 Task: Organize and assign tasks for the 'New Hiring Position' project, including setting due dates and sending an email with the task list.
Action: Mouse moved to (74, 367)
Screenshot: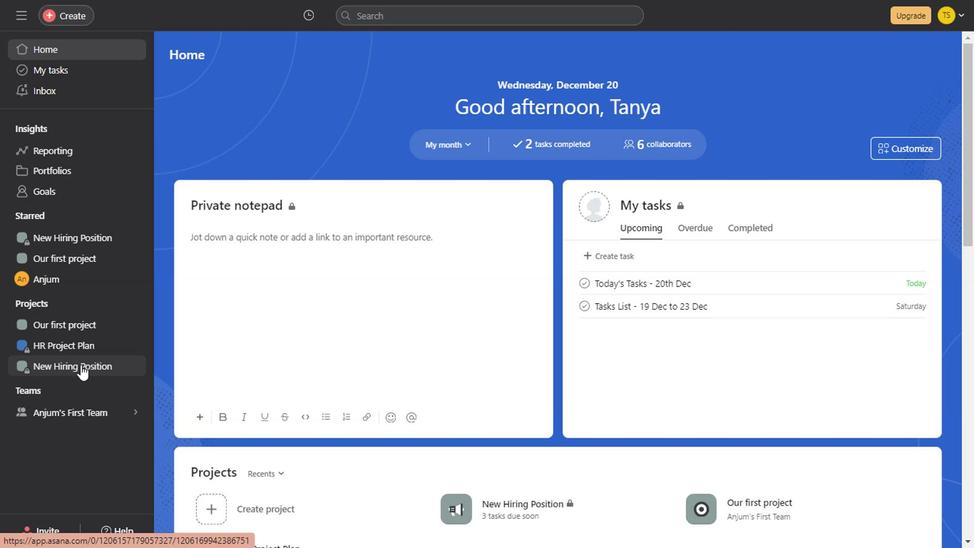 
Action: Mouse pressed left at (74, 367)
Screenshot: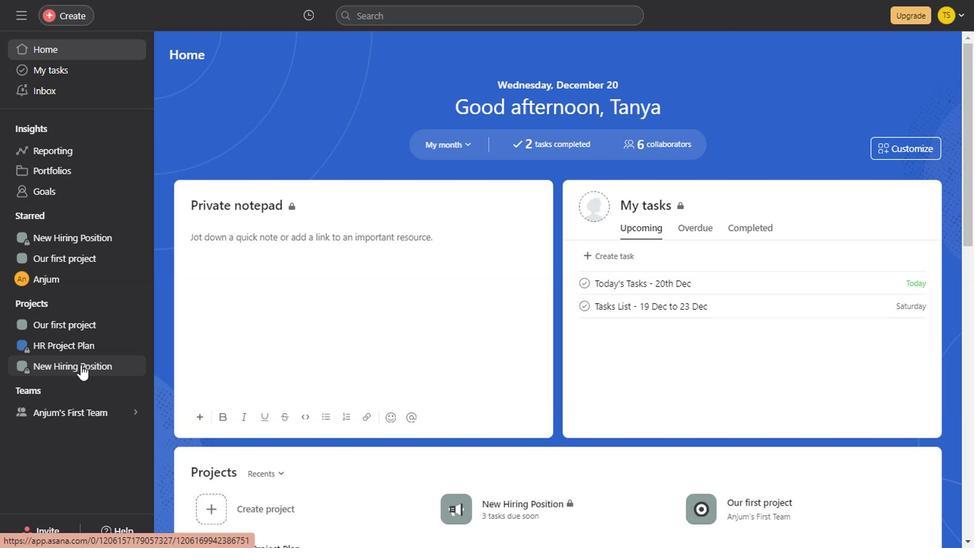 
Action: Mouse moved to (383, 336)
Screenshot: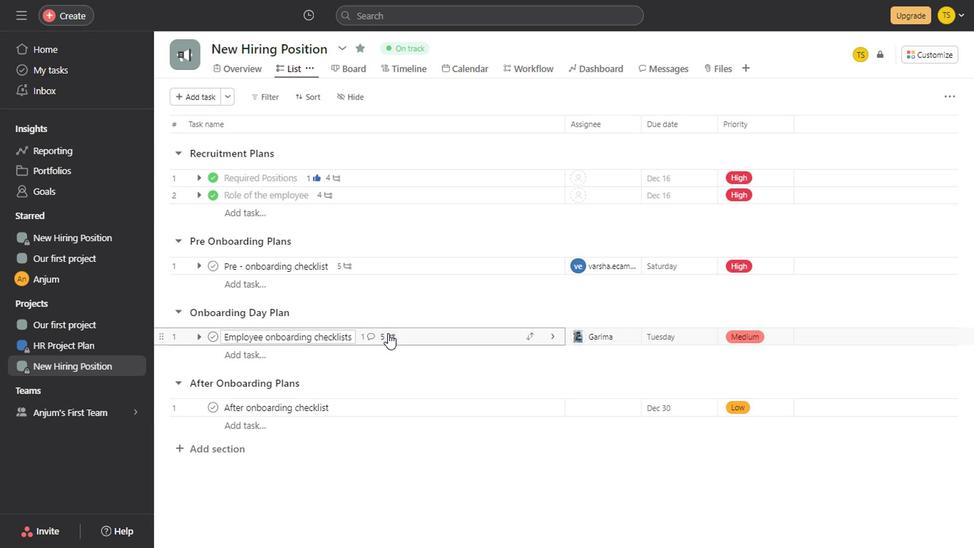 
Action: Mouse pressed left at (383, 336)
Screenshot: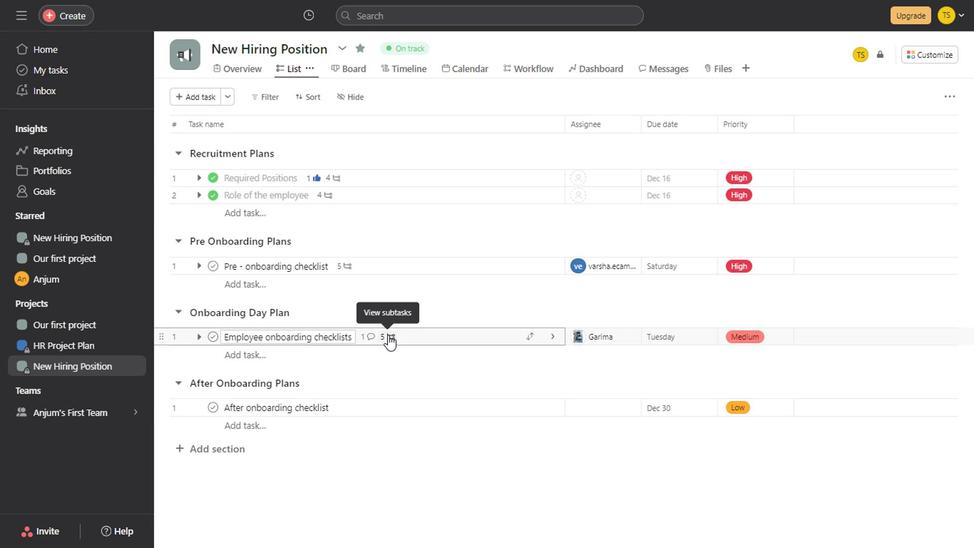 
Action: Mouse moved to (771, 300)
Screenshot: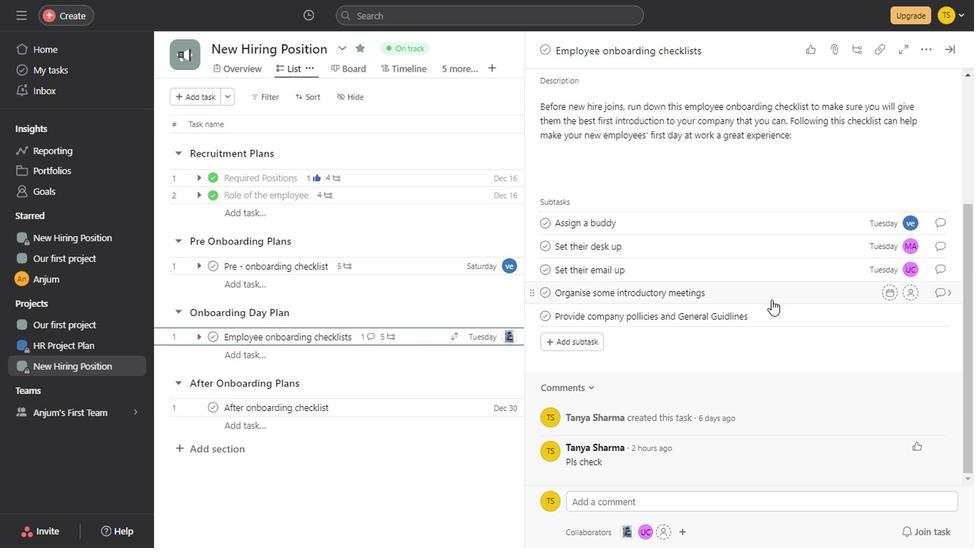 
Action: Mouse pressed left at (771, 300)
Screenshot: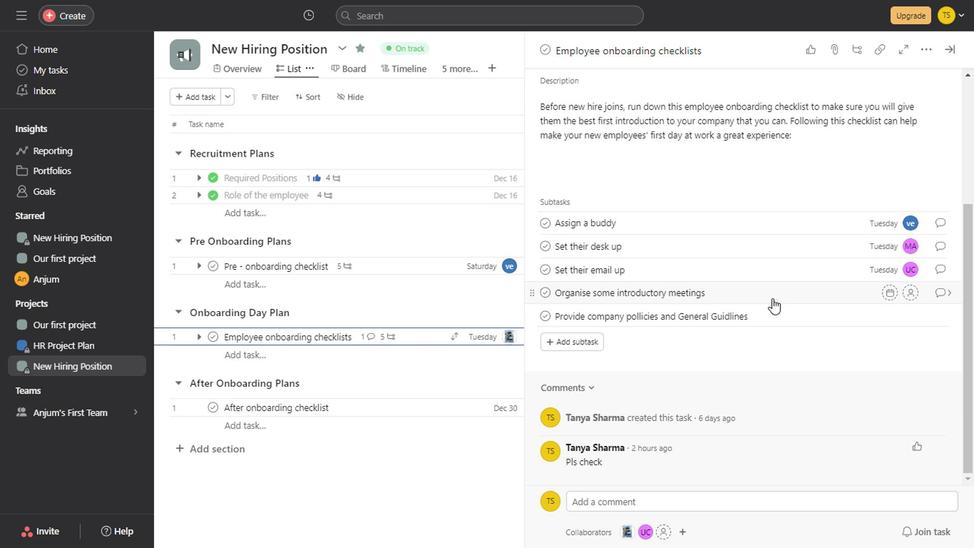 
Action: Mouse moved to (936, 297)
Screenshot: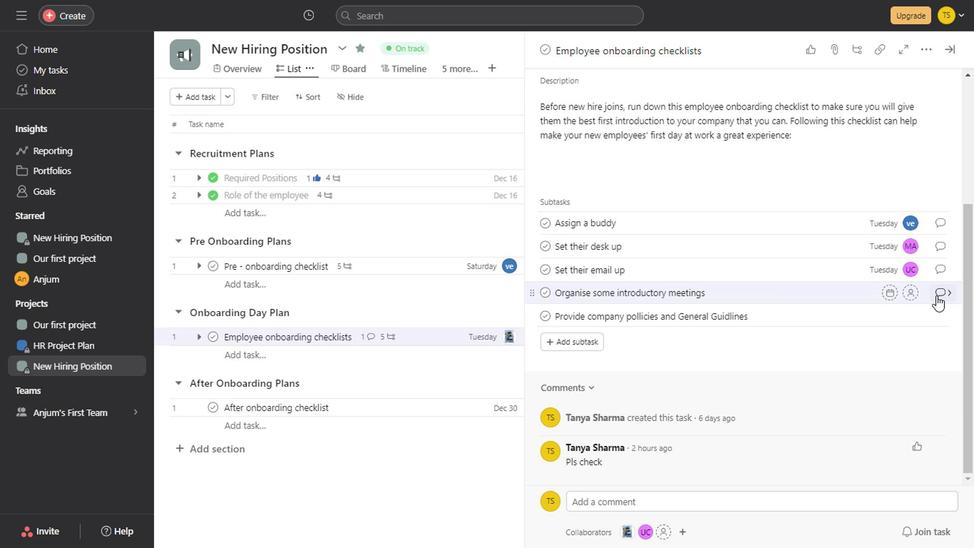 
Action: Mouse pressed left at (936, 297)
Screenshot: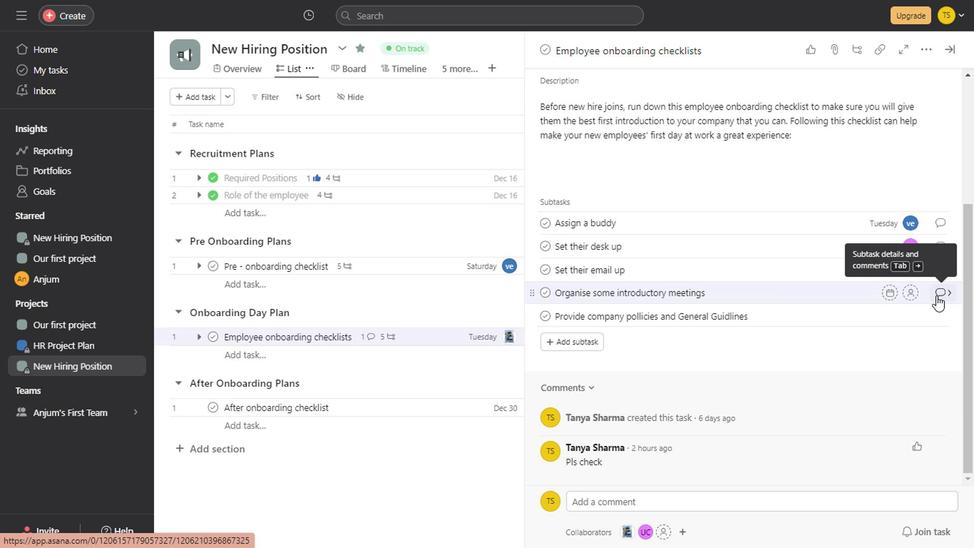 
Action: Mouse moved to (898, 54)
Screenshot: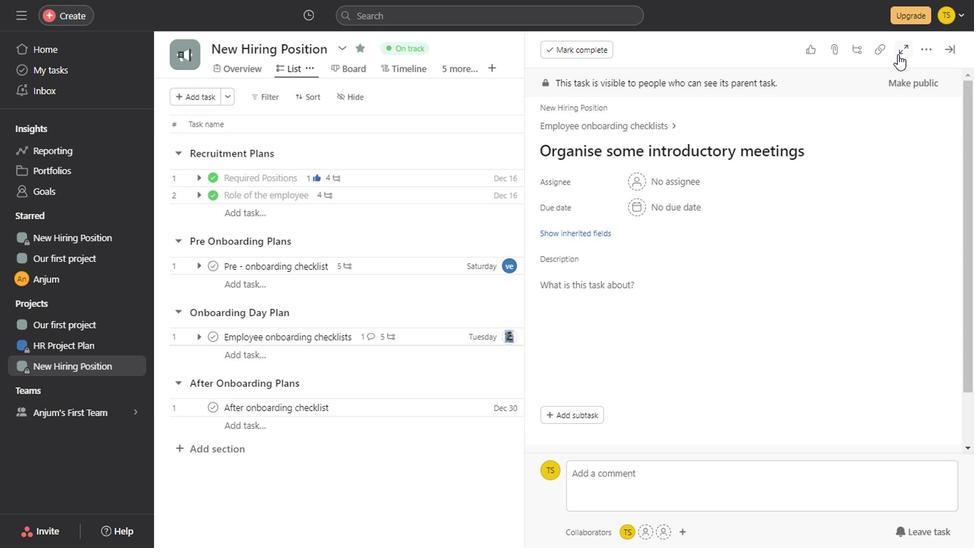 
Action: Mouse pressed left at (898, 54)
Screenshot: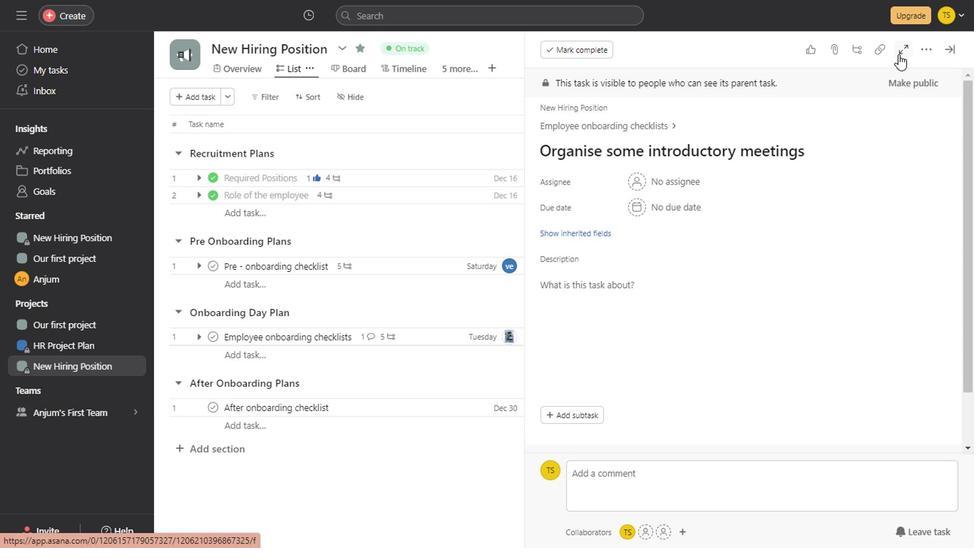 
Action: Mouse moved to (309, 258)
Screenshot: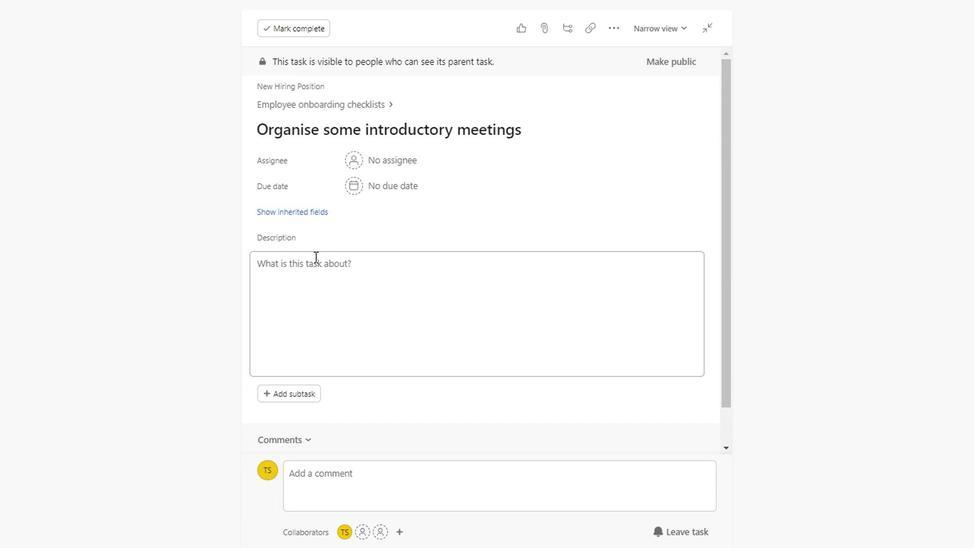 
Action: Mouse pressed left at (309, 258)
Screenshot: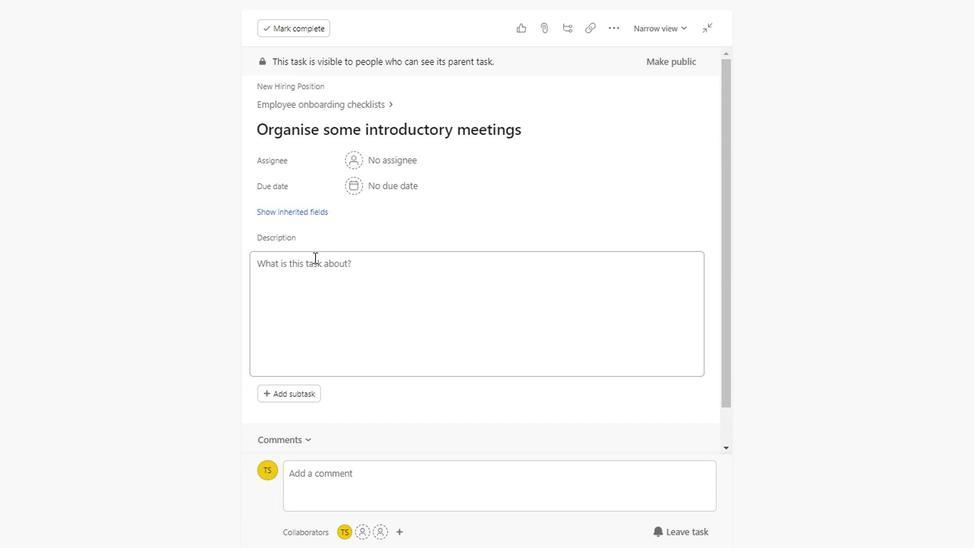 
Action: Key pressed <Key.shift_r>Ideally<Key.space>with<Key.space>the<Key.space>p
Screenshot: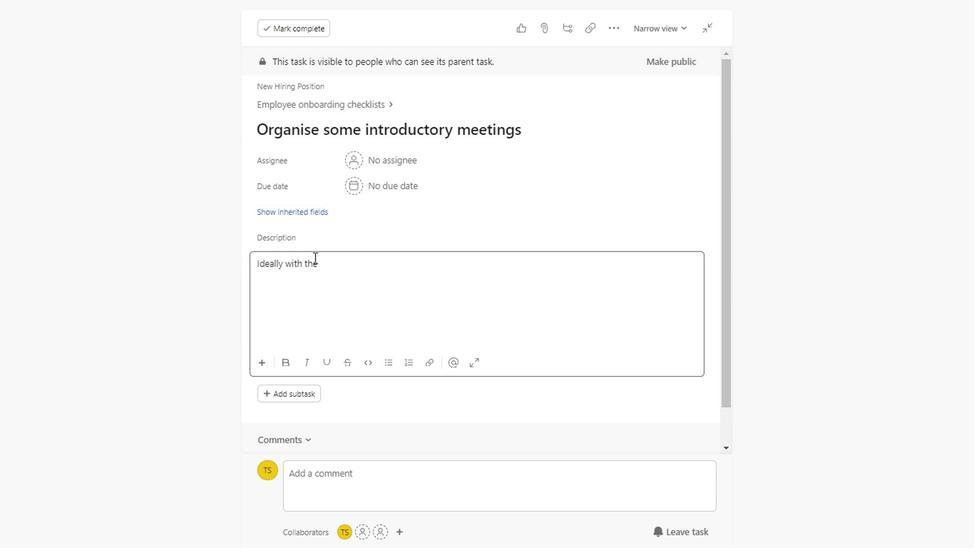 
Action: Mouse moved to (835, 395)
Screenshot: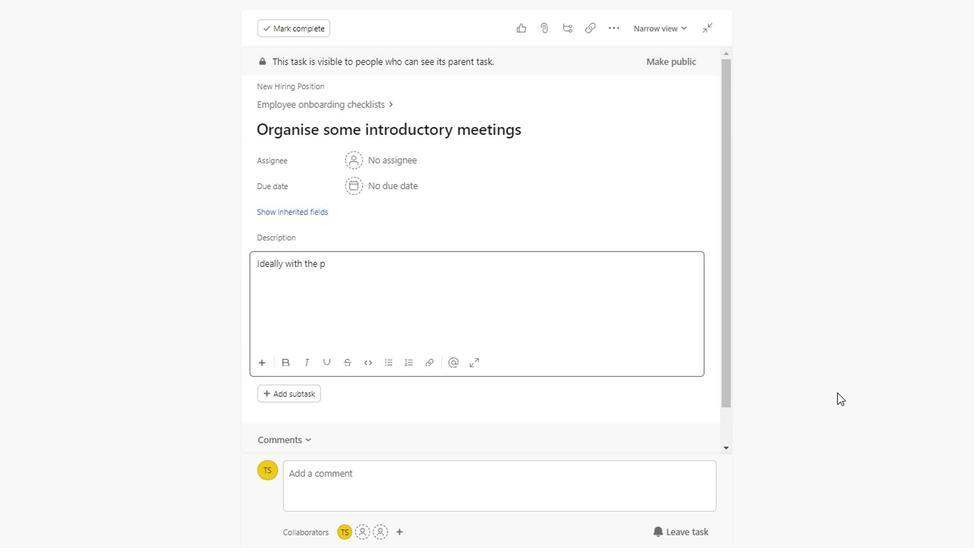 
Action: Key pressed eople<Key.space>they'll<Key.space>be<Key.space>working<Key.space>with<Key.space>regularly.<Key.space><Key.shift_r><Key.shift_r><Key.shift_r><Key.shift_r><Key.shift_r>It'll<Key.space>give<Key.space>them<Key.space>a<Key.space>chance<Key.space>to<Key.space>ask<Key.space>questions.<Key.space><Key.shift_r><Key.shift_r><Key.shift_r><Key.shift_r><Key.shift_r><Key.shift_r>Plus<Key.space>it<Key.space>means<Key.space><Key.space><Key.backspace>employees<Key.space>understand<Key.space>who<Key.space>to<Key.space>reach<Key.space>out<Key.space>to<Key.space>day<Key.space>-<Key.space>to<Key.space>-<Key.space>day.<Key.down><Key.down>
Screenshot: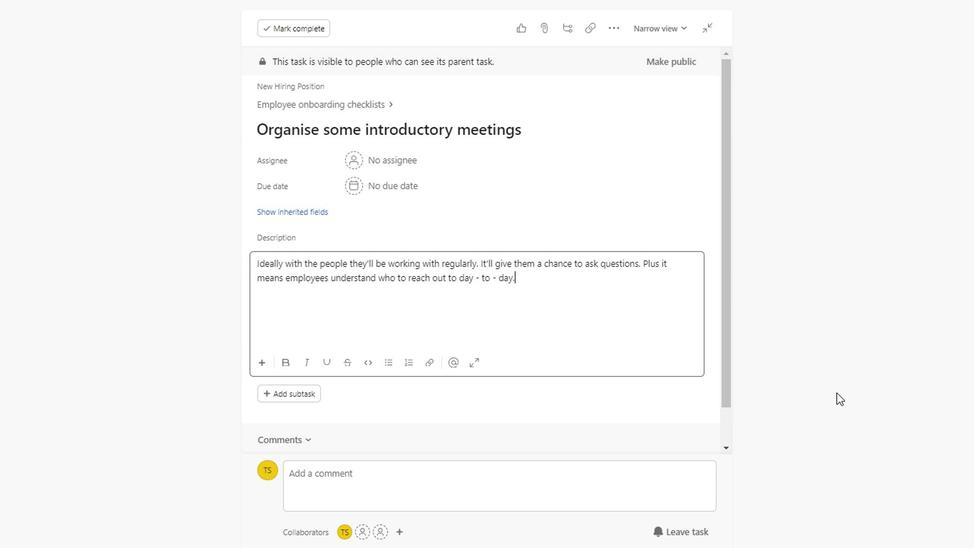 
Action: Mouse moved to (355, 312)
Screenshot: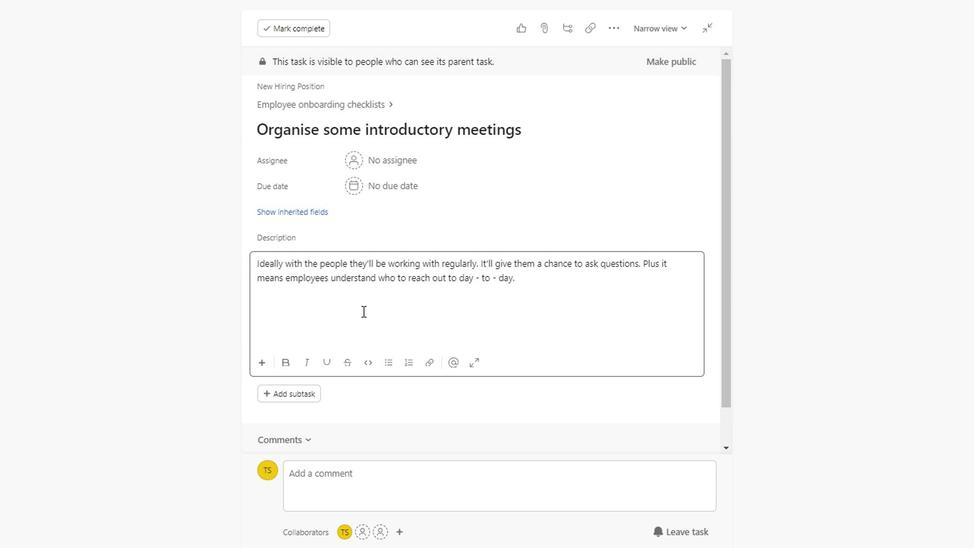 
Action: Mouse pressed left at (355, 312)
Screenshot: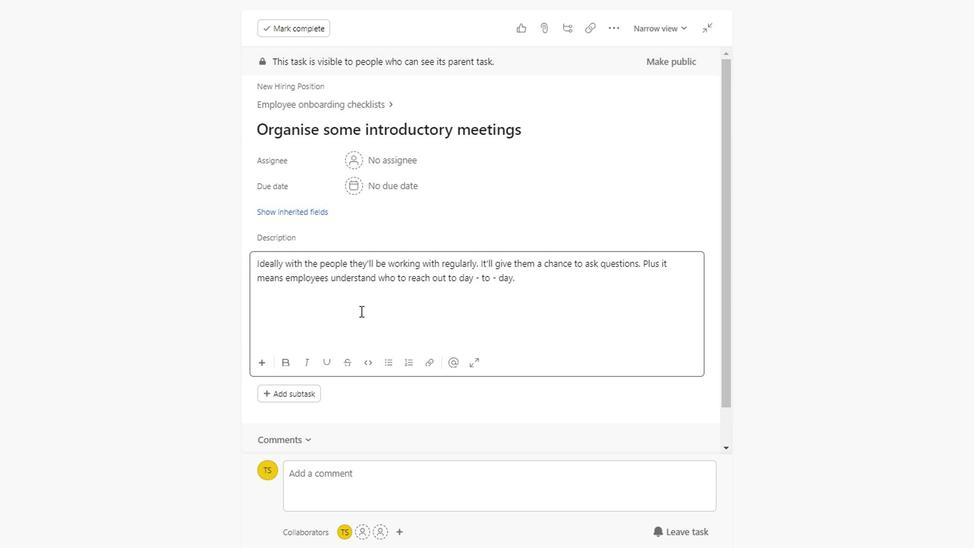 
Action: Mouse moved to (310, 294)
Screenshot: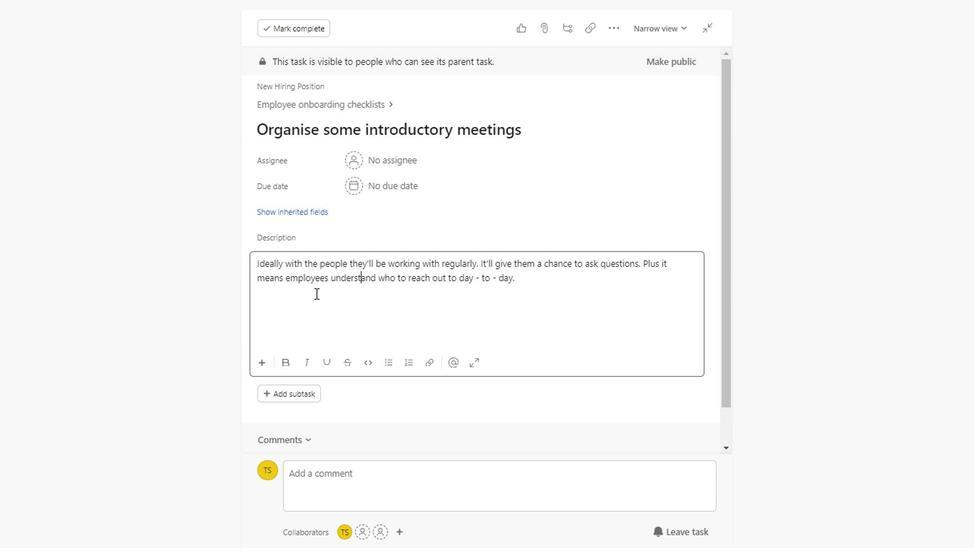 
Action: Mouse pressed left at (310, 294)
Screenshot: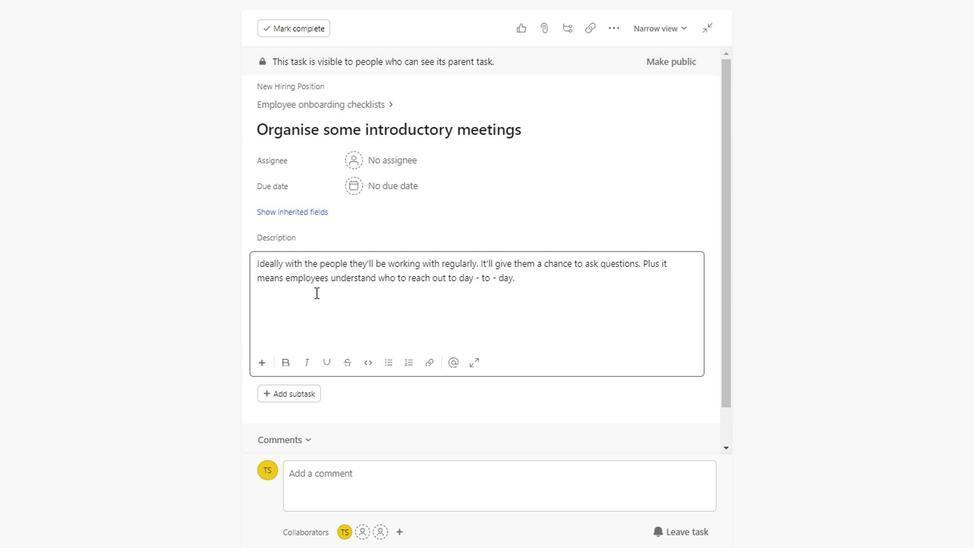
Action: Mouse moved to (551, 327)
Screenshot: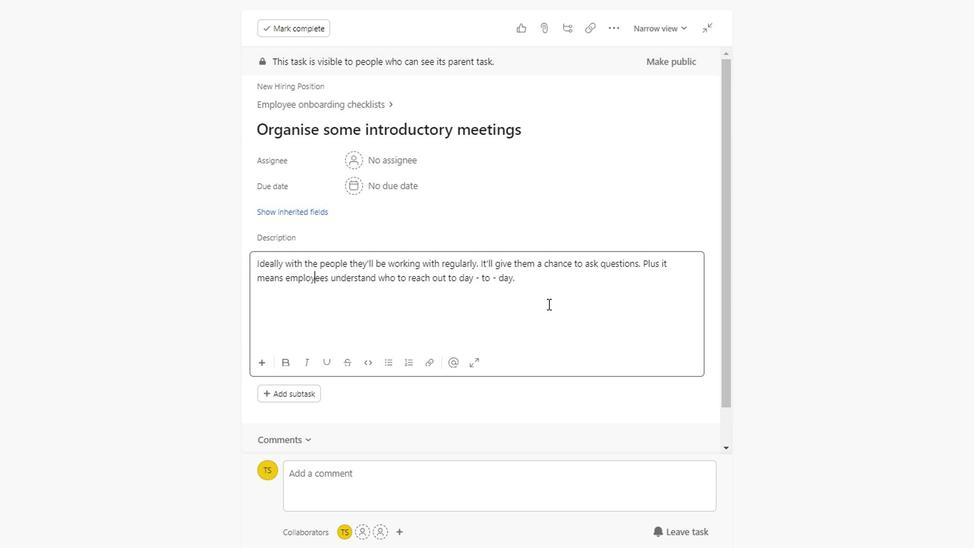 
Action: Mouse scrolled (551, 326) with delta (0, -1)
Screenshot: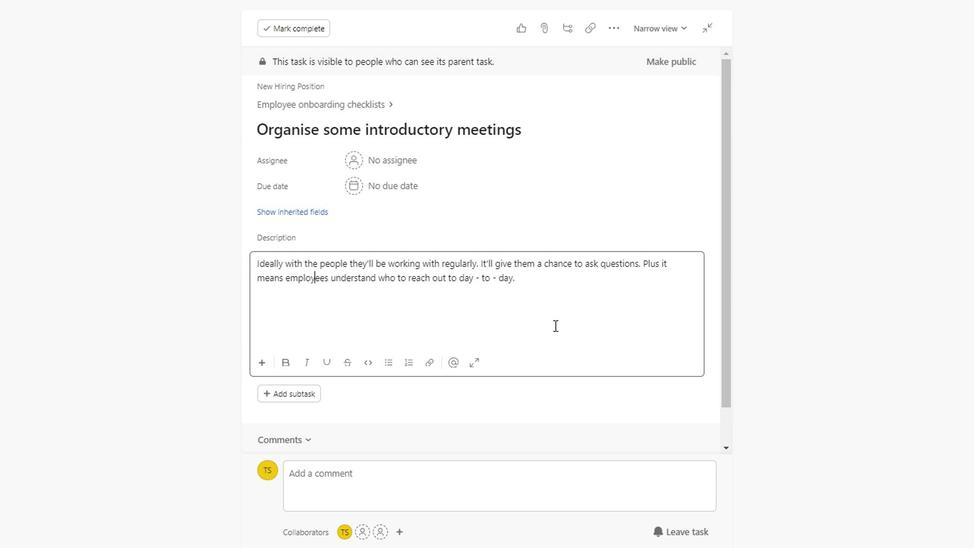 
Action: Mouse scrolled (551, 326) with delta (0, -1)
Screenshot: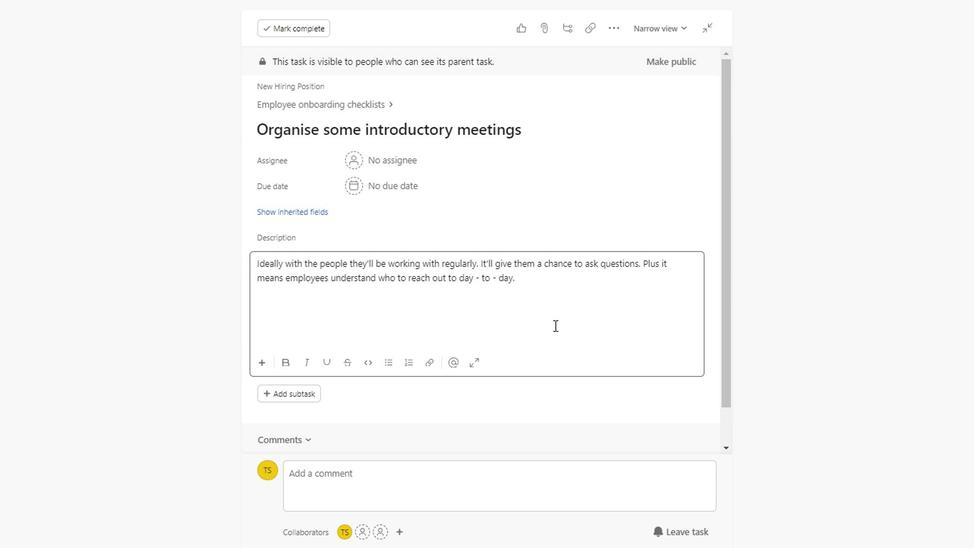 
Action: Mouse scrolled (551, 326) with delta (0, -1)
Screenshot: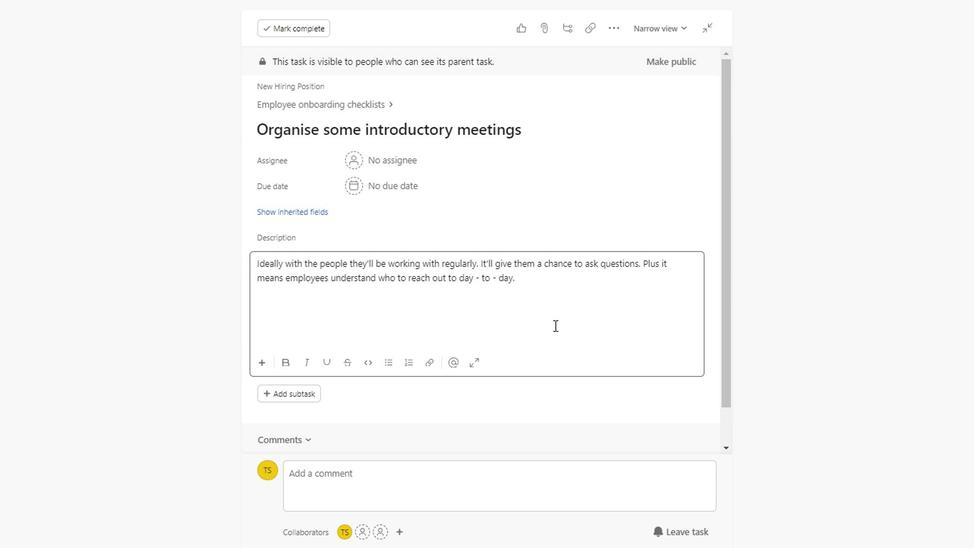 
Action: Mouse scrolled (551, 326) with delta (0, -1)
Screenshot: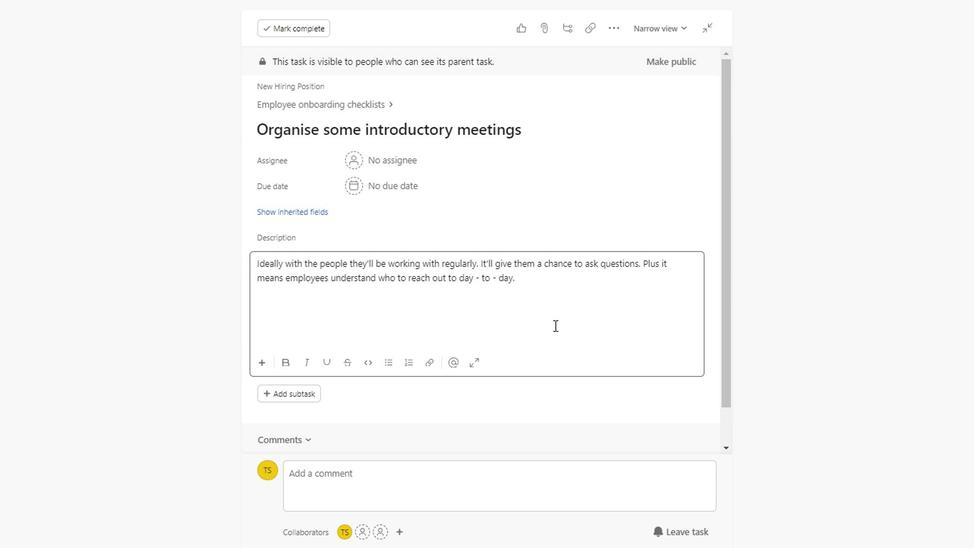 
Action: Mouse scrolled (551, 326) with delta (0, -1)
Screenshot: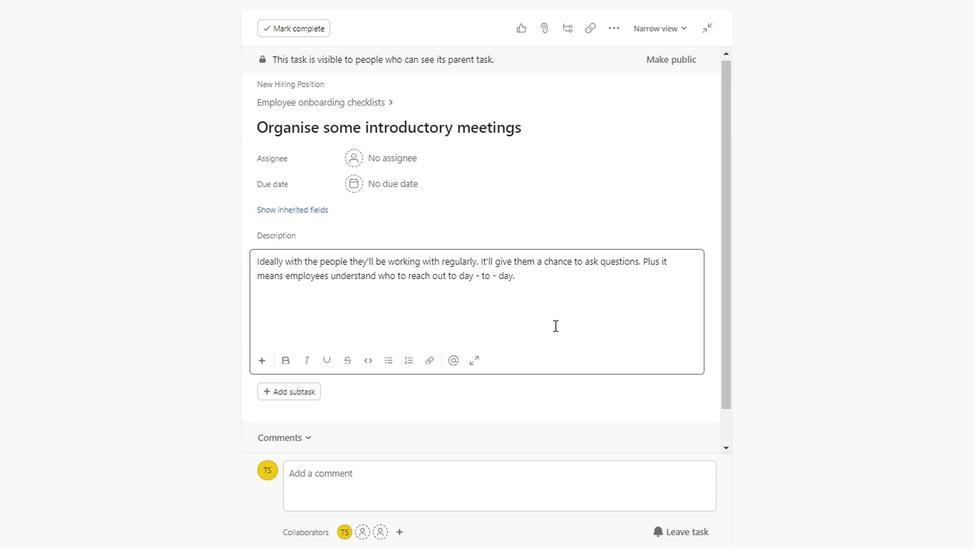 
Action: Mouse scrolled (551, 326) with delta (0, -1)
Screenshot: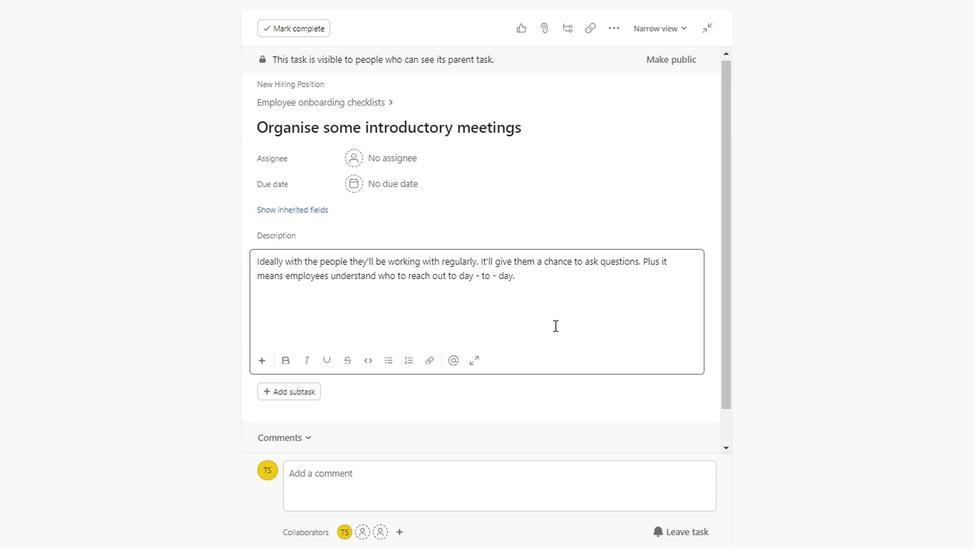 
Action: Mouse scrolled (551, 326) with delta (0, -1)
Screenshot: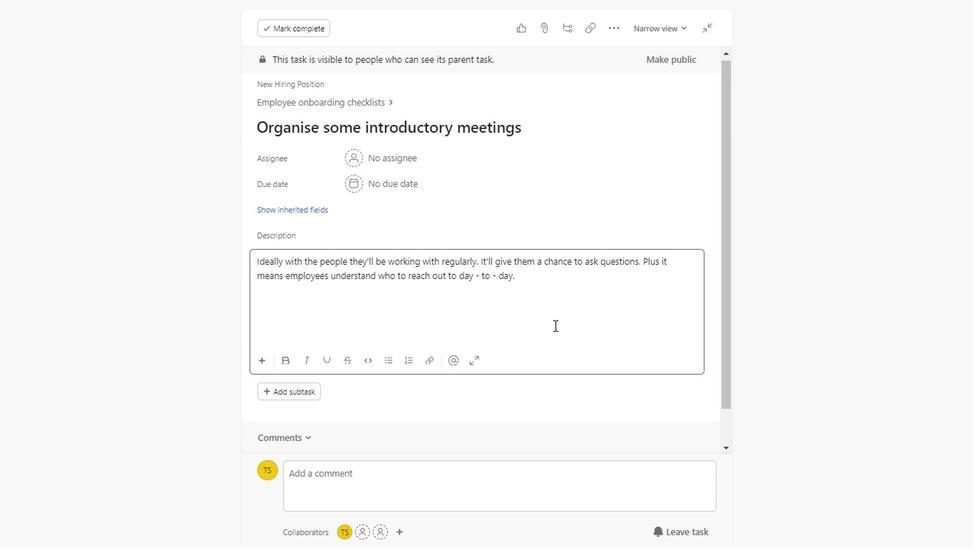 
Action: Mouse scrolled (551, 326) with delta (0, -1)
Screenshot: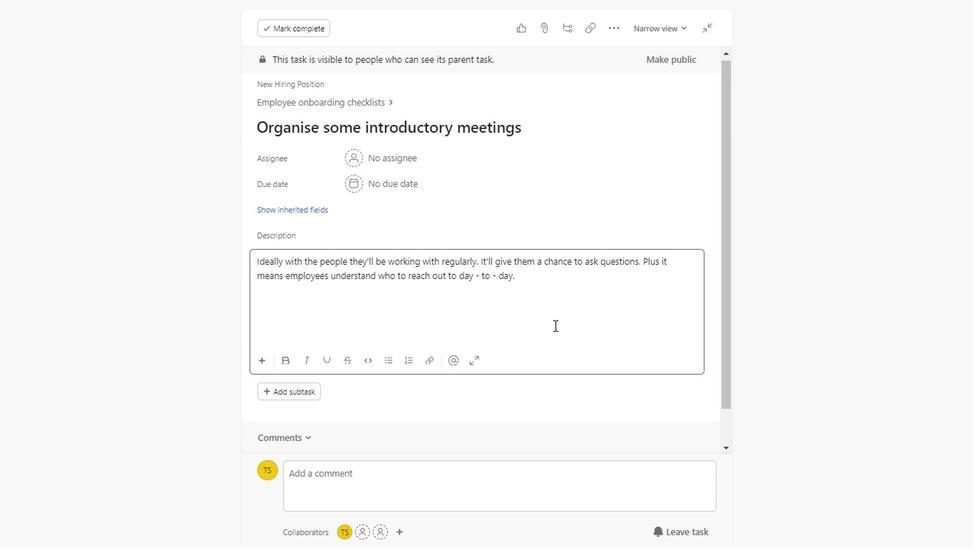 
Action: Mouse scrolled (551, 326) with delta (0, -1)
Screenshot: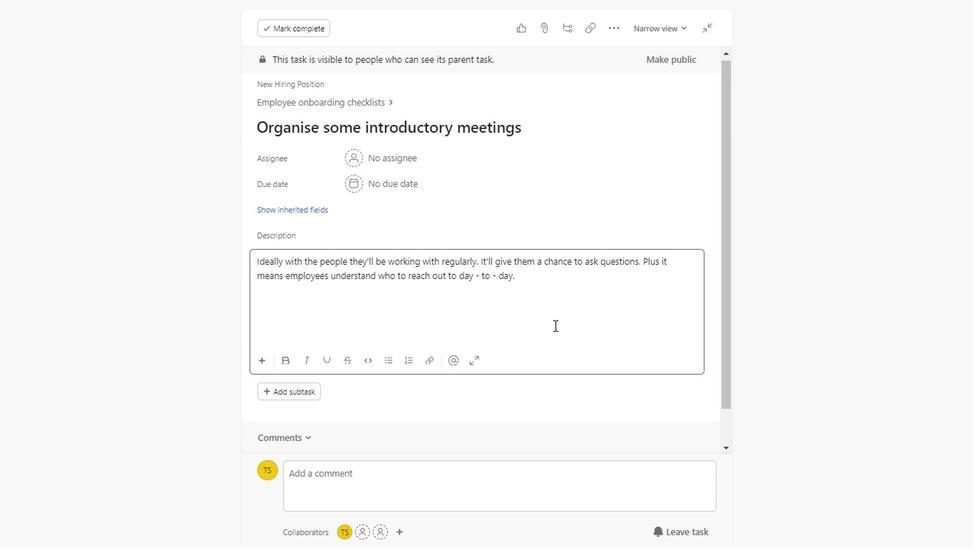 
Action: Mouse scrolled (551, 326) with delta (0, -1)
Screenshot: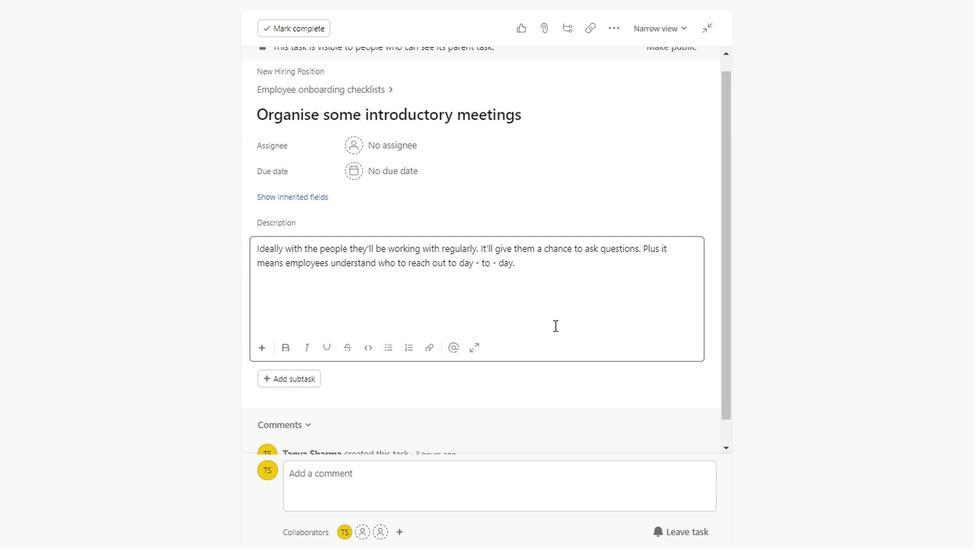 
Action: Mouse scrolled (551, 326) with delta (0, -1)
Screenshot: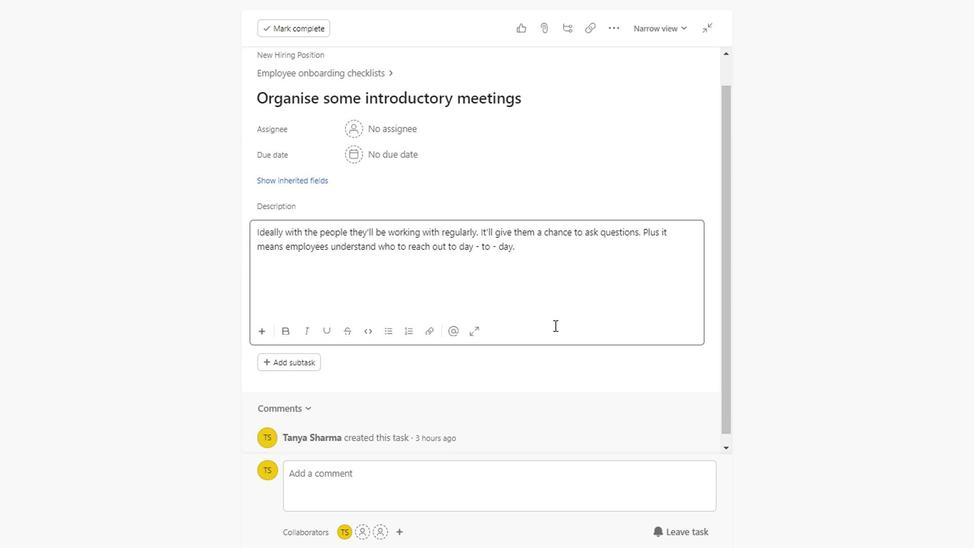 
Action: Mouse scrolled (551, 326) with delta (0, -1)
Screenshot: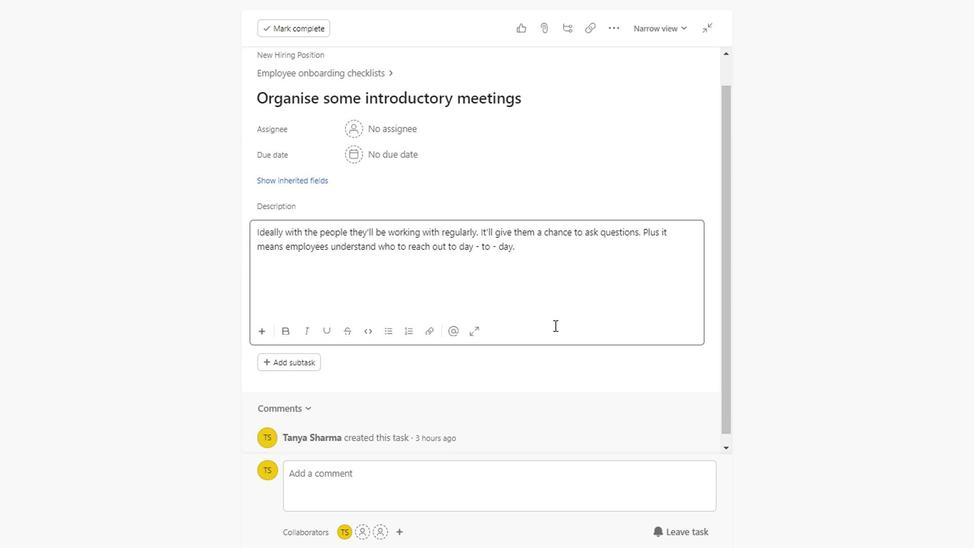 
Action: Mouse scrolled (551, 326) with delta (0, -1)
Screenshot: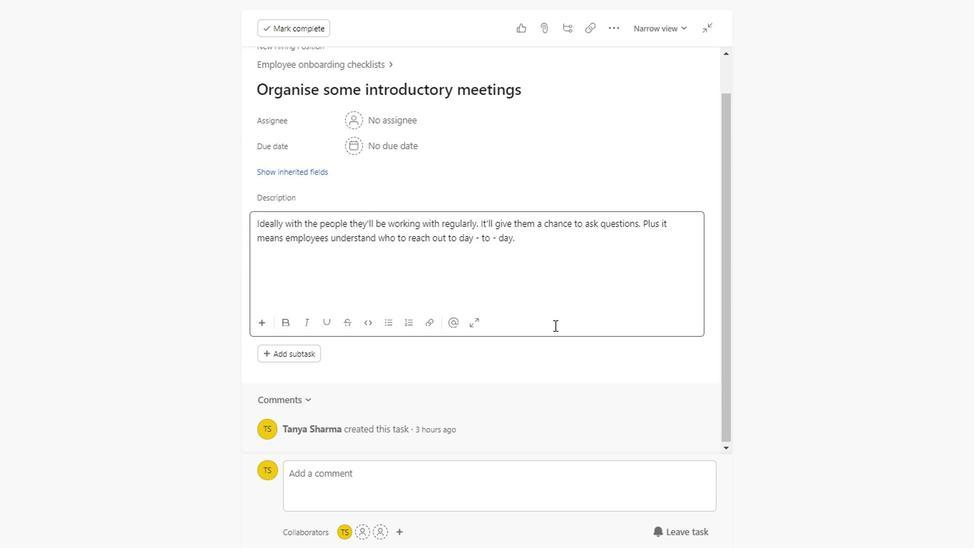 
Action: Mouse moved to (378, 160)
Screenshot: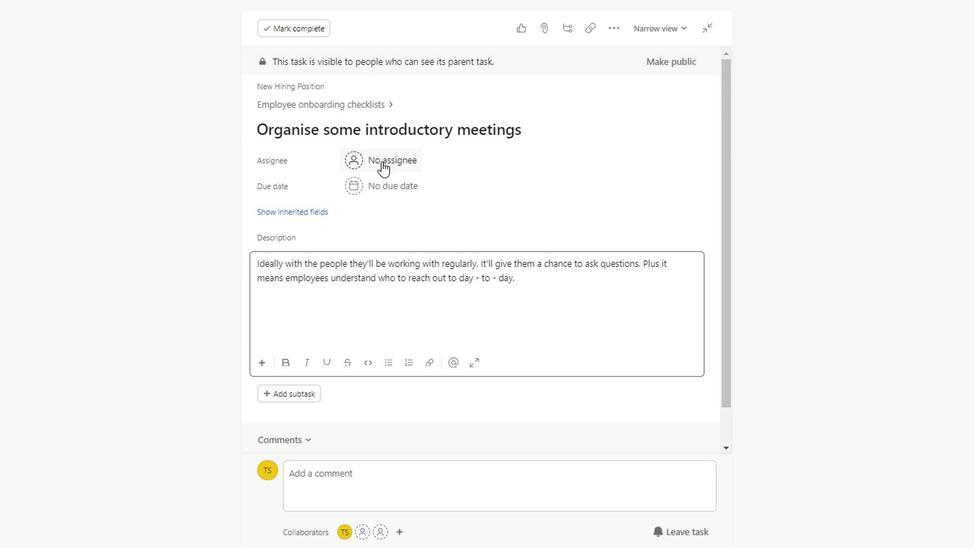 
Action: Mouse pressed left at (378, 160)
Screenshot: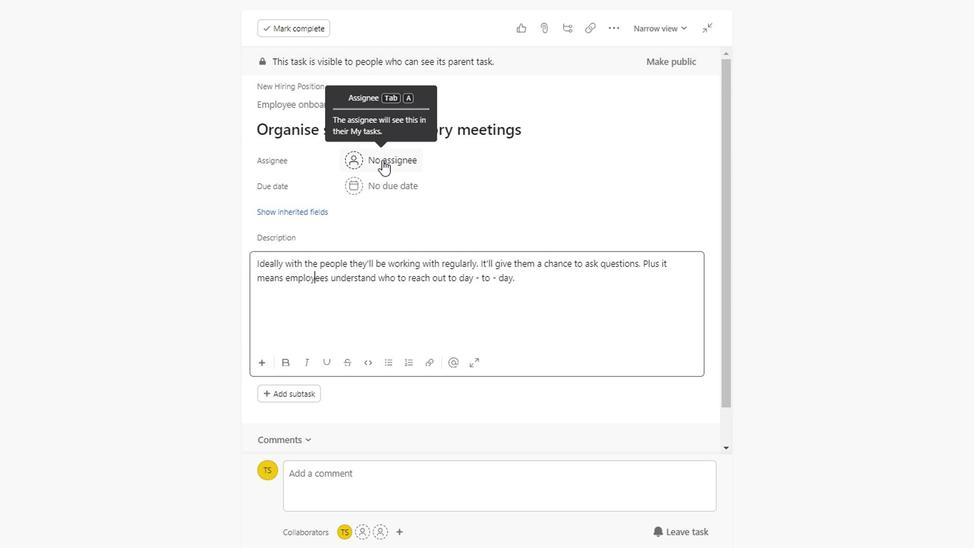 
Action: Mouse moved to (411, 176)
Screenshot: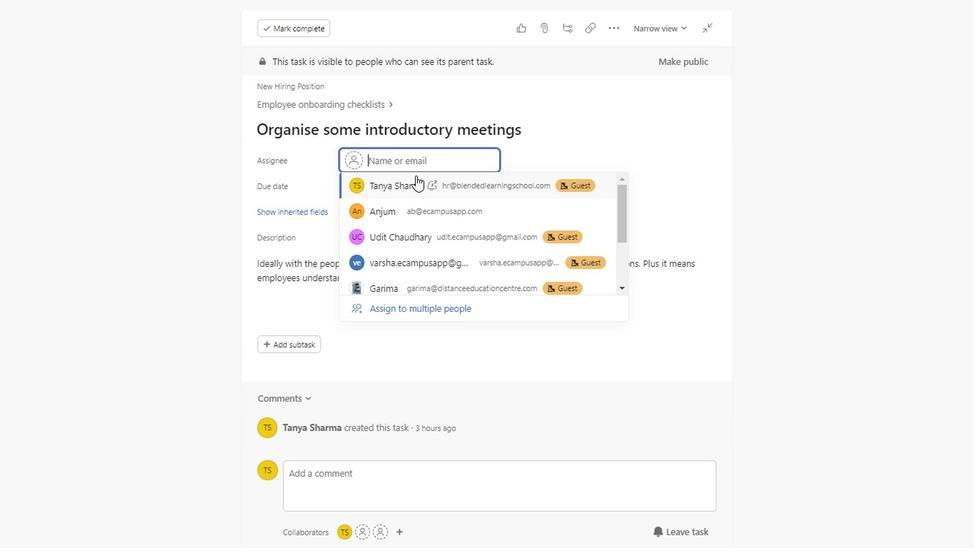 
Action: Key pressed abdul
Screenshot: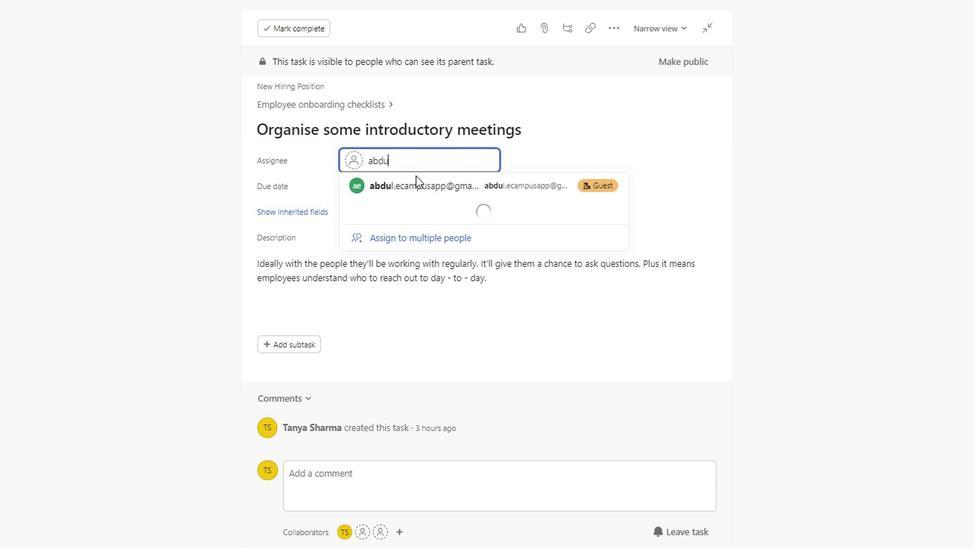 
Action: Mouse moved to (415, 182)
Screenshot: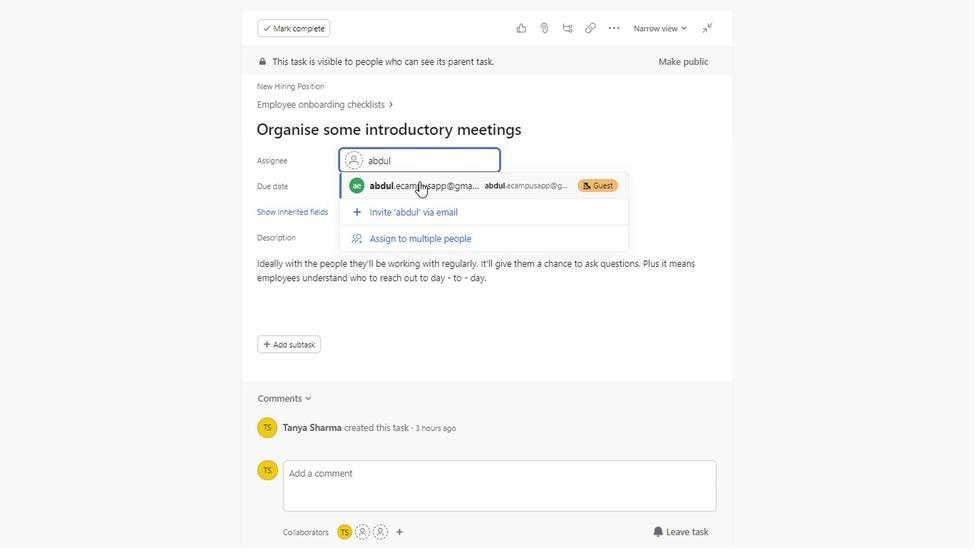 
Action: Mouse pressed left at (415, 182)
Screenshot: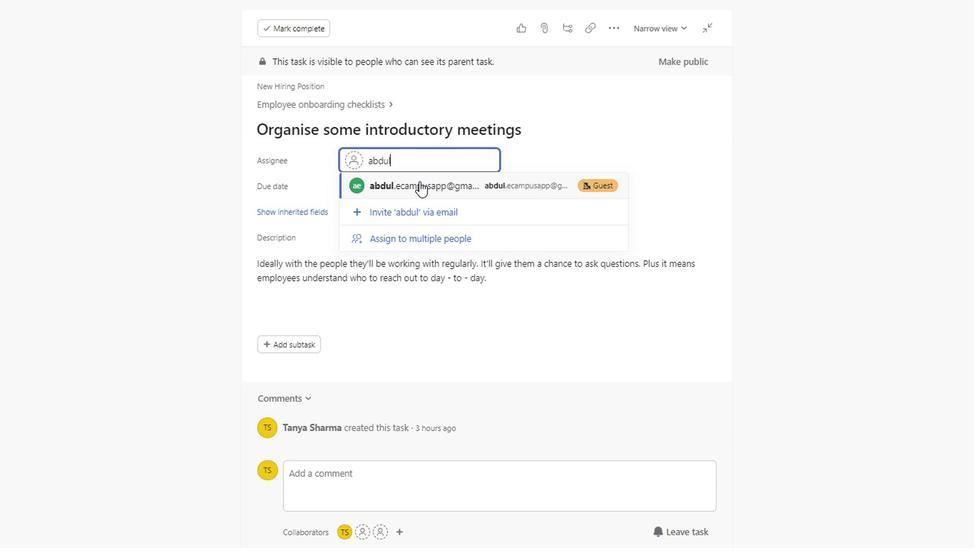 
Action: Mouse moved to (579, 206)
Screenshot: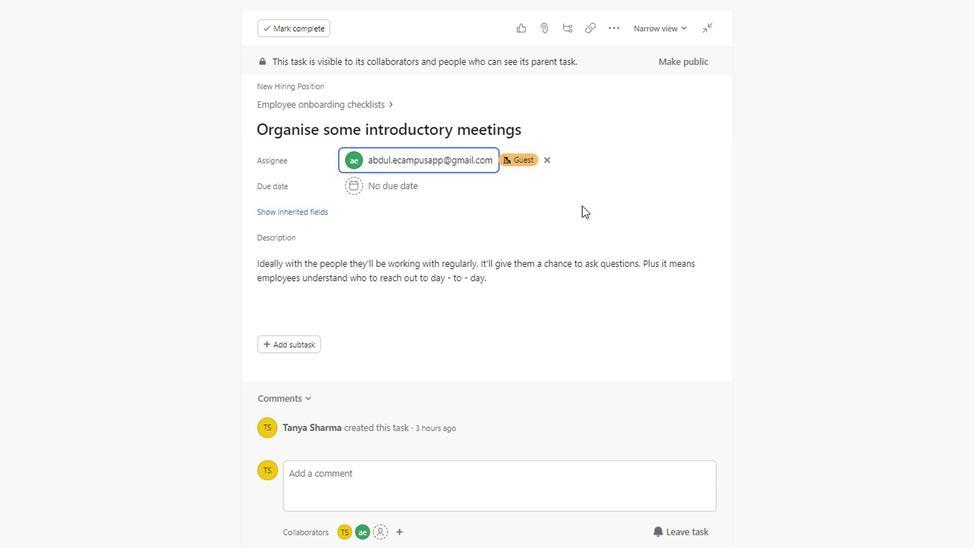 
Action: Mouse pressed left at (579, 206)
Screenshot: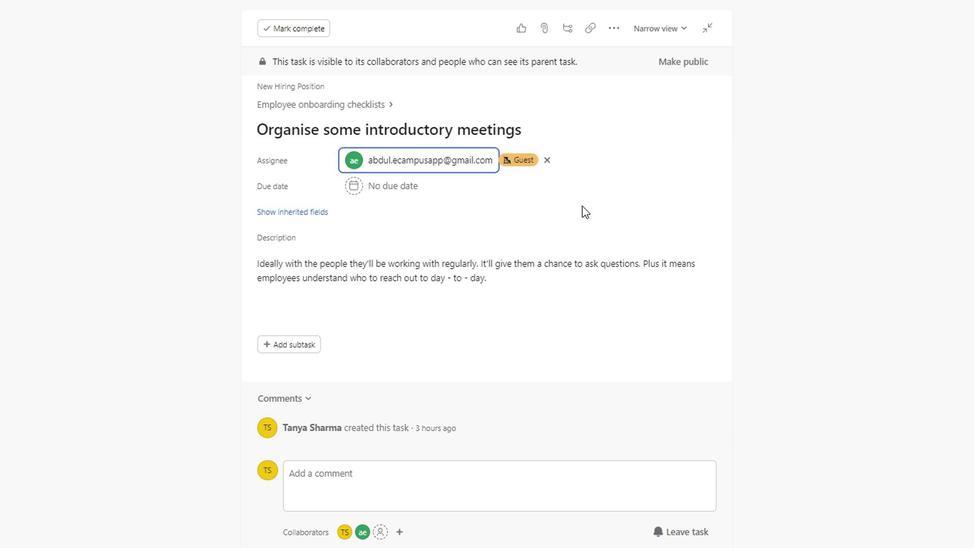 
Action: Mouse moved to (388, 193)
Screenshot: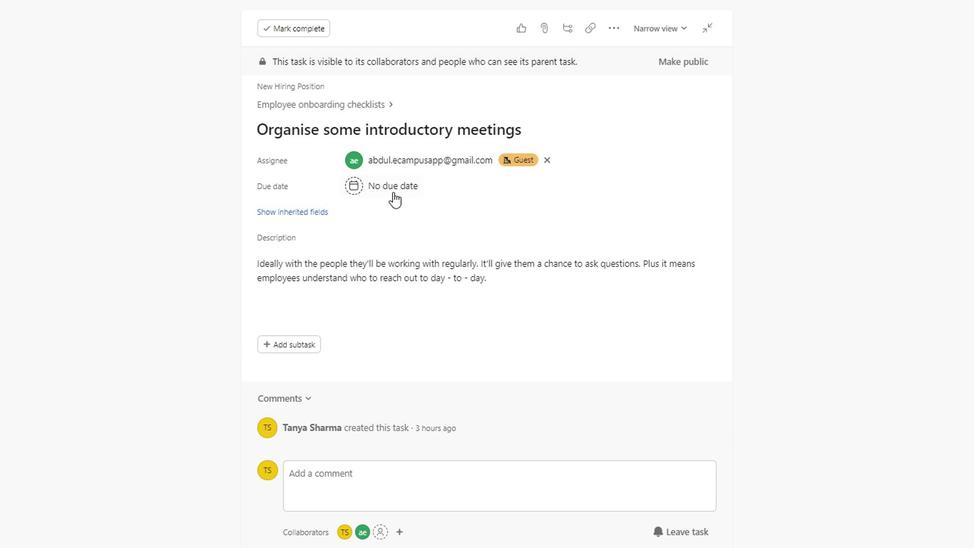 
Action: Mouse pressed left at (388, 193)
Screenshot: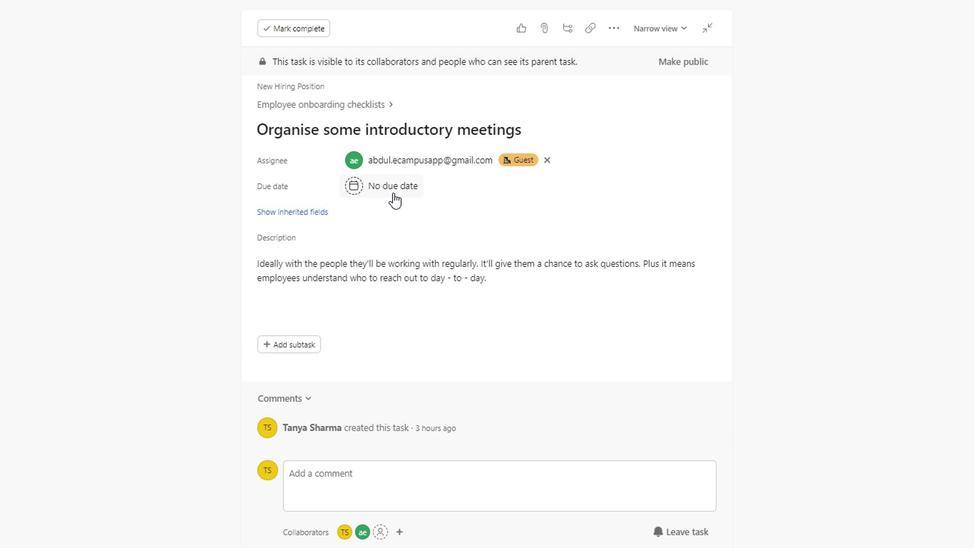 
Action: Mouse moved to (379, 360)
Screenshot: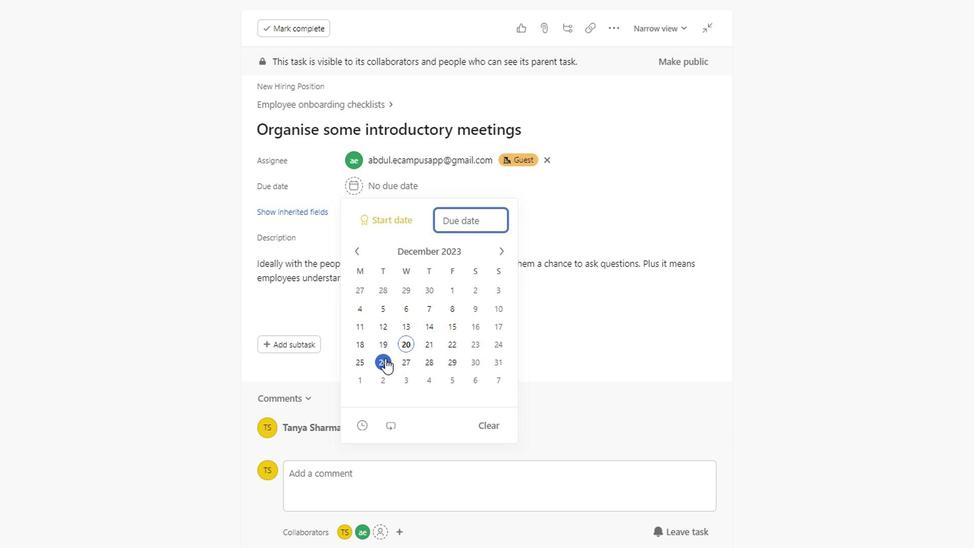 
Action: Mouse pressed left at (379, 360)
Screenshot: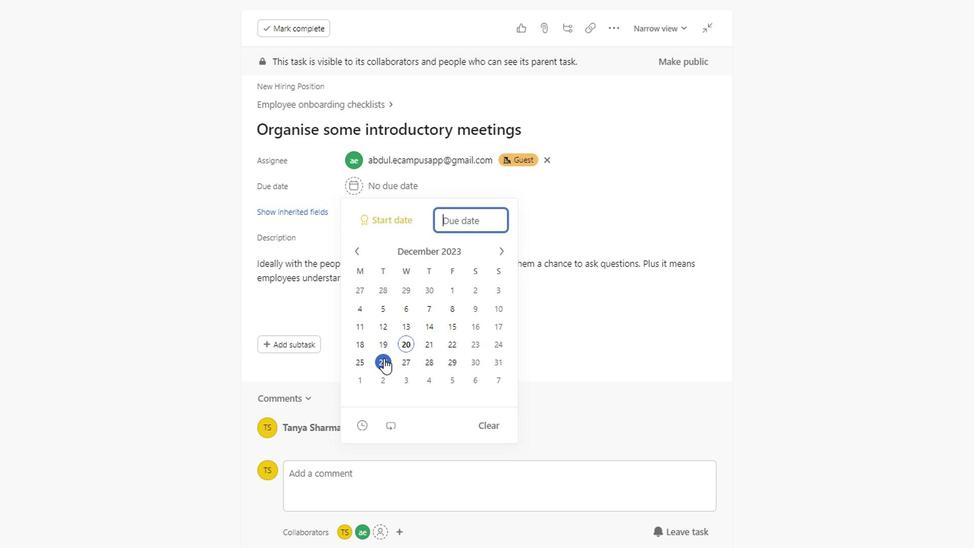 
Action: Mouse moved to (608, 343)
Screenshot: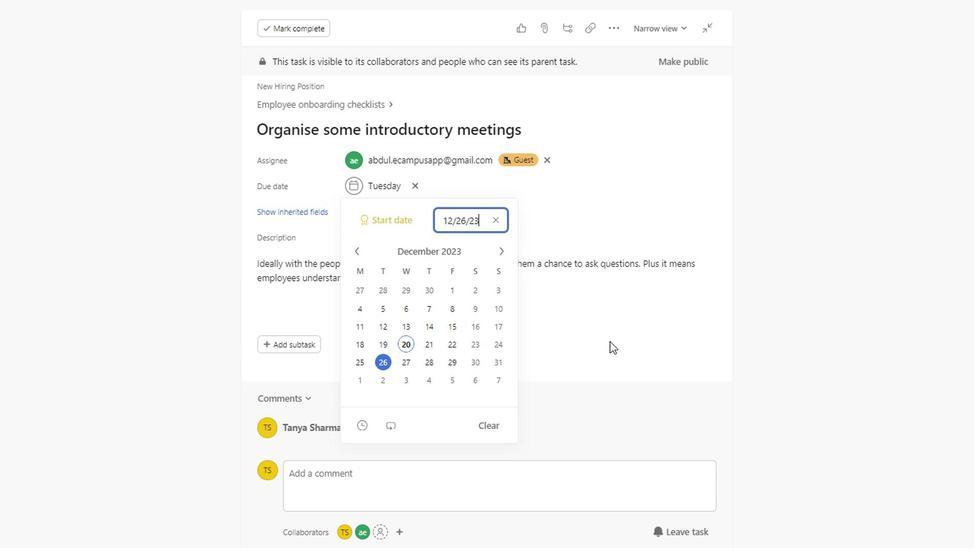 
Action: Mouse pressed left at (608, 343)
Screenshot: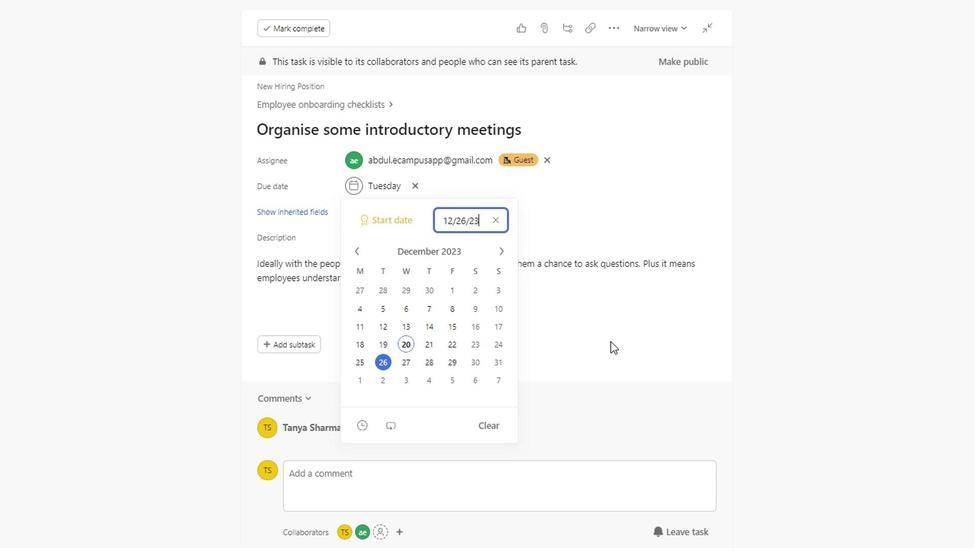 
Action: Mouse moved to (665, 23)
Screenshot: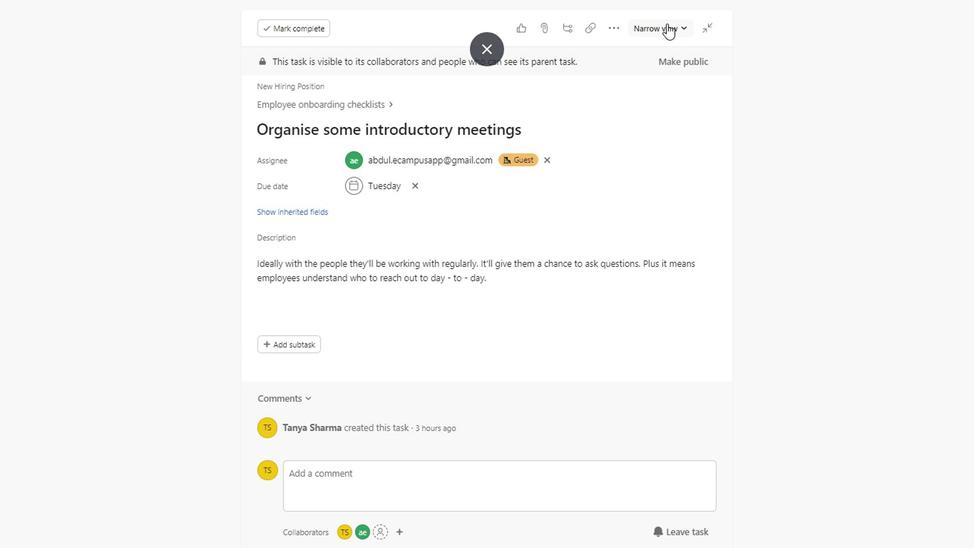 
Action: Mouse pressed left at (665, 23)
Screenshot: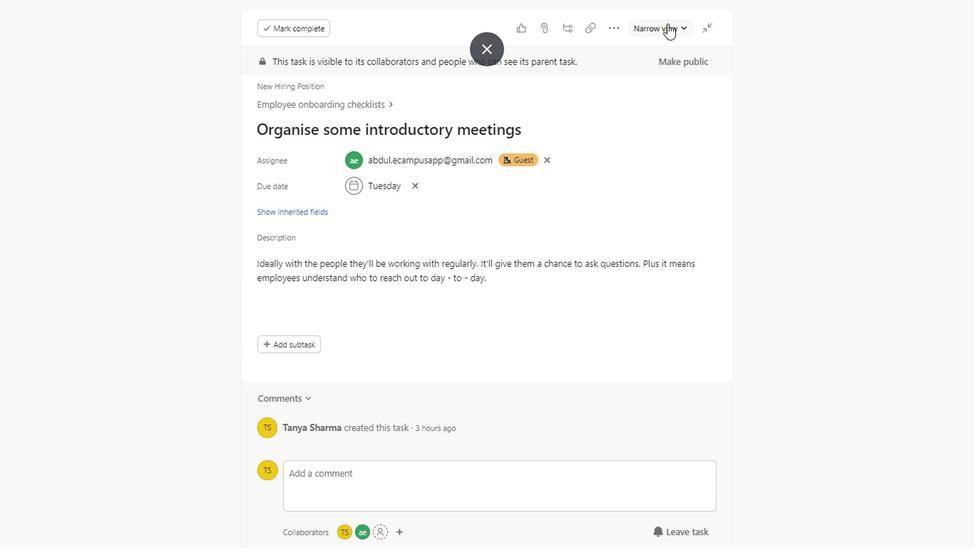 
Action: Mouse moved to (669, 55)
Screenshot: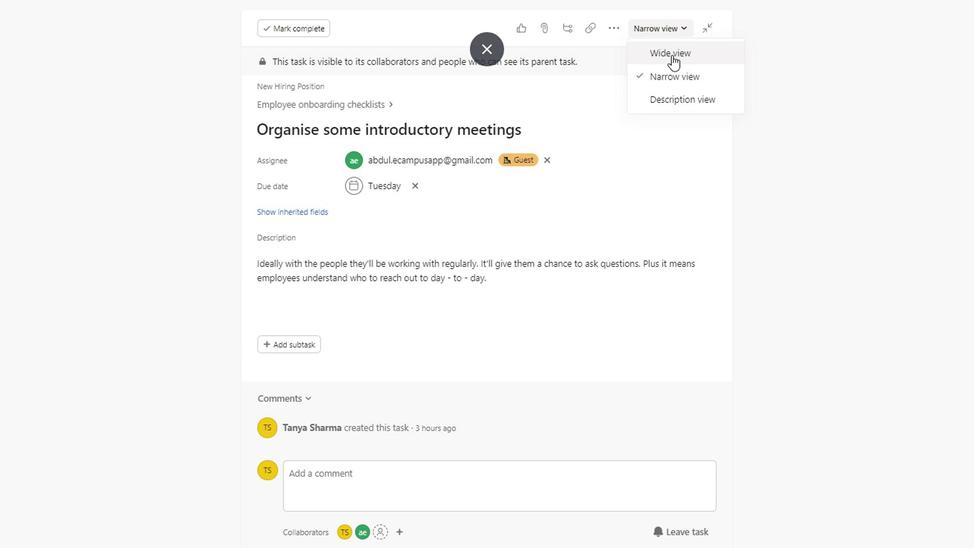 
Action: Mouse pressed left at (669, 55)
Screenshot: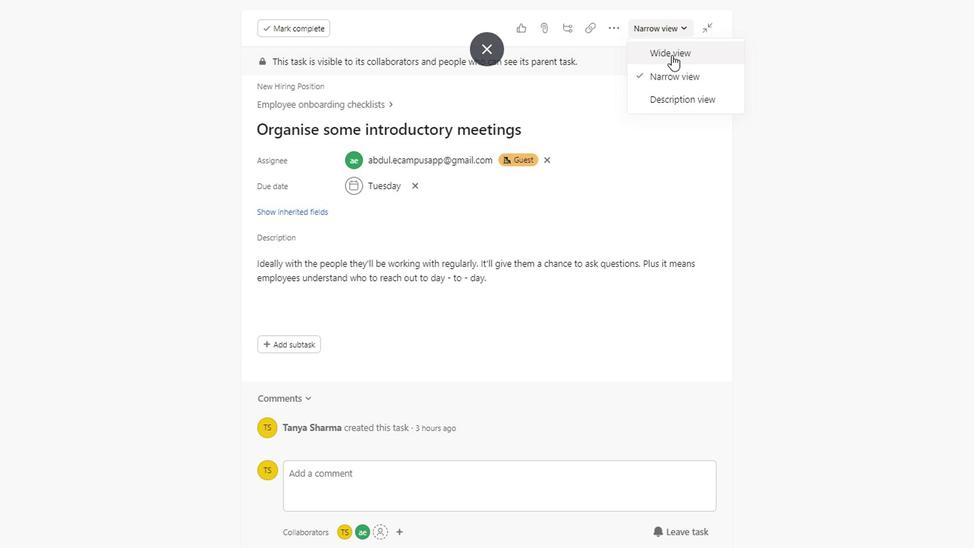 
Action: Mouse moved to (894, 31)
Screenshot: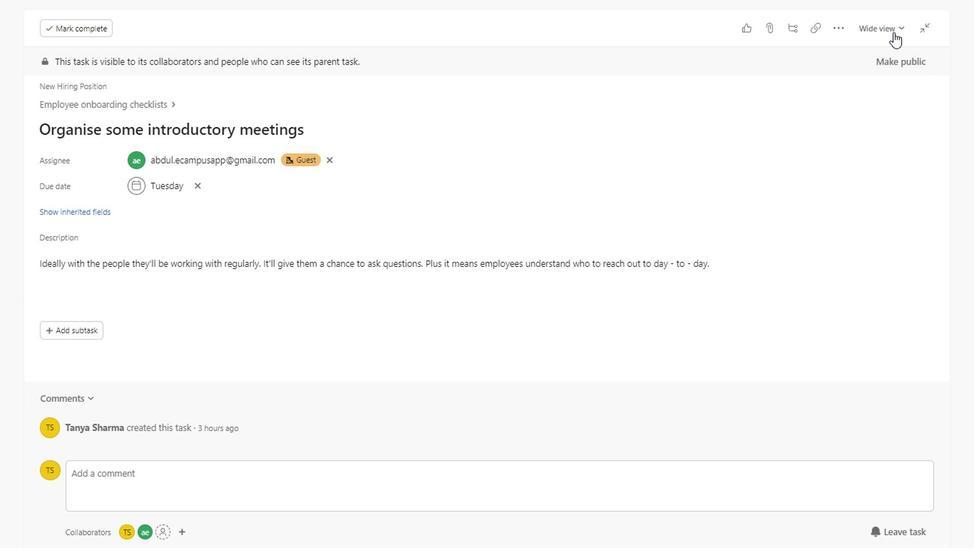 
Action: Mouse pressed left at (894, 31)
Screenshot: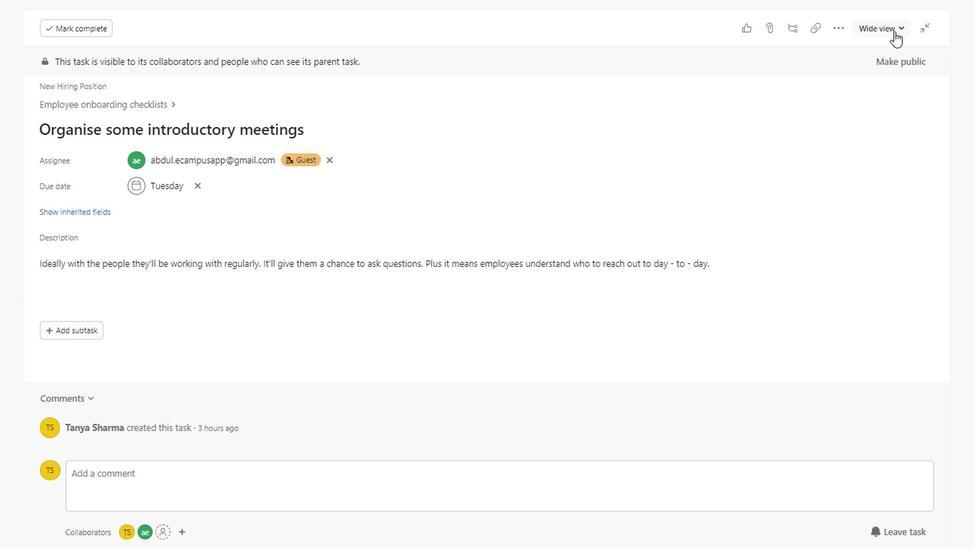 
Action: Mouse moved to (897, 102)
Screenshot: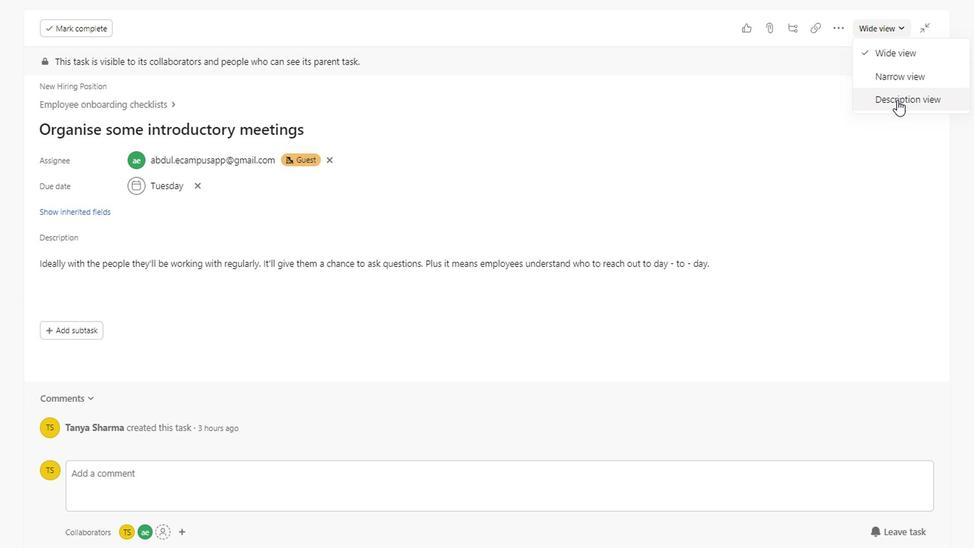 
Action: Mouse pressed left at (897, 102)
Screenshot: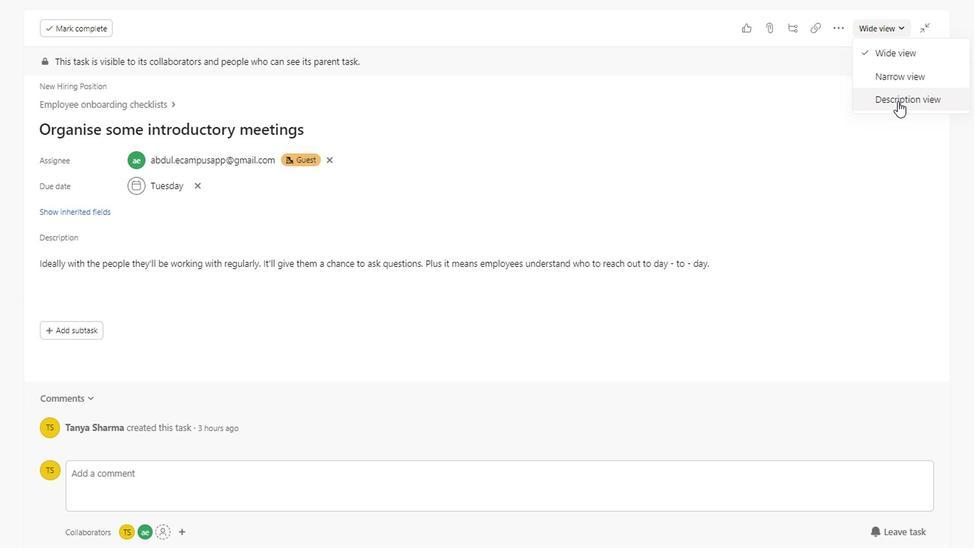 
Action: Mouse pressed left at (897, 102)
Screenshot: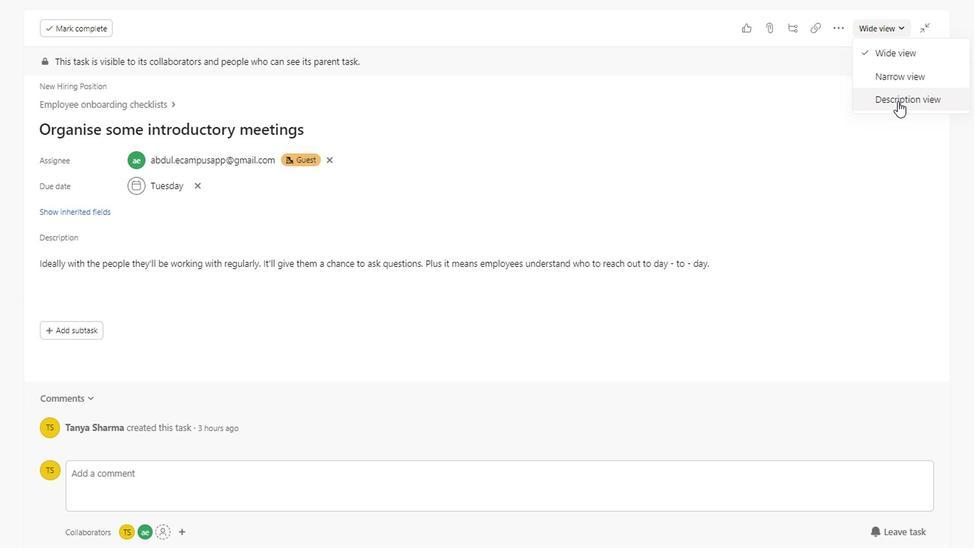 
Action: Mouse moved to (894, 25)
Screenshot: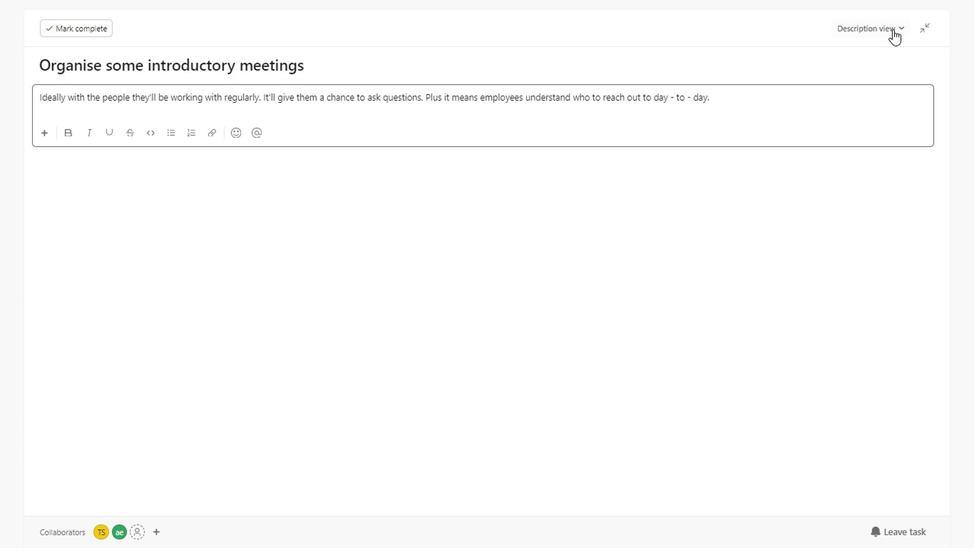
Action: Mouse pressed left at (894, 25)
Screenshot: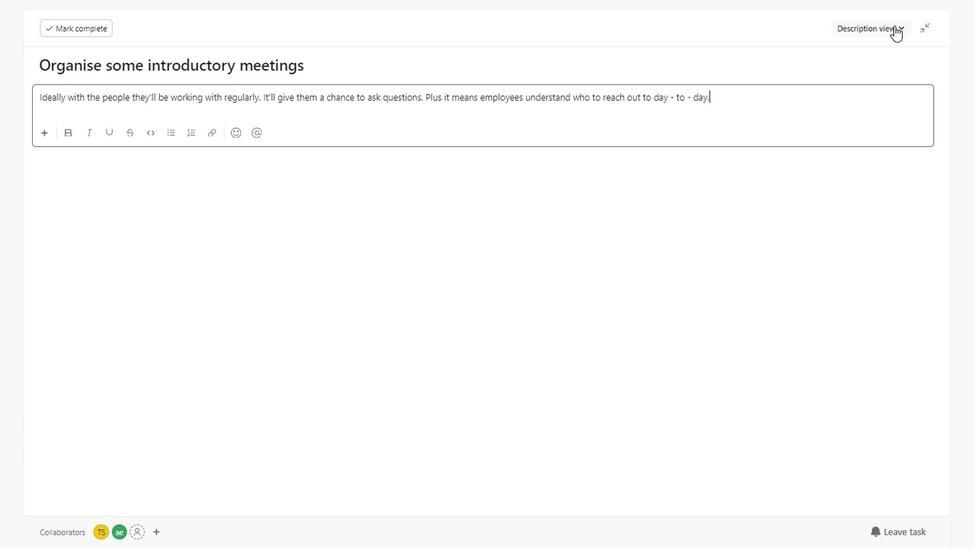 
Action: Mouse moved to (889, 75)
Screenshot: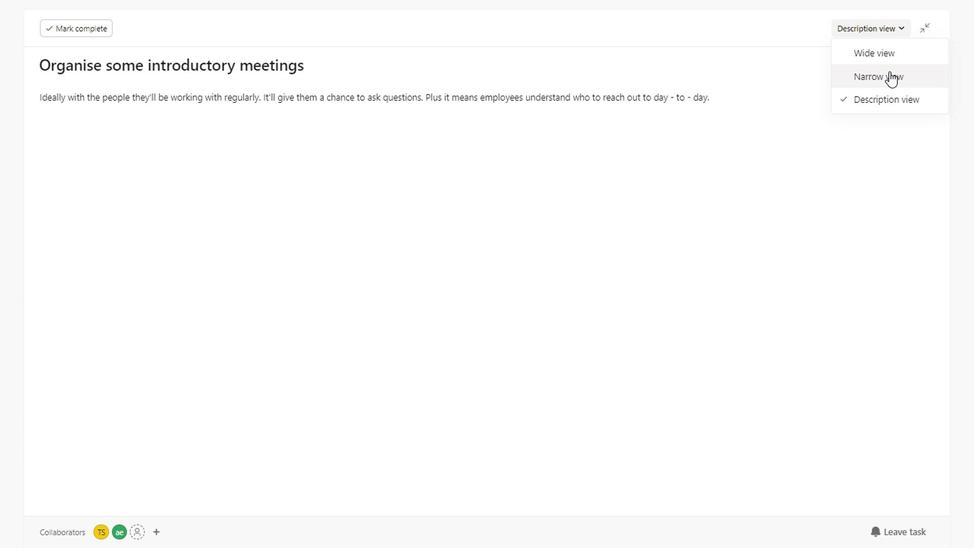 
Action: Mouse pressed left at (889, 75)
Screenshot: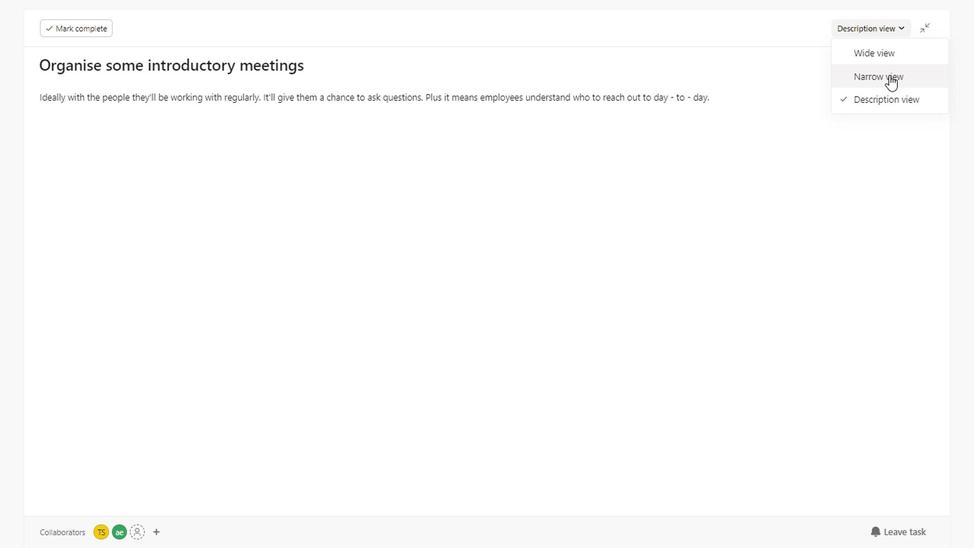 
Action: Mouse moved to (710, 21)
Screenshot: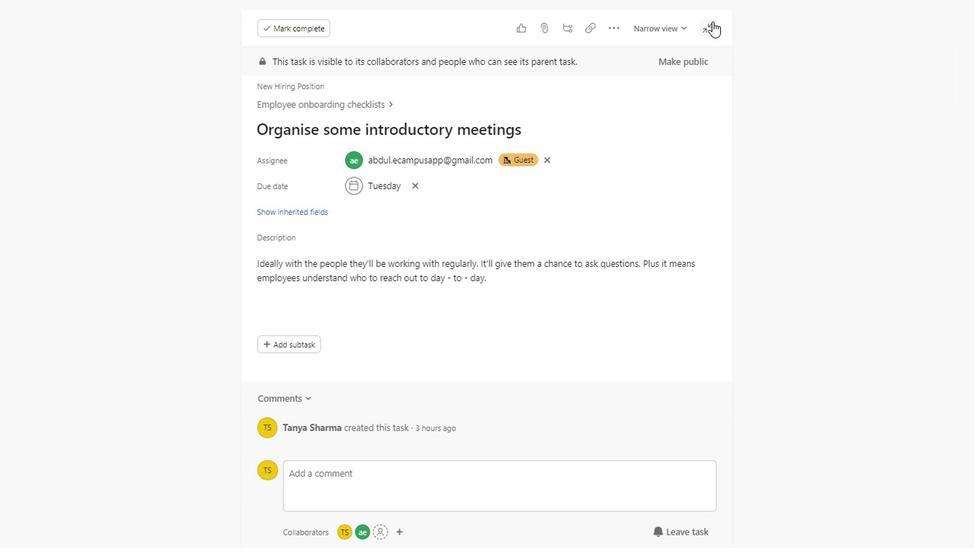 
Action: Mouse pressed left at (710, 21)
Screenshot: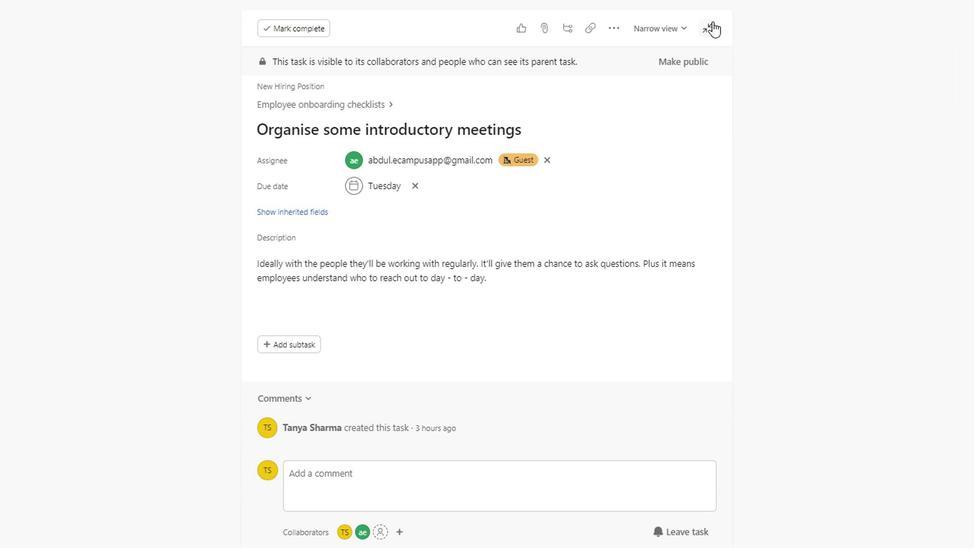 
Action: Mouse moved to (857, 314)
Screenshot: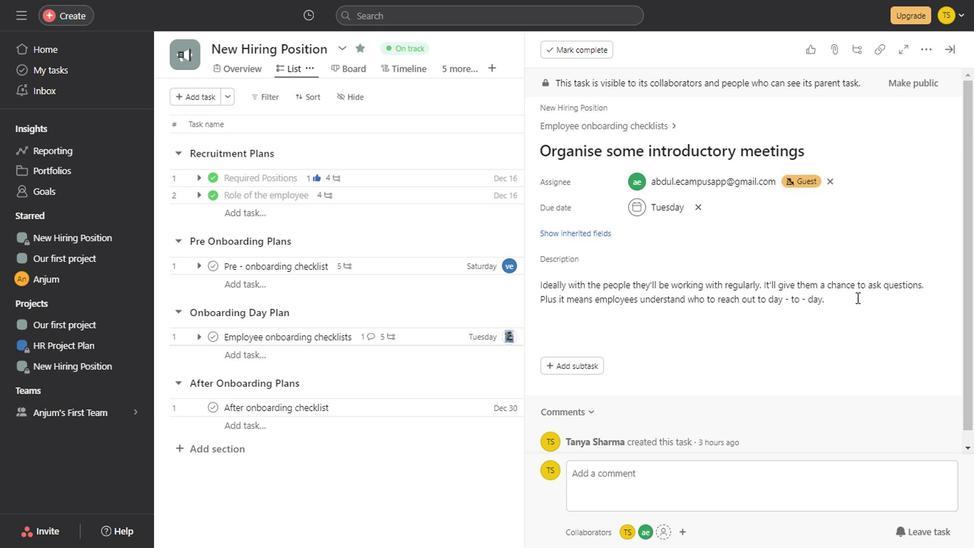 
Action: Mouse scrolled (857, 313) with delta (0, 0)
Screenshot: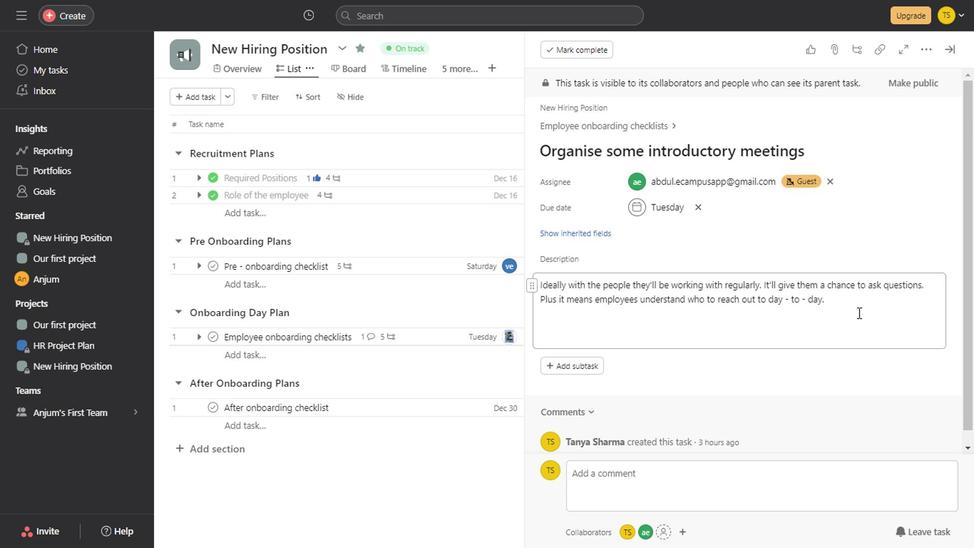 
Action: Mouse scrolled (857, 313) with delta (0, 0)
Screenshot: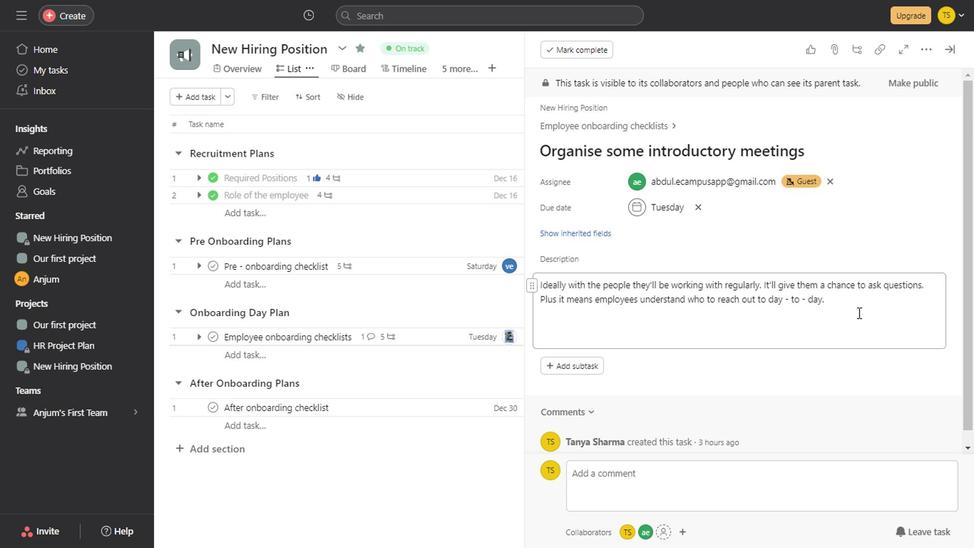 
Action: Mouse scrolled (857, 313) with delta (0, 0)
Screenshot: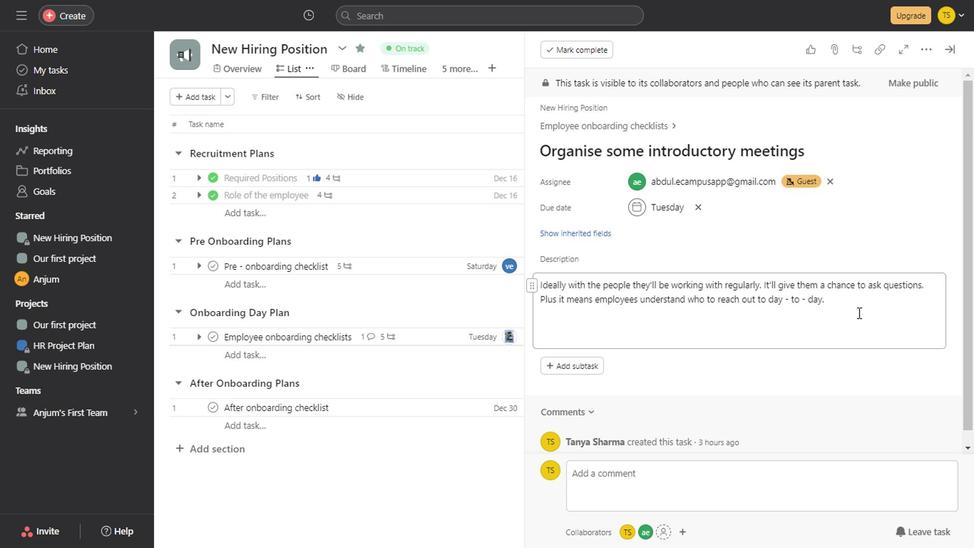 
Action: Mouse scrolled (857, 313) with delta (0, 0)
Screenshot: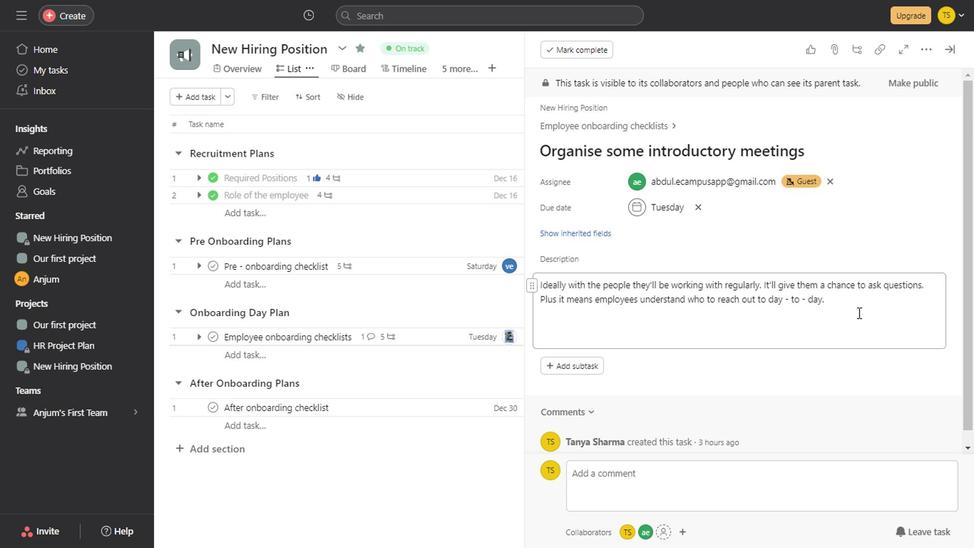 
Action: Mouse scrolled (857, 313) with delta (0, 0)
Screenshot: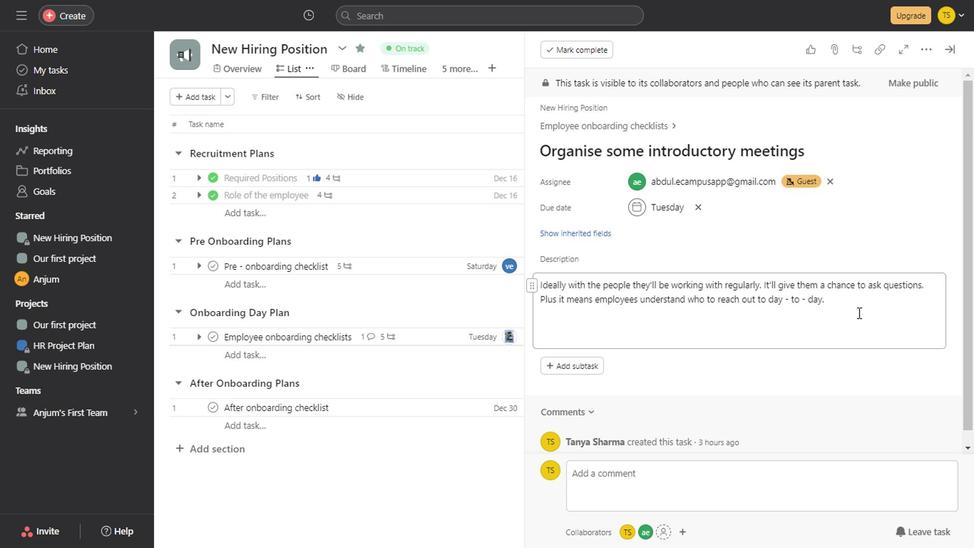 
Action: Mouse scrolled (857, 313) with delta (0, 0)
Screenshot: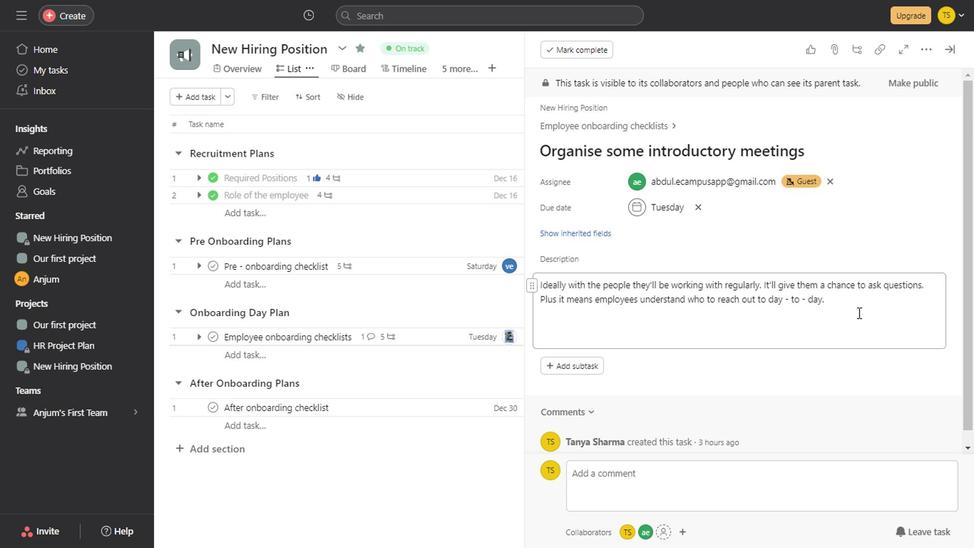 
Action: Mouse scrolled (857, 313) with delta (0, 0)
Screenshot: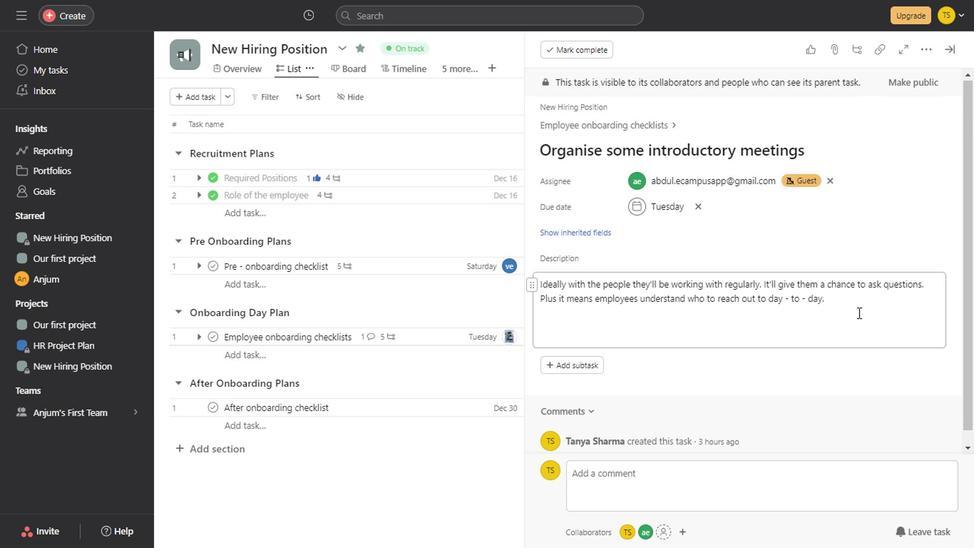
Action: Mouse scrolled (857, 313) with delta (0, 0)
Screenshot: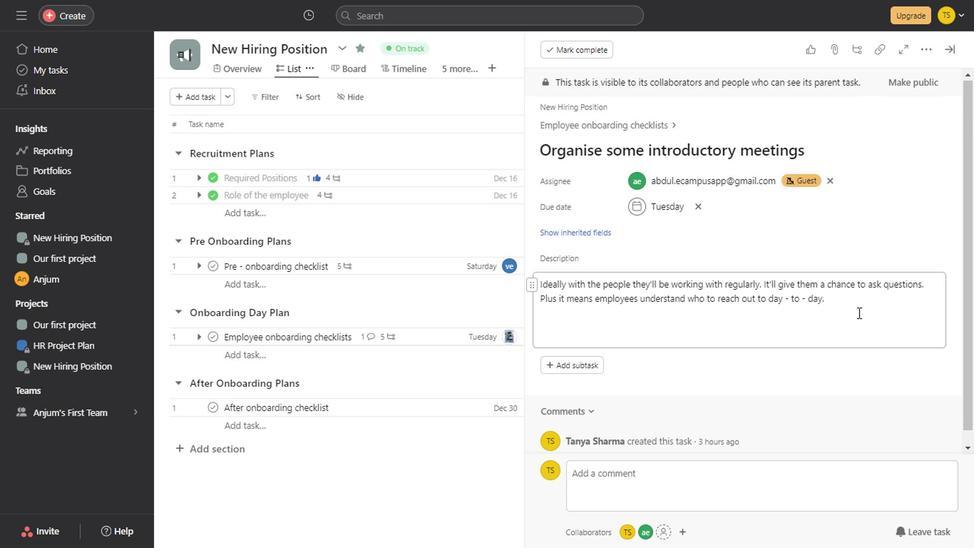 
Action: Mouse scrolled (857, 313) with delta (0, 0)
Screenshot: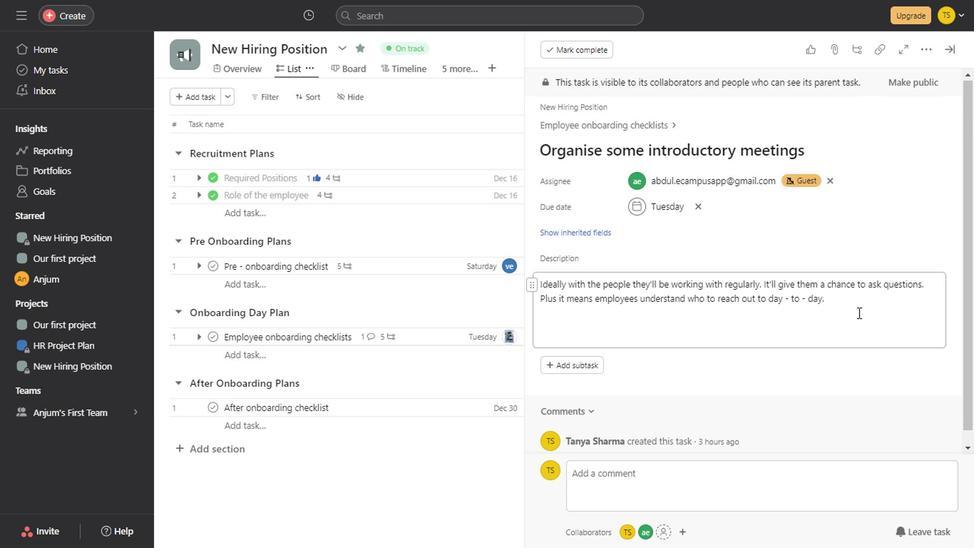 
Action: Mouse scrolled (857, 313) with delta (0, 0)
Screenshot: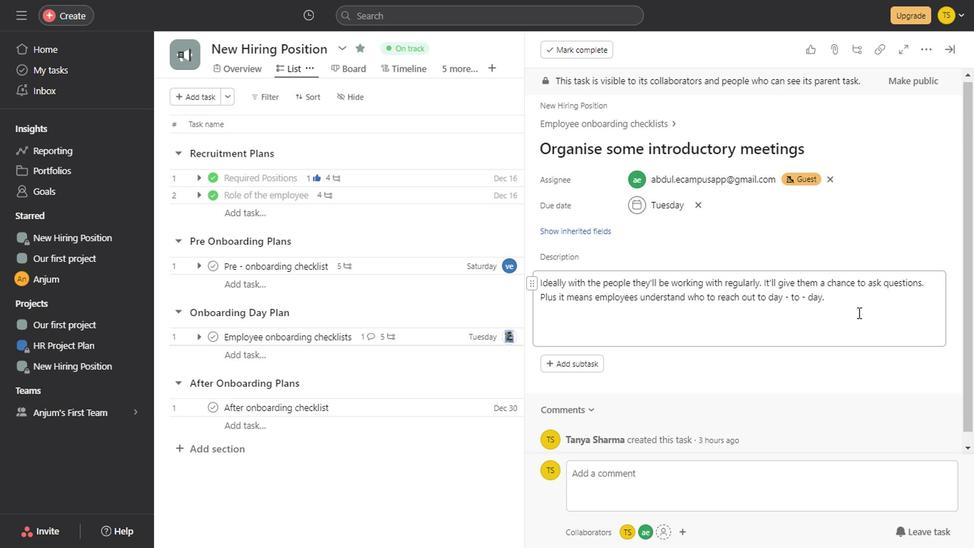 
Action: Mouse scrolled (857, 313) with delta (0, 0)
Screenshot: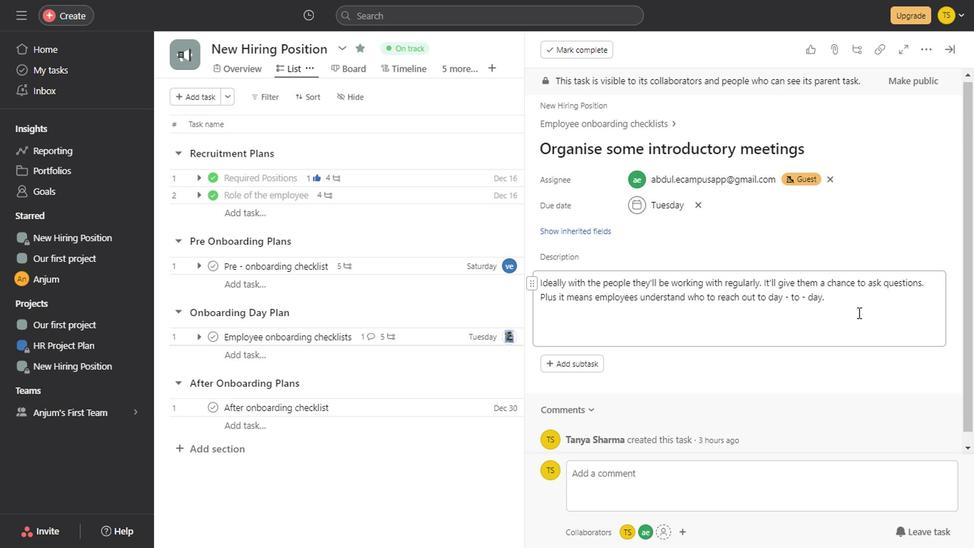 
Action: Mouse scrolled (857, 313) with delta (0, 0)
Screenshot: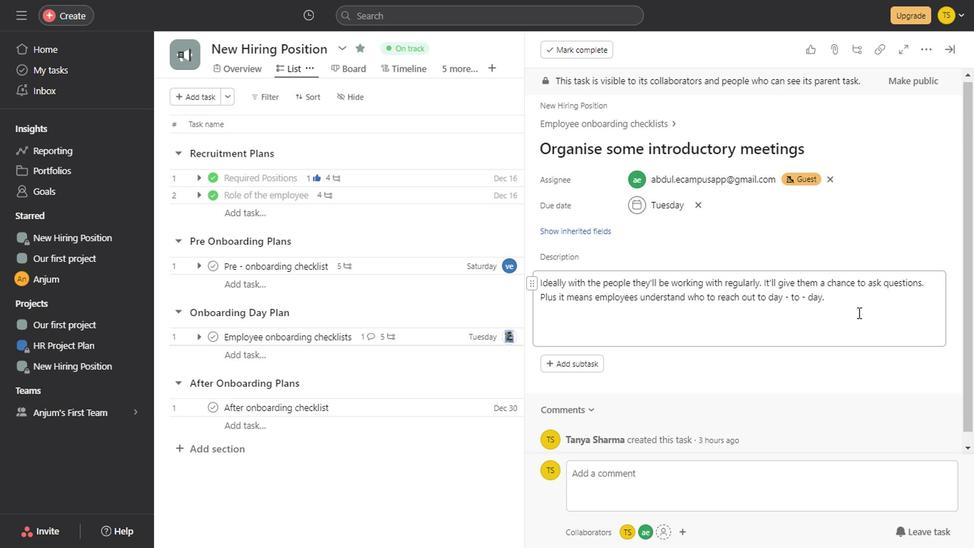 
Action: Mouse scrolled (857, 313) with delta (0, 0)
Screenshot: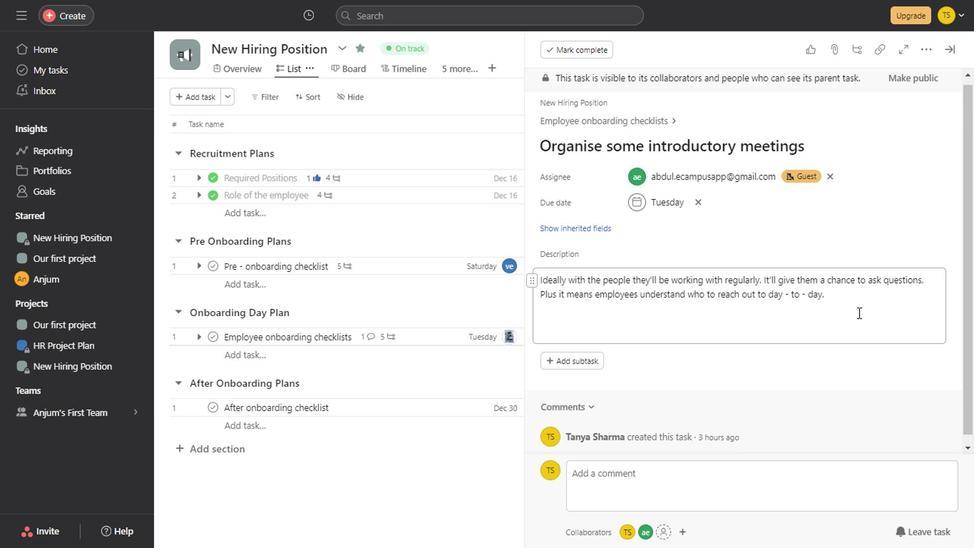 
Action: Mouse scrolled (857, 313) with delta (0, 0)
Screenshot: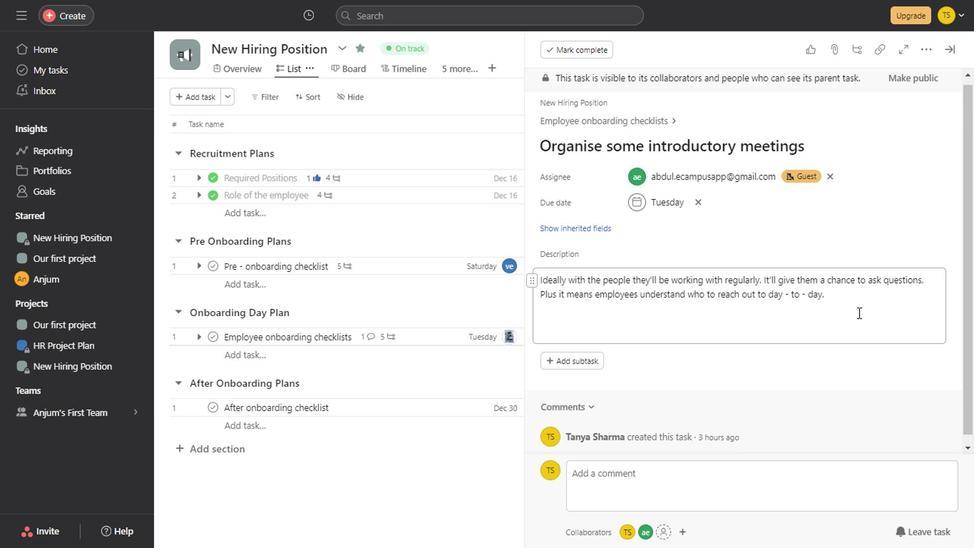 
Action: Mouse scrolled (857, 313) with delta (0, 0)
Screenshot: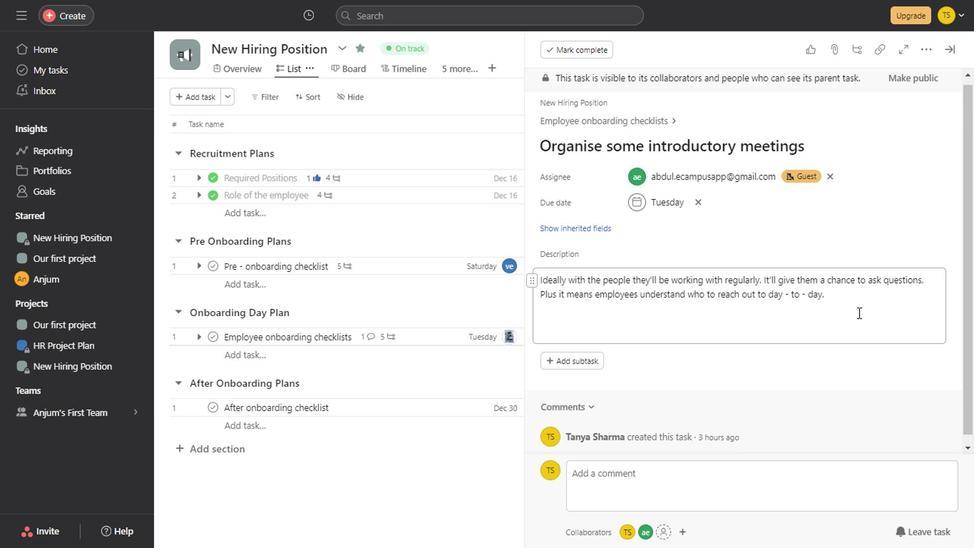 
Action: Mouse scrolled (857, 313) with delta (0, 0)
Screenshot: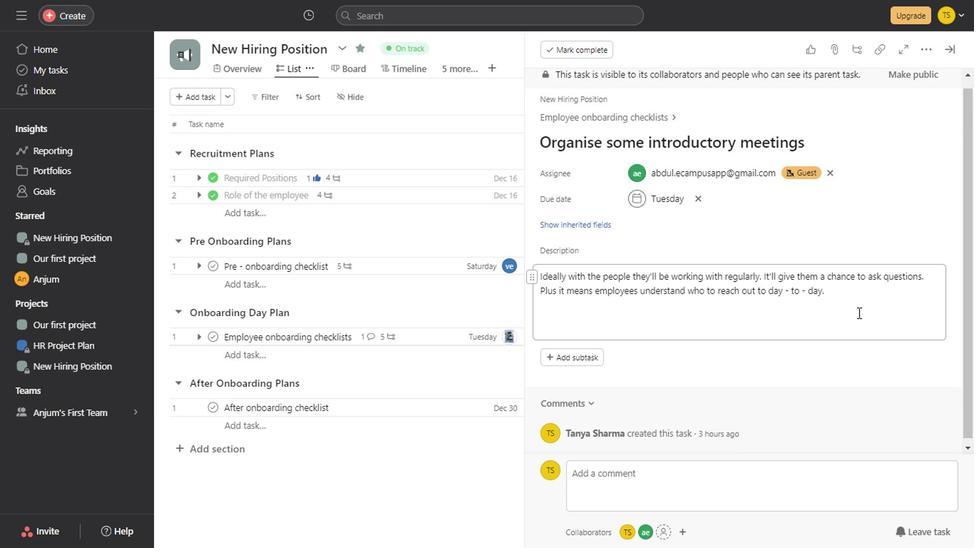 
Action: Mouse scrolled (857, 313) with delta (0, 0)
Screenshot: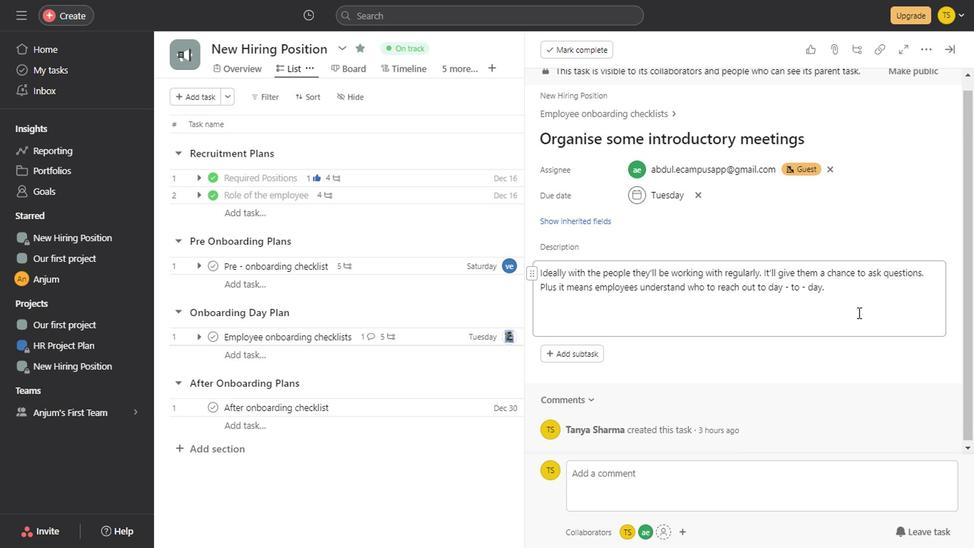 
Action: Mouse scrolled (857, 313) with delta (0, 0)
Screenshot: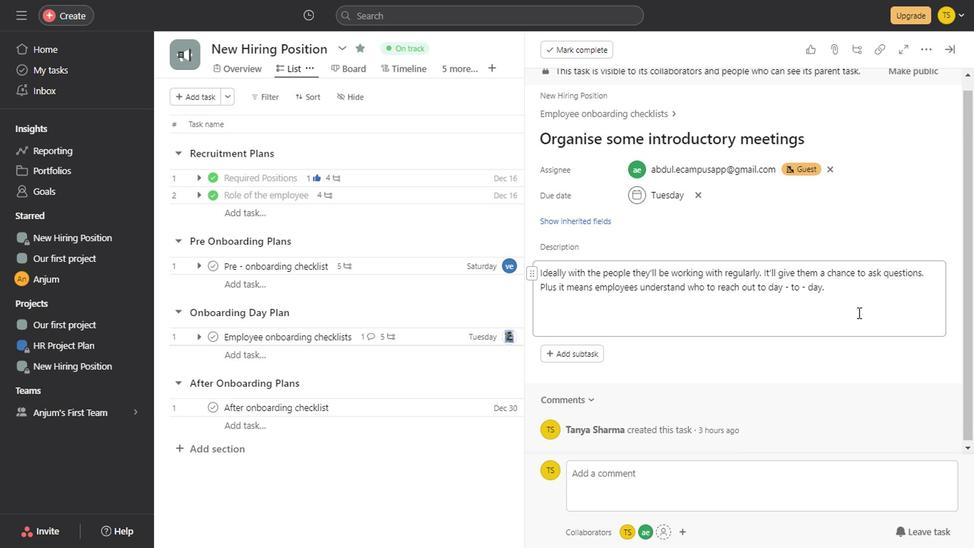 
Action: Mouse scrolled (857, 313) with delta (0, 0)
Screenshot: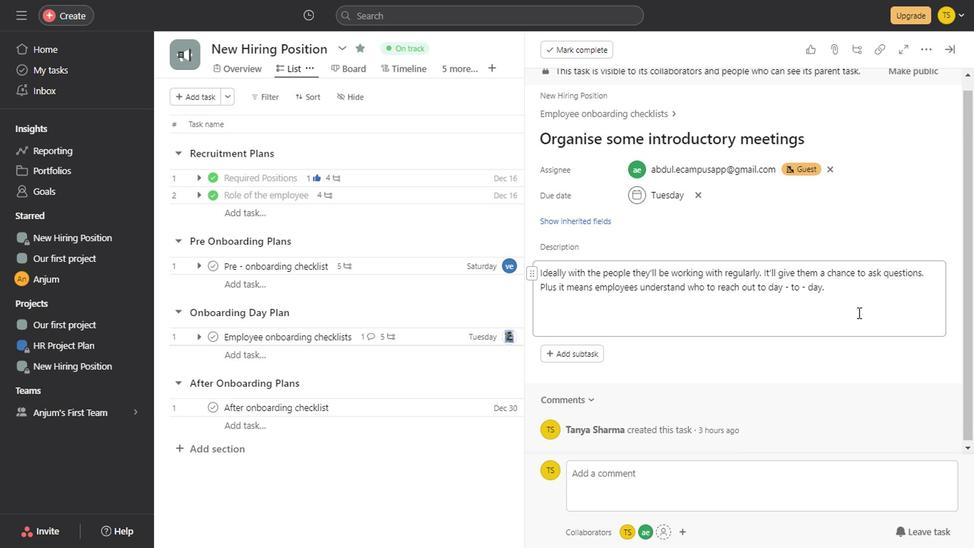 
Action: Mouse moved to (954, 55)
Screenshot: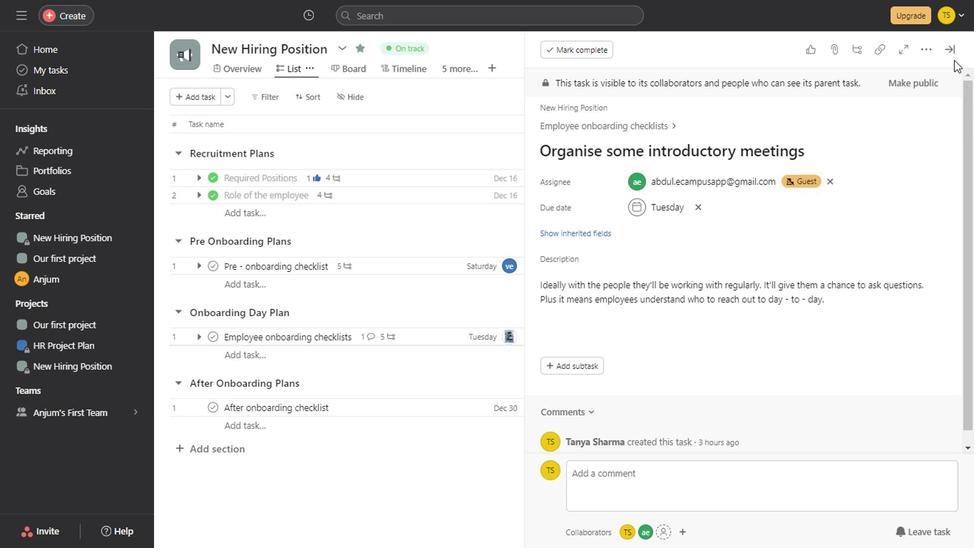 
Action: Mouse pressed left at (954, 55)
Screenshot: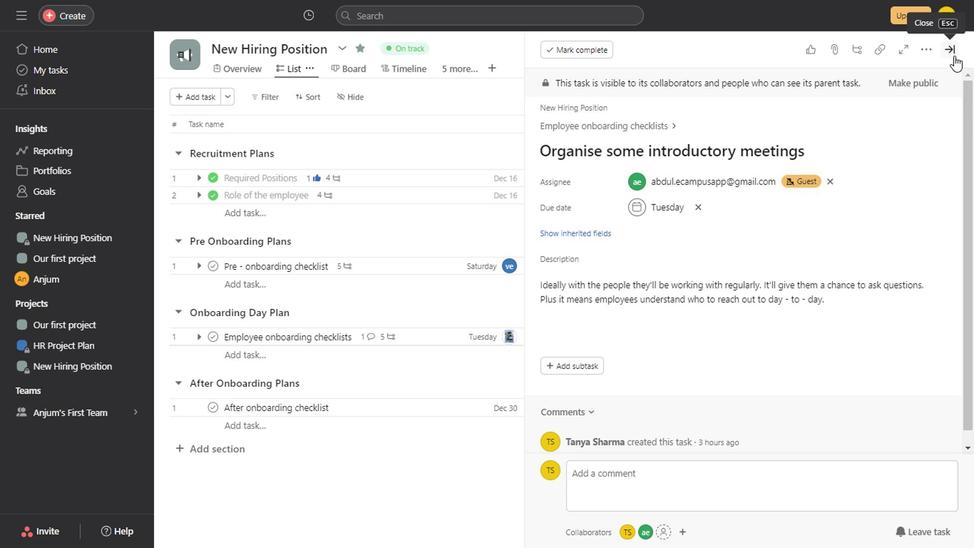 
Action: Mouse moved to (243, 67)
Screenshot: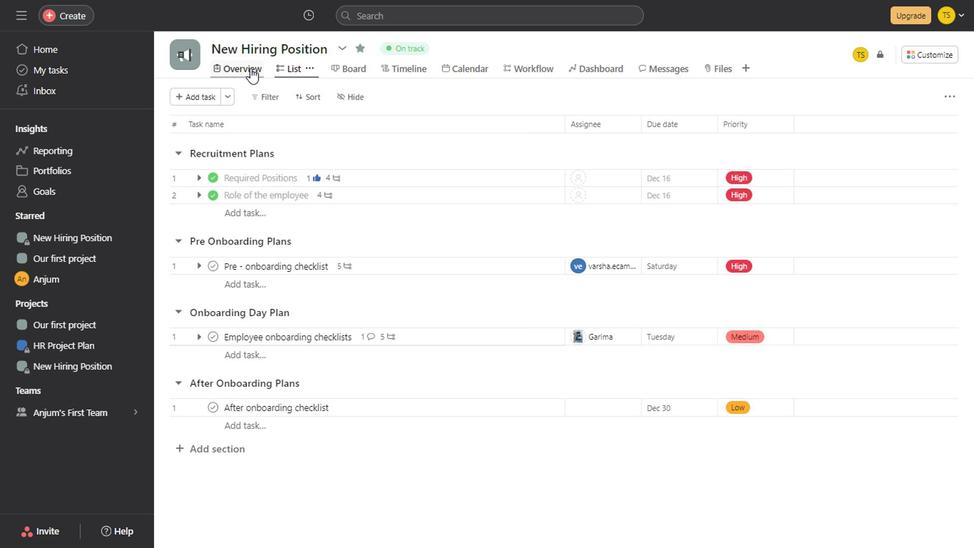 
Action: Mouse pressed left at (243, 67)
Screenshot: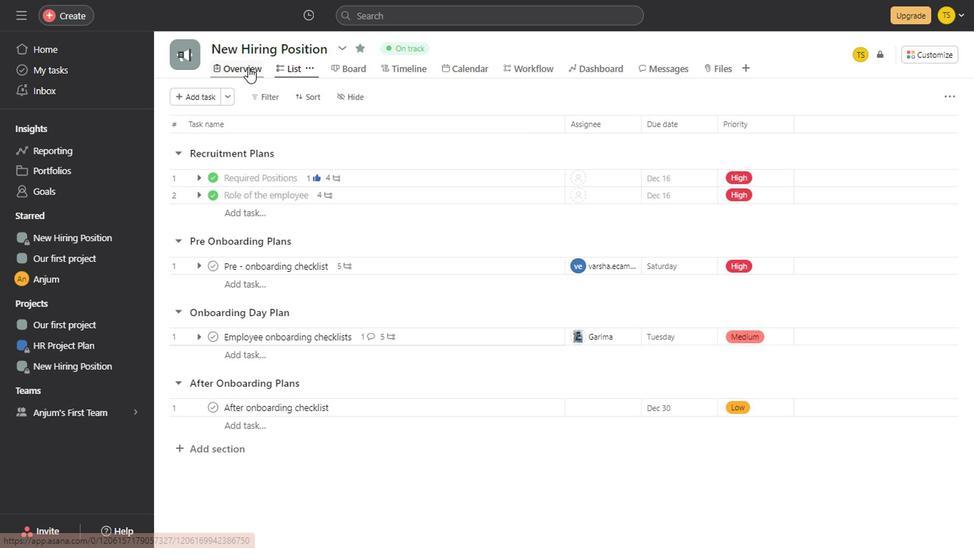 
Action: Mouse moved to (294, 68)
Screenshot: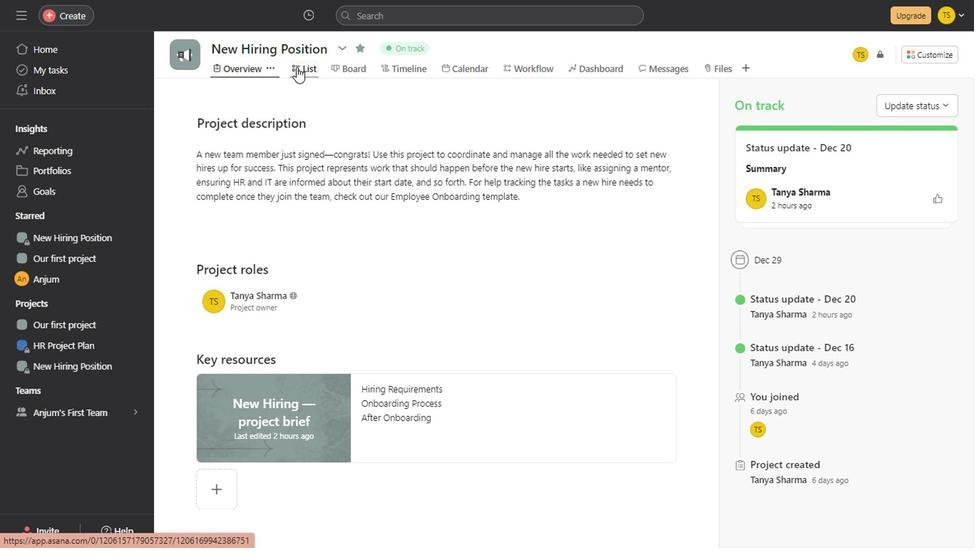 
Action: Mouse pressed left at (294, 68)
Screenshot: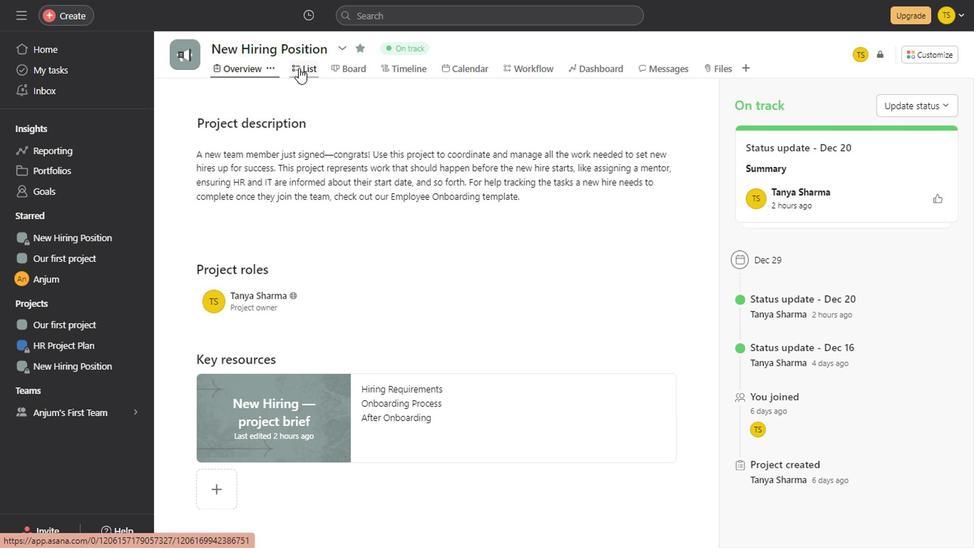 
Action: Mouse moved to (257, 99)
Screenshot: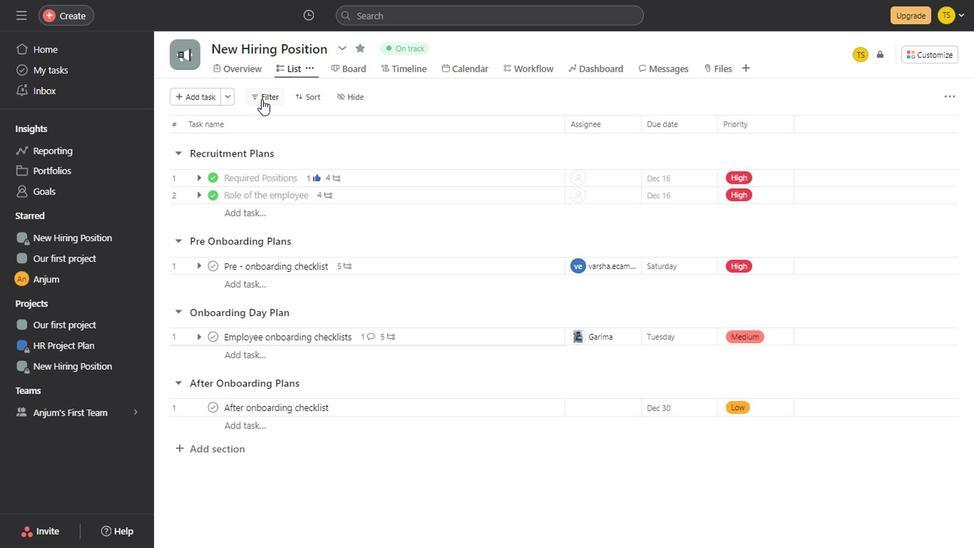 
Action: Mouse pressed left at (257, 99)
Screenshot: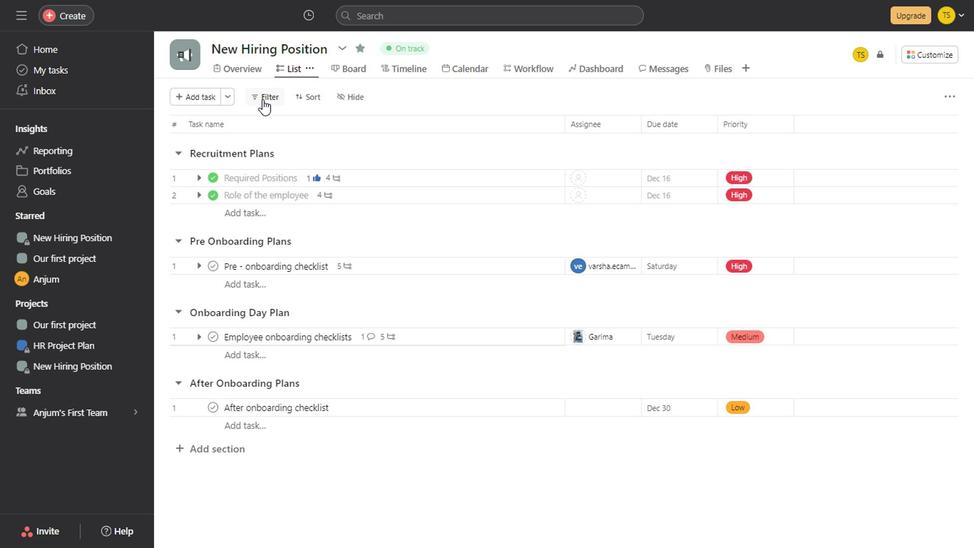 
Action: Mouse moved to (313, 145)
Screenshot: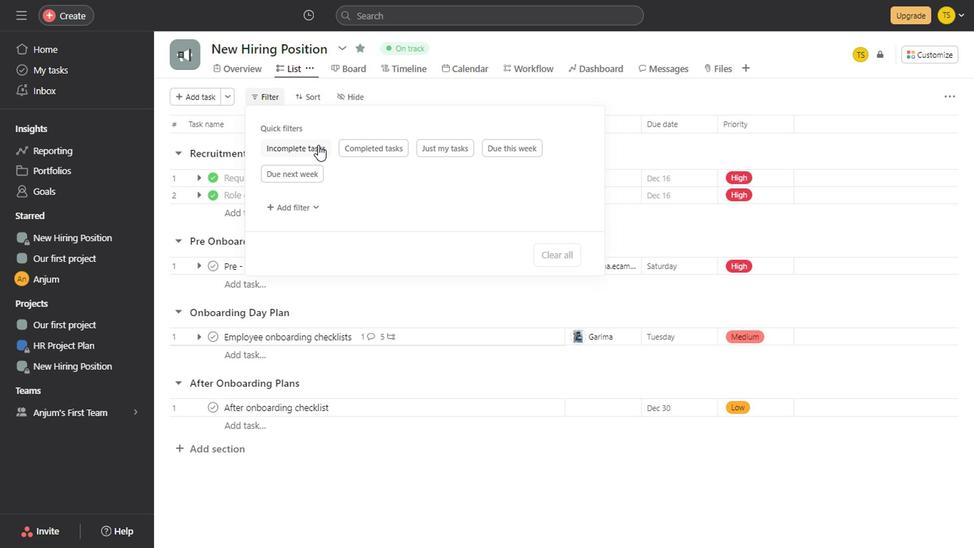 
Action: Mouse pressed left at (313, 145)
Screenshot: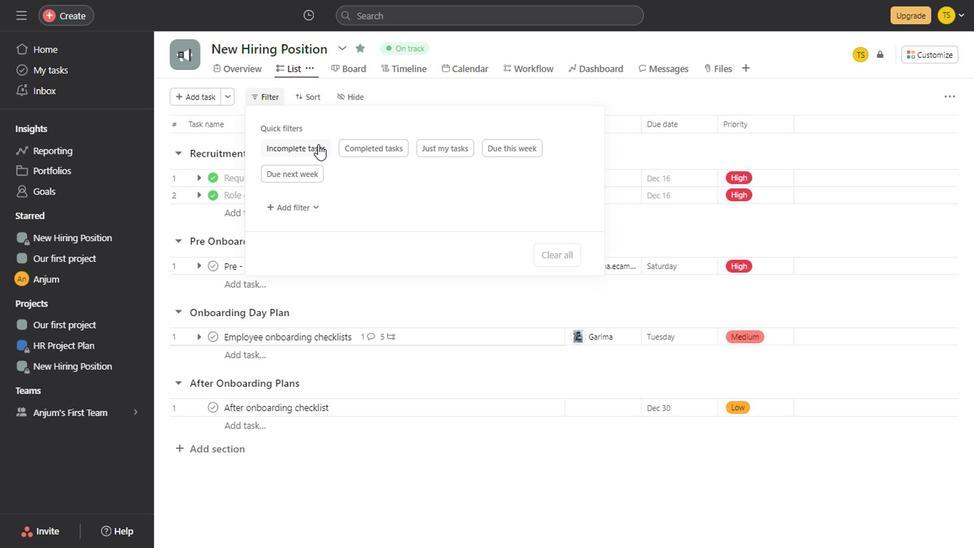 
Action: Mouse moved to (625, 95)
Screenshot: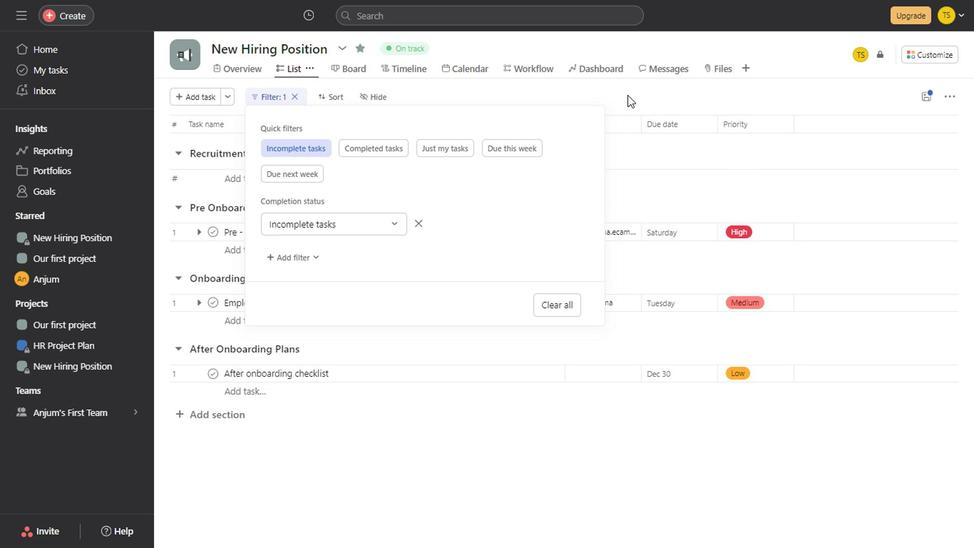 
Action: Mouse pressed left at (625, 95)
Screenshot: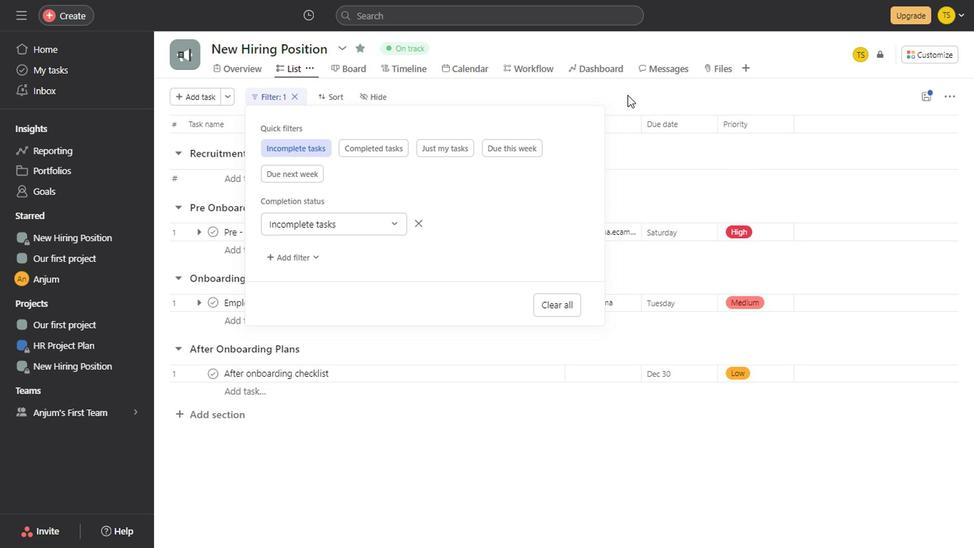 
Action: Mouse moved to (284, 94)
Screenshot: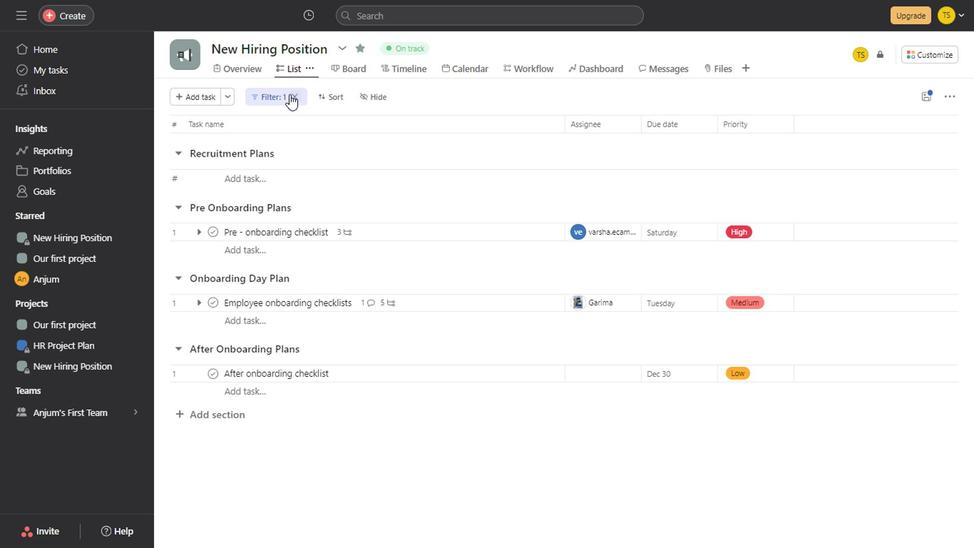 
Action: Mouse pressed left at (284, 94)
Screenshot: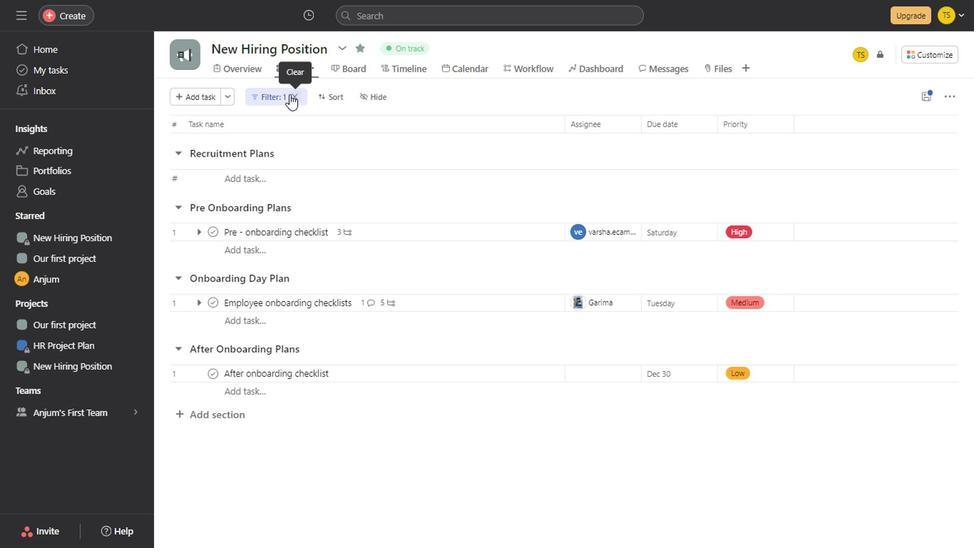 
Action: Mouse moved to (263, 94)
Screenshot: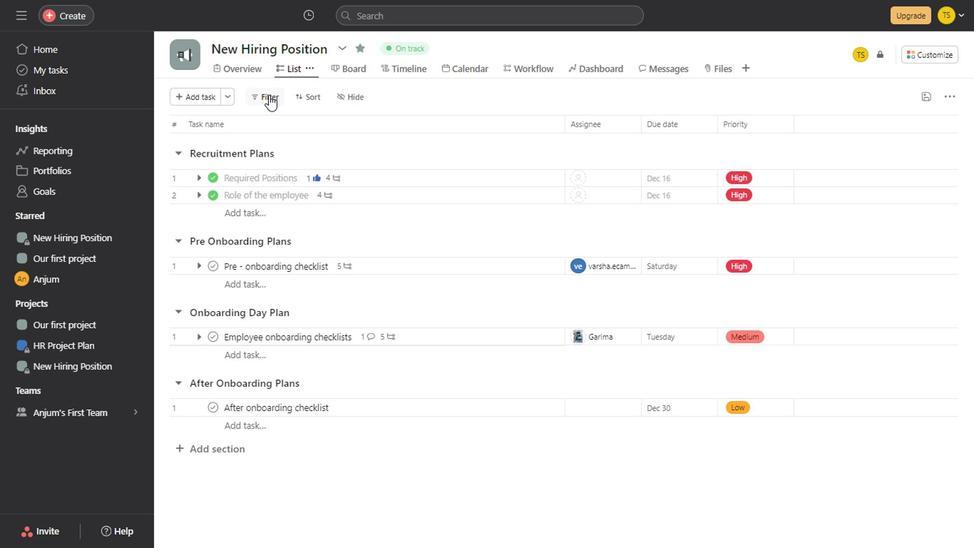 
Action: Mouse pressed left at (263, 94)
Screenshot: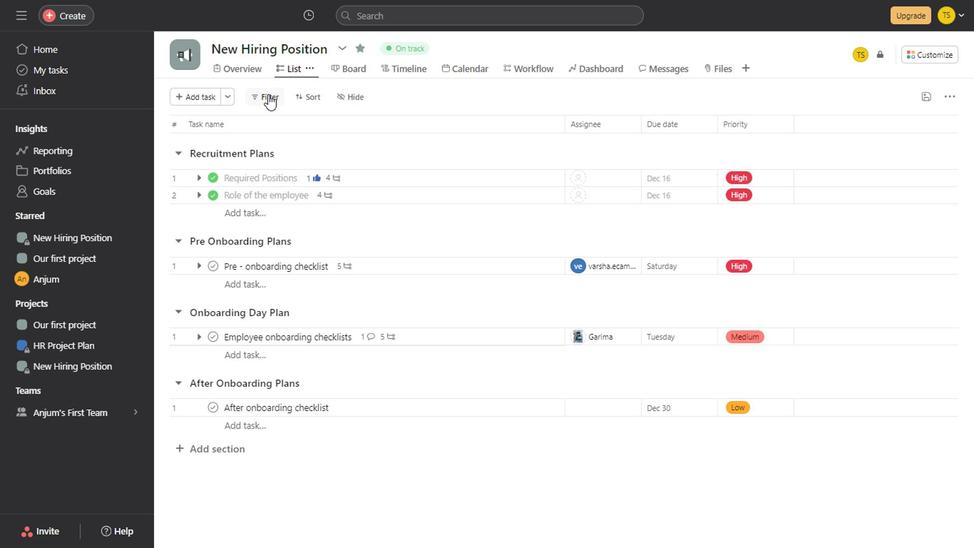 
Action: Mouse moved to (385, 152)
Screenshot: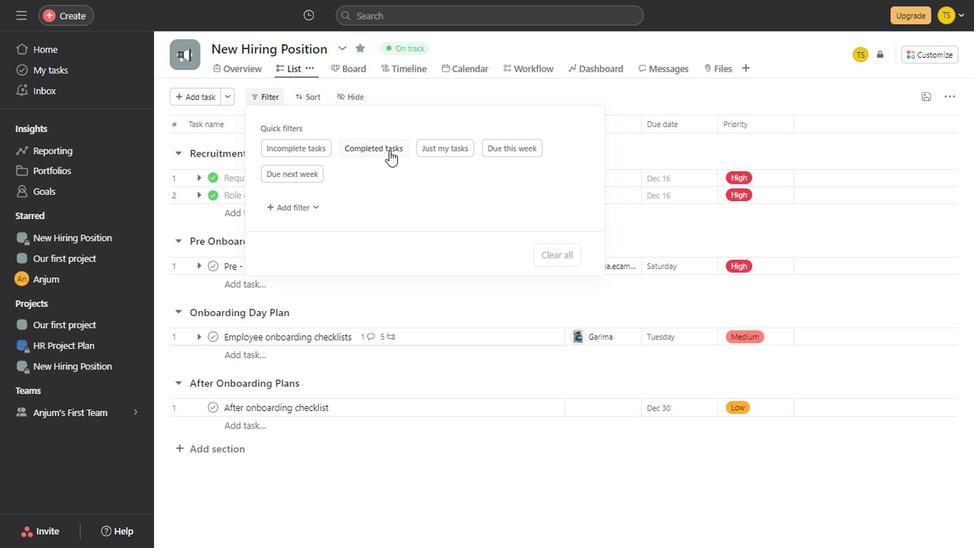 
Action: Mouse pressed left at (385, 152)
Screenshot: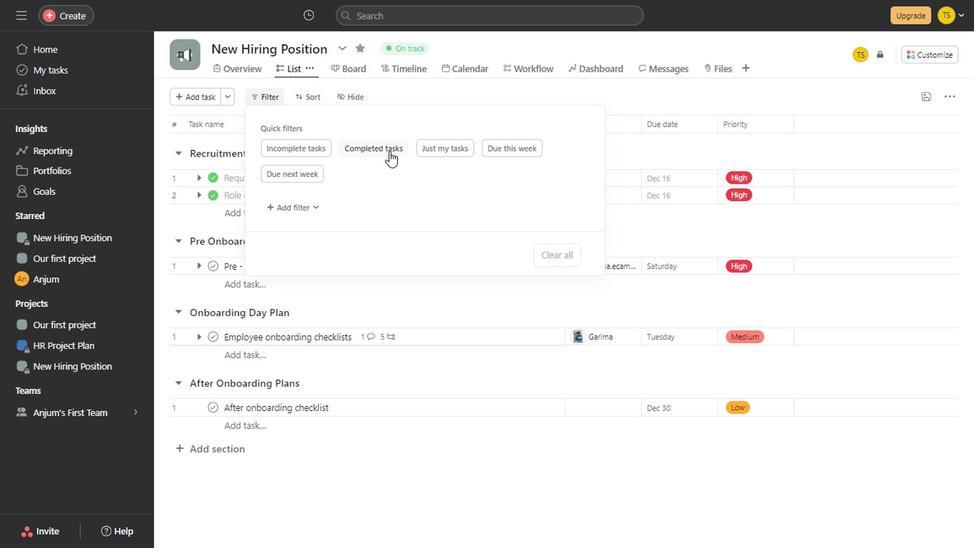 
Action: Mouse moved to (631, 108)
Screenshot: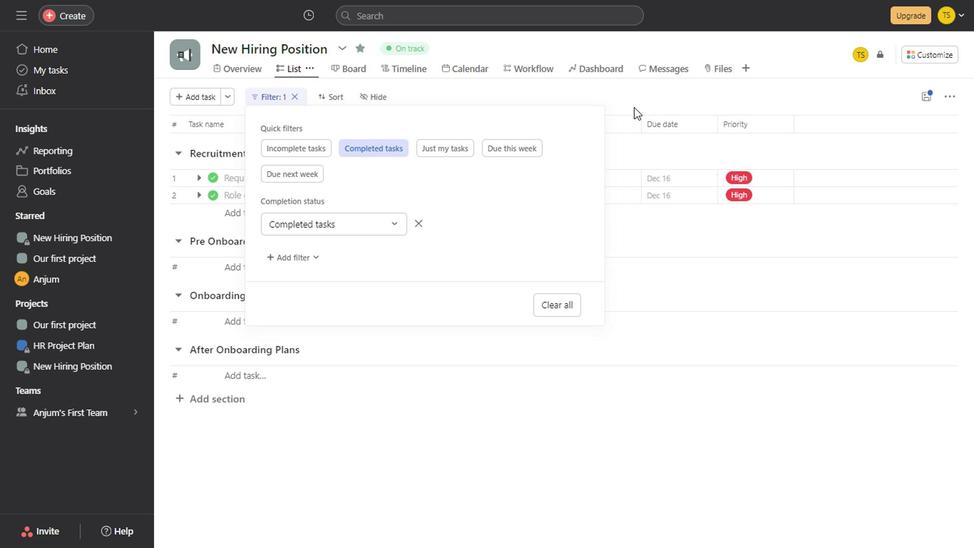 
Action: Mouse pressed left at (631, 108)
Screenshot: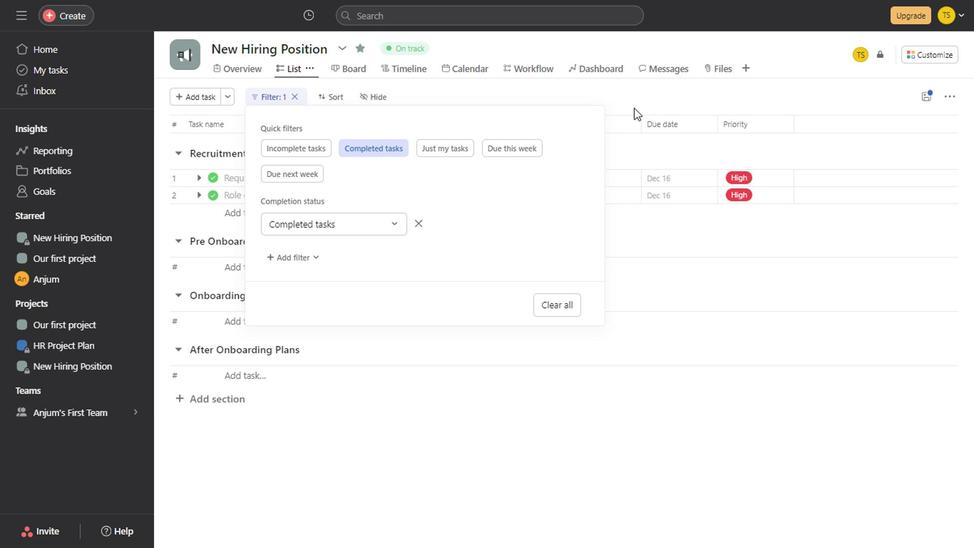 
Action: Mouse moved to (447, 94)
Screenshot: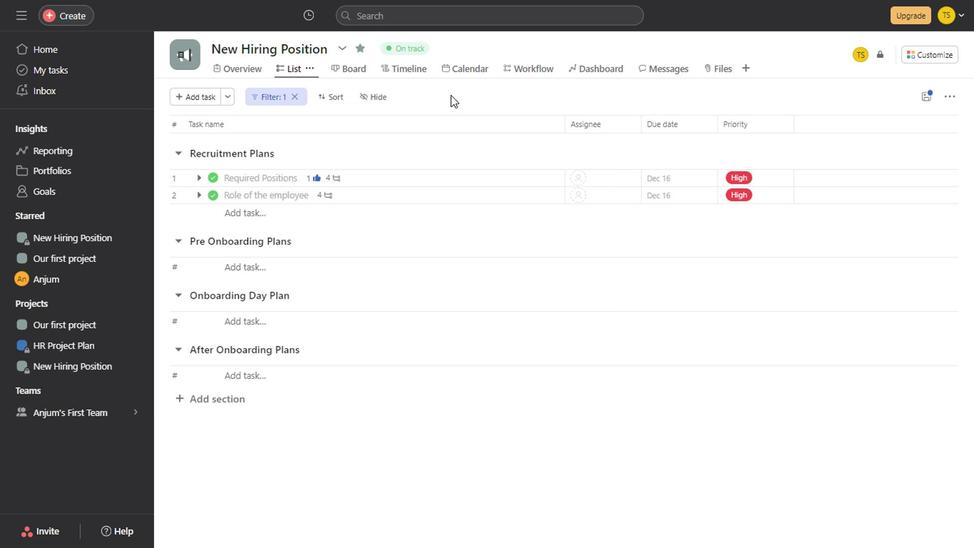 
Action: Mouse pressed left at (447, 94)
Screenshot: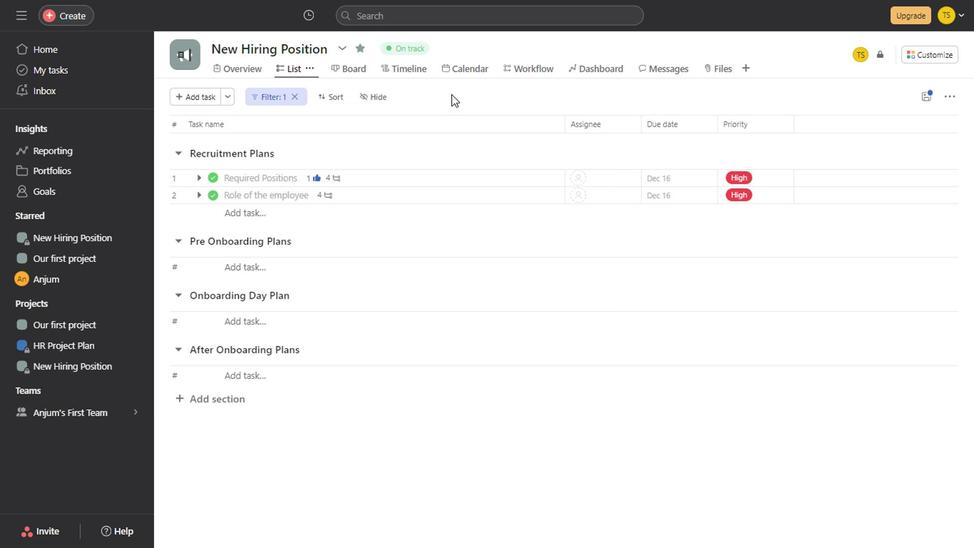 
Action: Mouse moved to (292, 95)
Screenshot: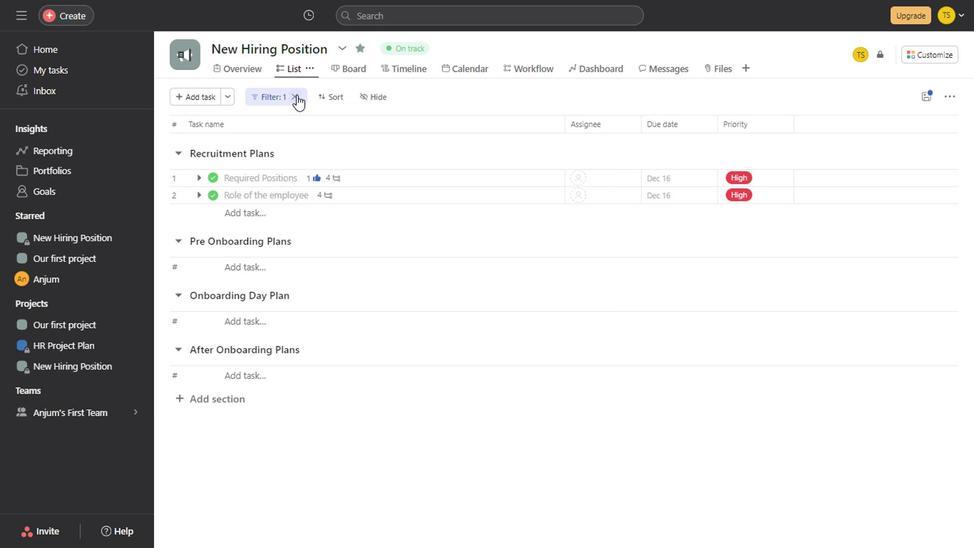 
Action: Mouse pressed left at (292, 95)
Screenshot: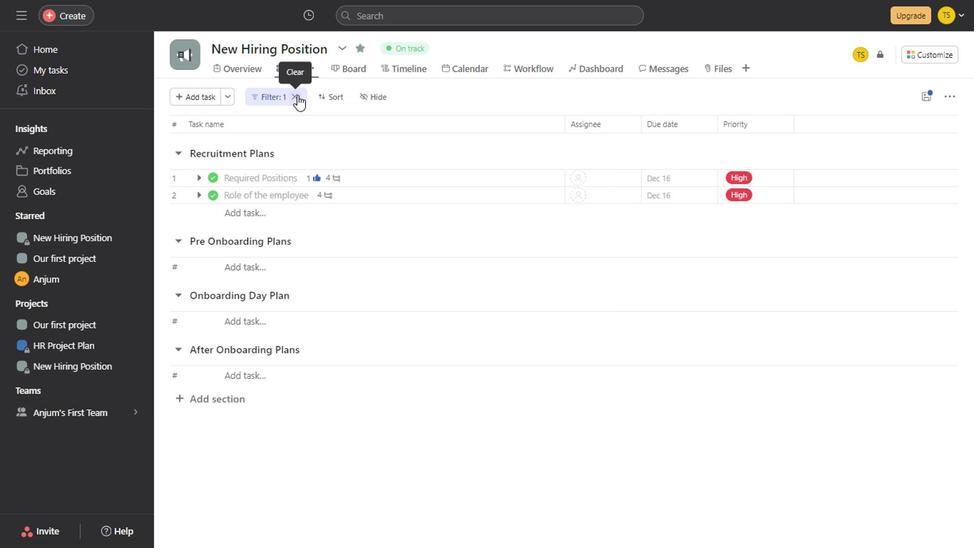 
Action: Mouse moved to (261, 95)
Screenshot: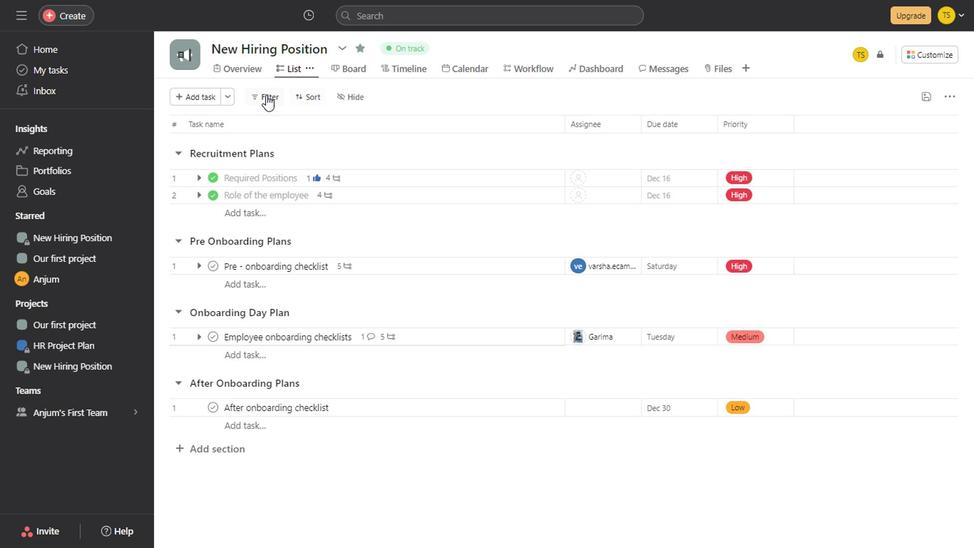 
Action: Mouse pressed left at (261, 95)
Screenshot: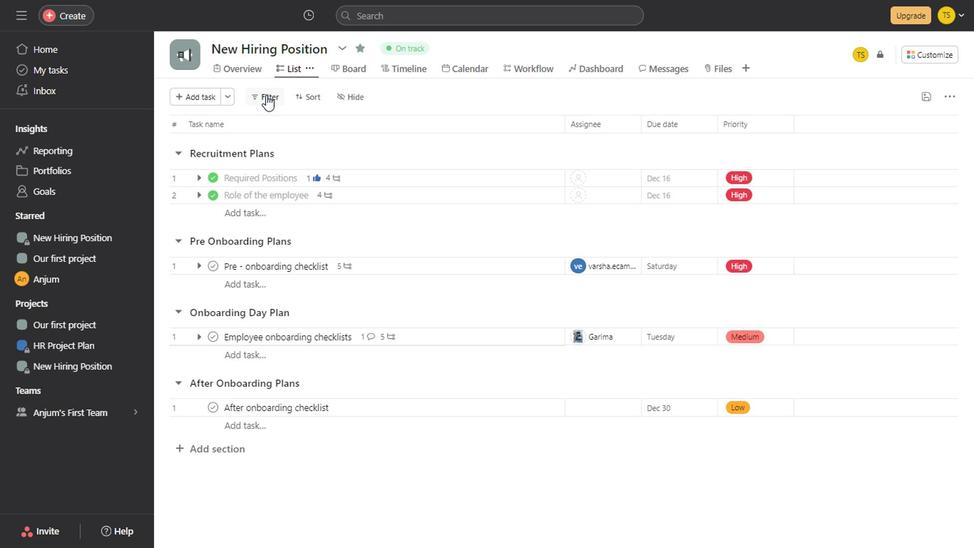 
Action: Mouse moved to (453, 143)
Screenshot: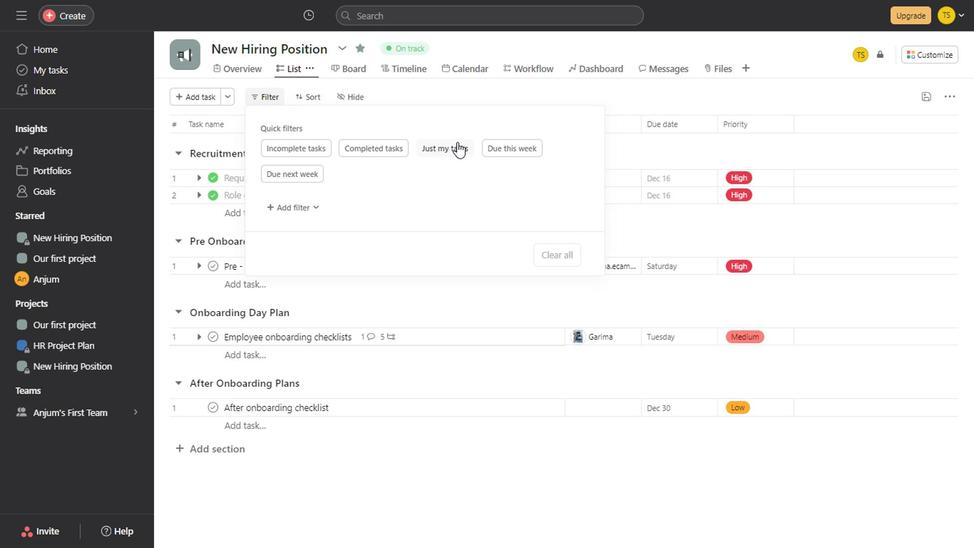
Action: Mouse pressed left at (453, 143)
Screenshot: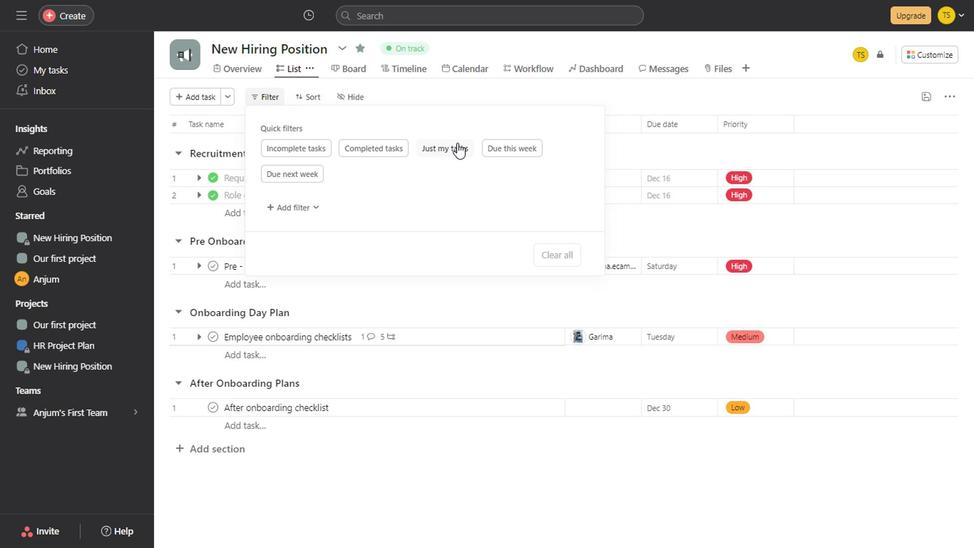 
Action: Mouse moved to (555, 90)
Screenshot: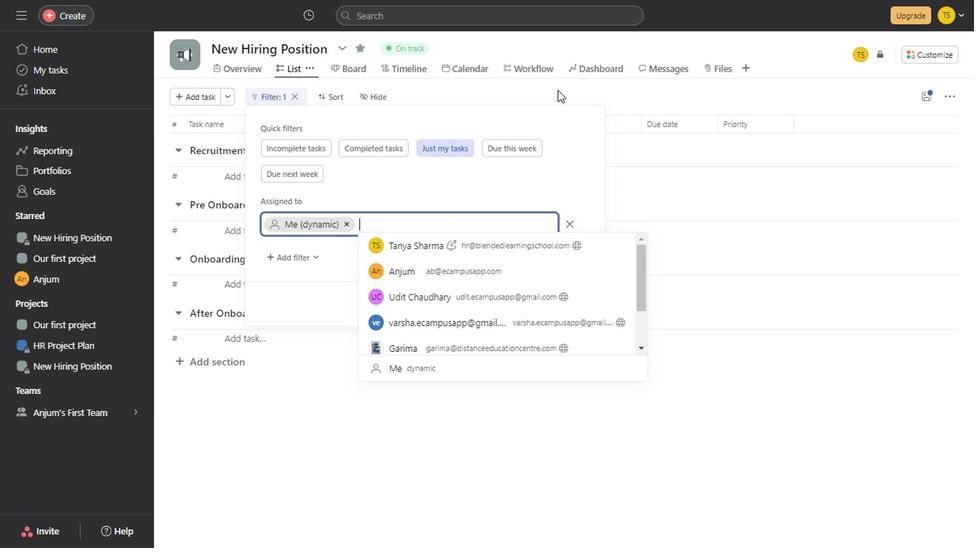 
Action: Mouse pressed left at (555, 90)
Screenshot: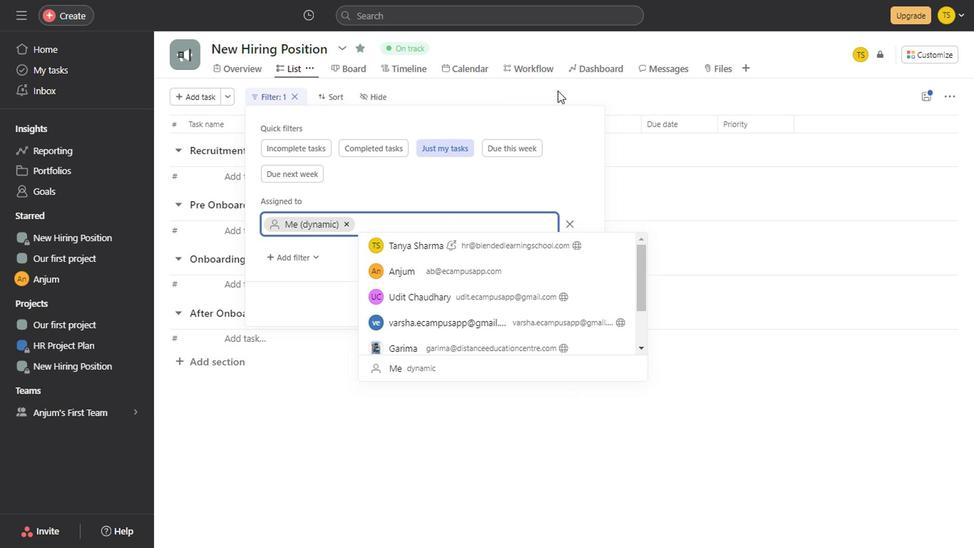 
Action: Mouse moved to (269, 93)
Screenshot: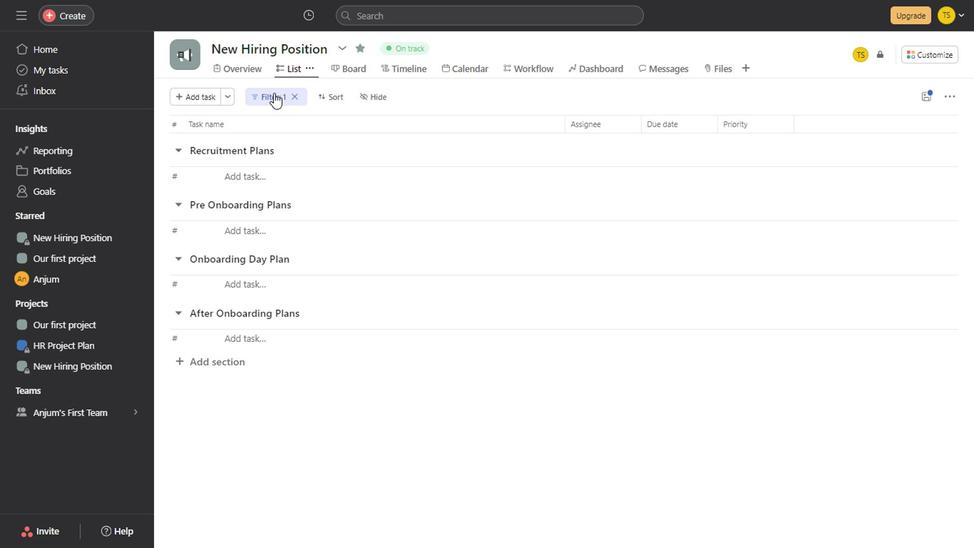 
Action: Mouse pressed left at (269, 93)
Screenshot: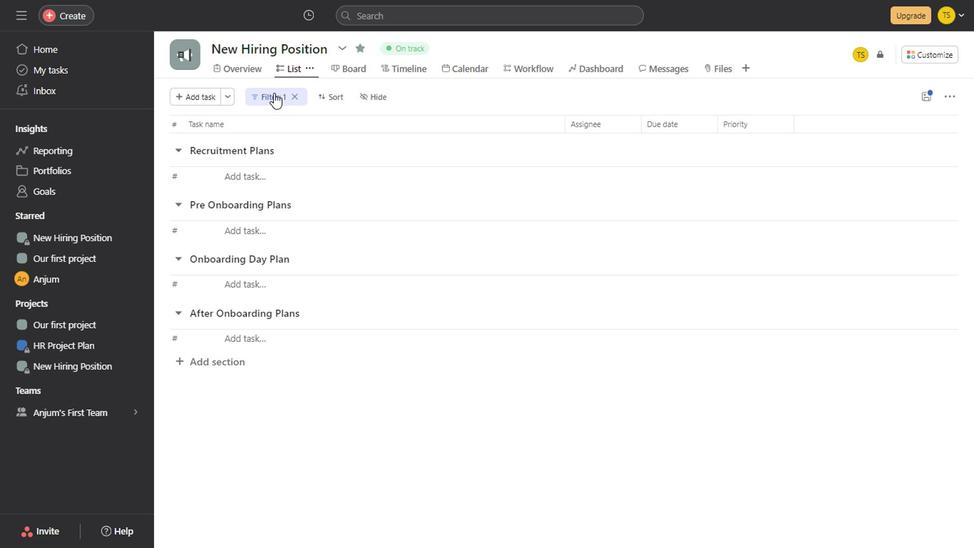 
Action: Mouse moved to (571, 220)
Screenshot: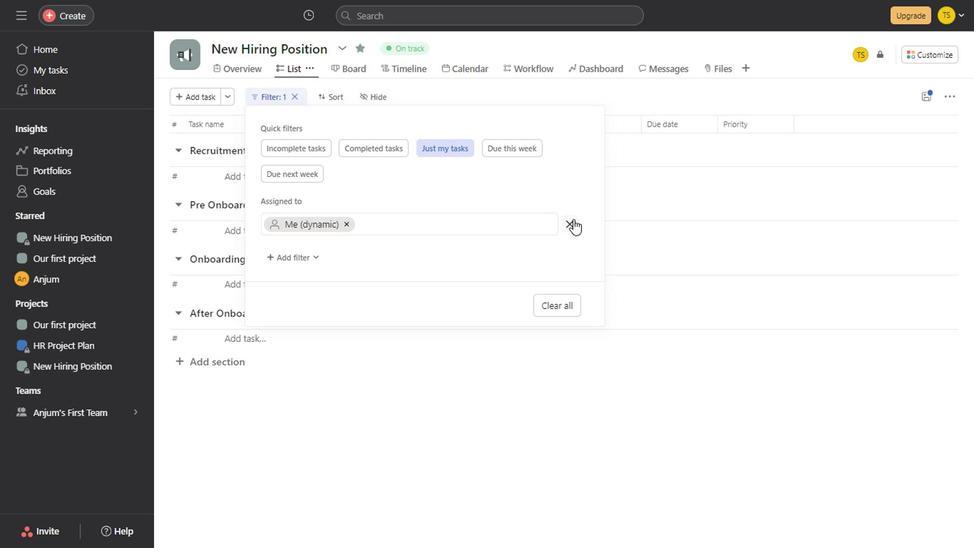 
Action: Mouse pressed left at (571, 220)
Screenshot: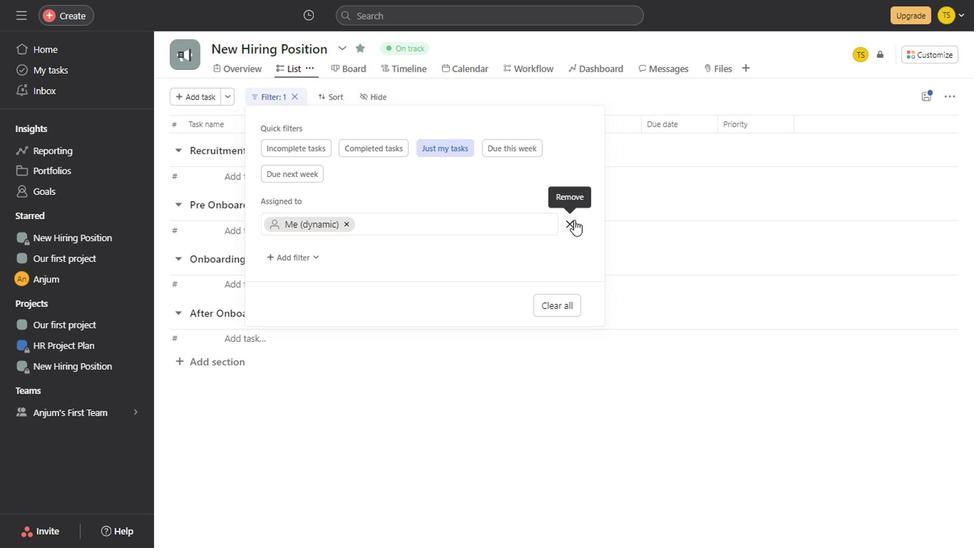 
Action: Mouse moved to (509, 143)
Screenshot: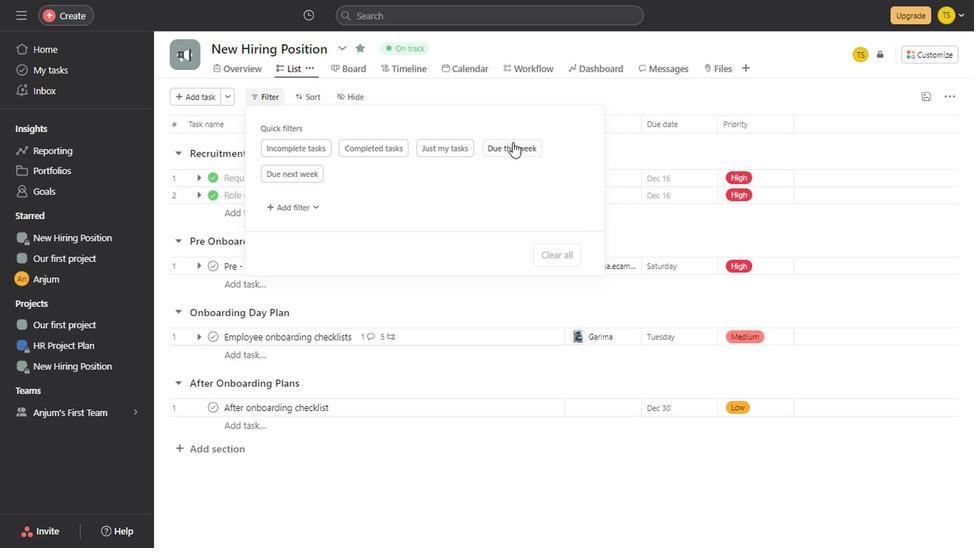 
Action: Mouse pressed left at (509, 143)
Screenshot: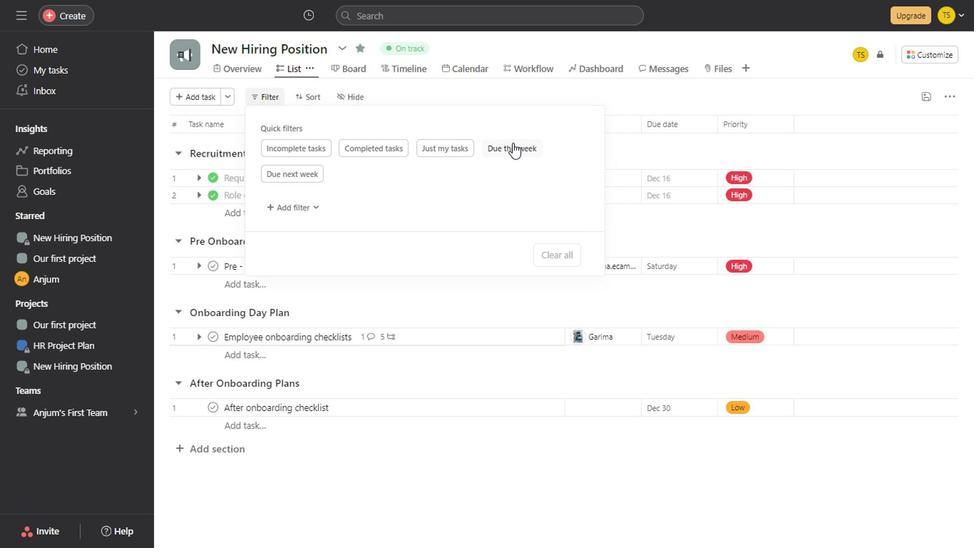 
Action: Mouse moved to (307, 175)
Screenshot: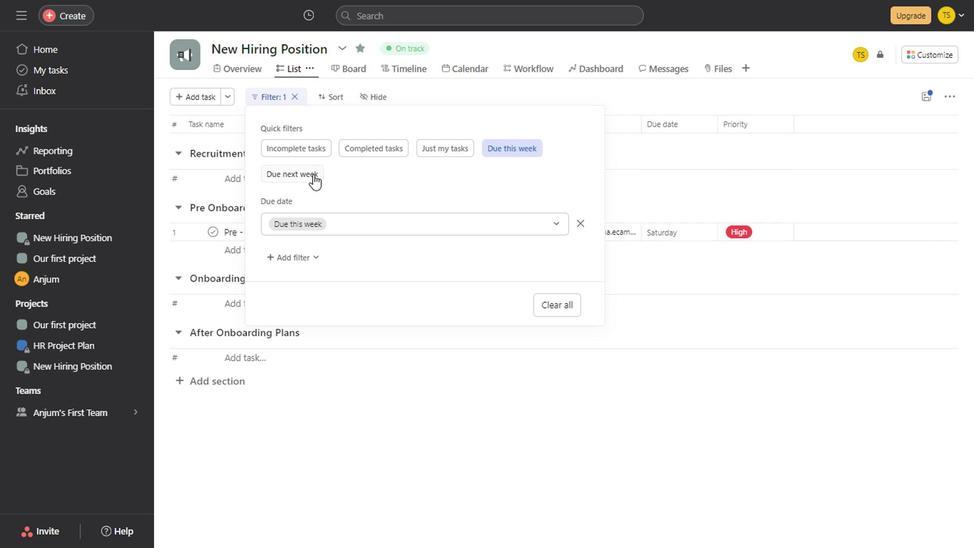 
Action: Mouse pressed left at (307, 175)
Screenshot: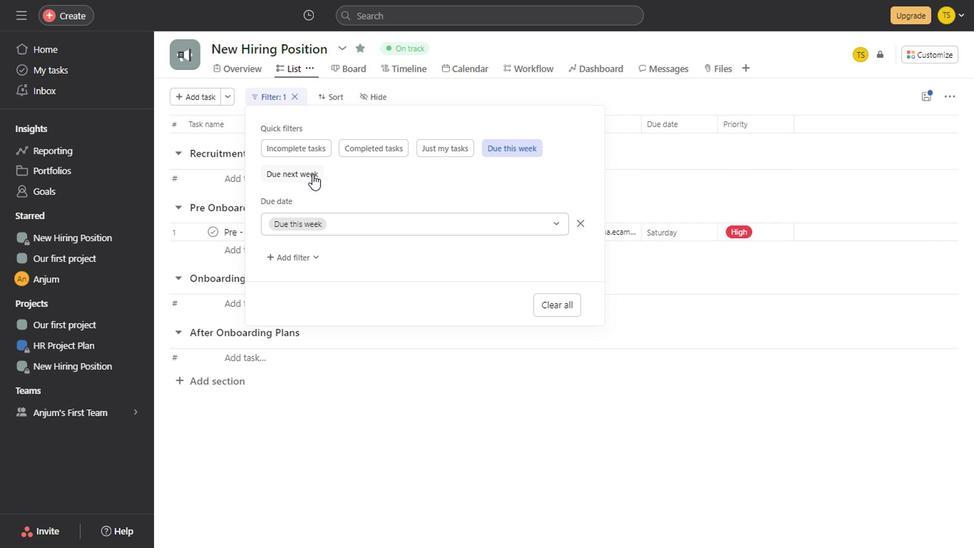 
Action: Mouse moved to (430, 95)
Screenshot: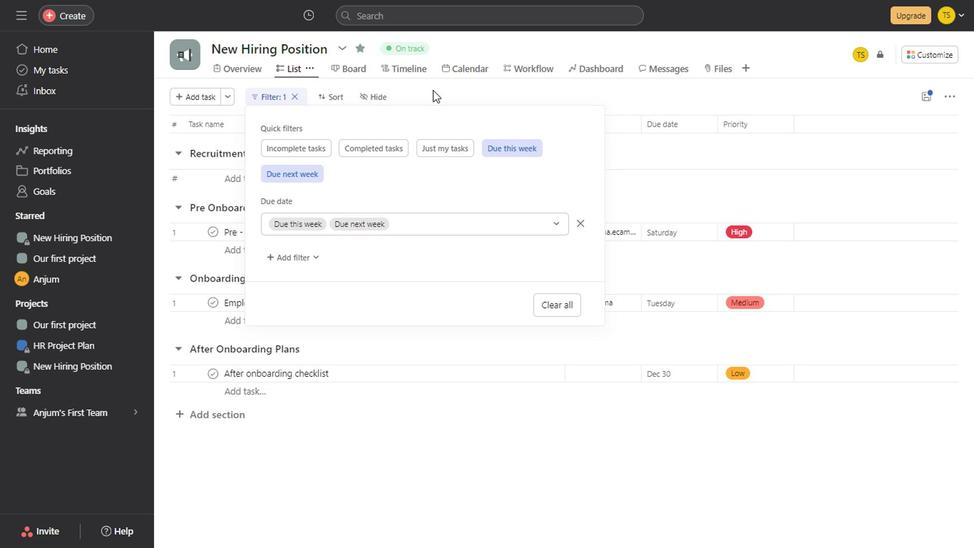 
Action: Mouse pressed left at (430, 95)
Screenshot: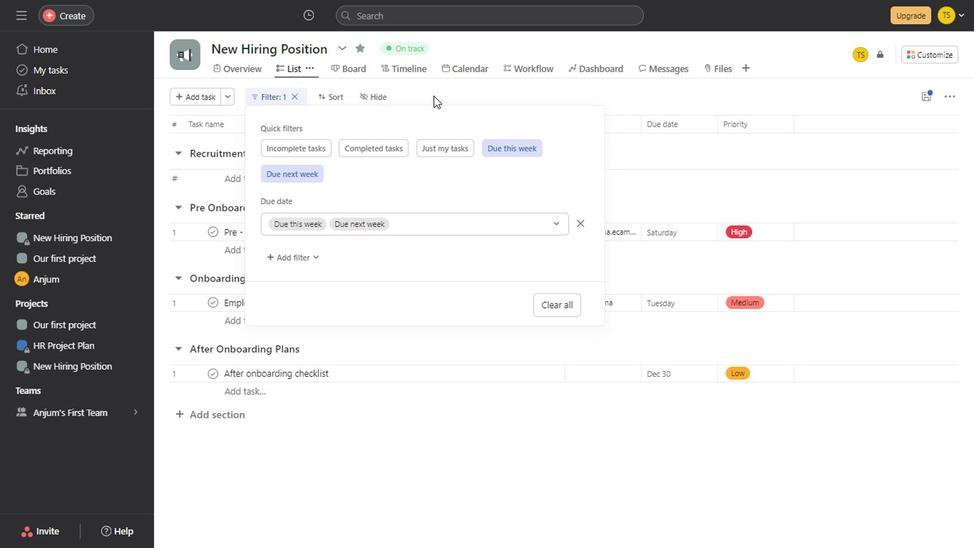 
Action: Mouse moved to (294, 97)
Screenshot: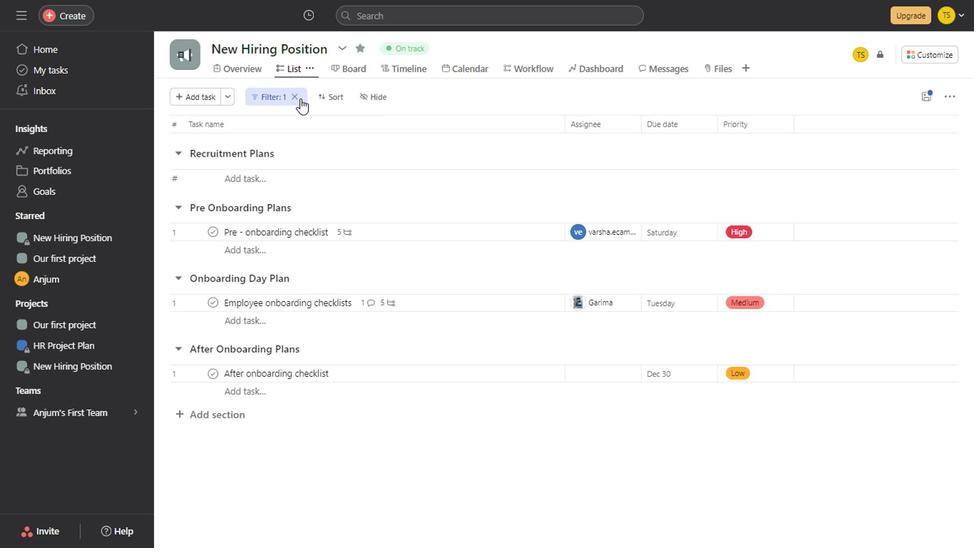 
Action: Mouse pressed left at (294, 97)
Screenshot: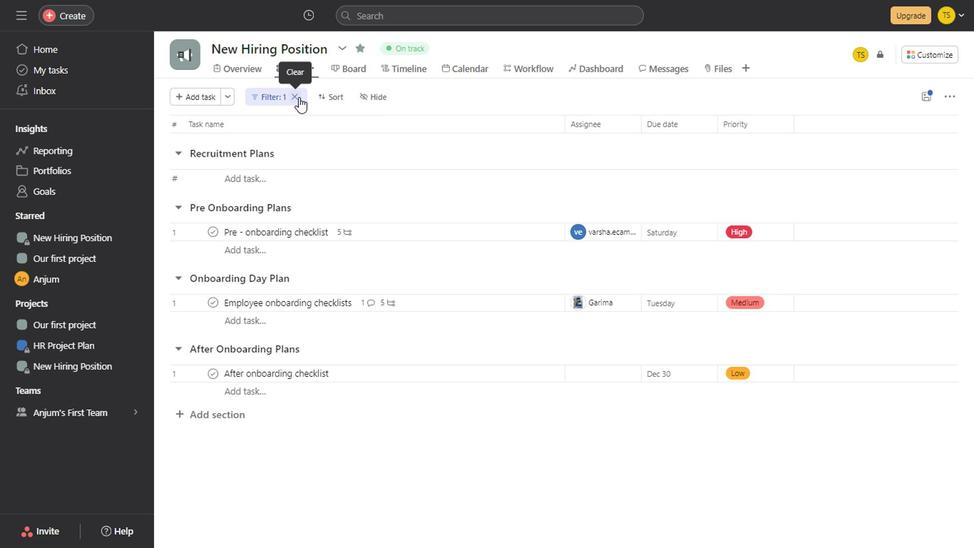
Action: Mouse moved to (418, 103)
Screenshot: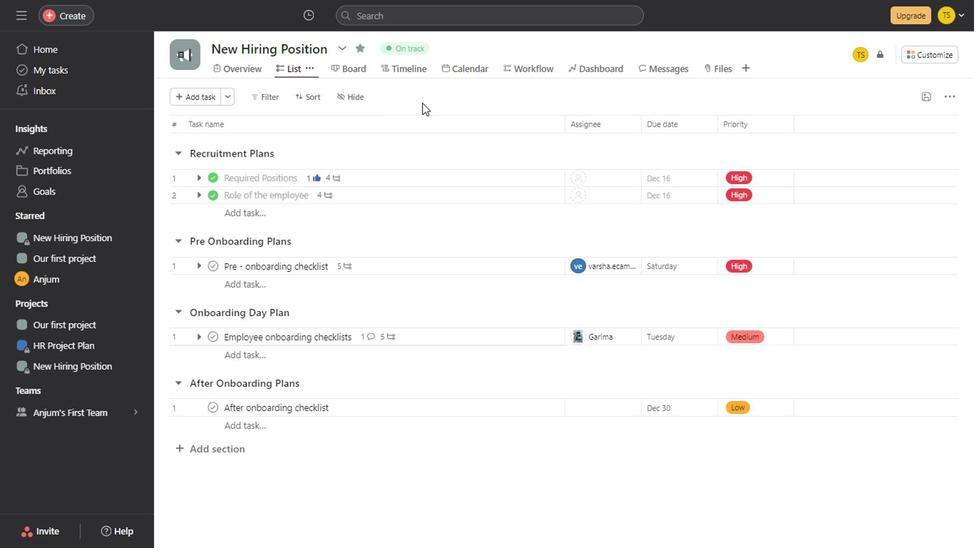 
Action: Mouse pressed left at (418, 103)
Screenshot: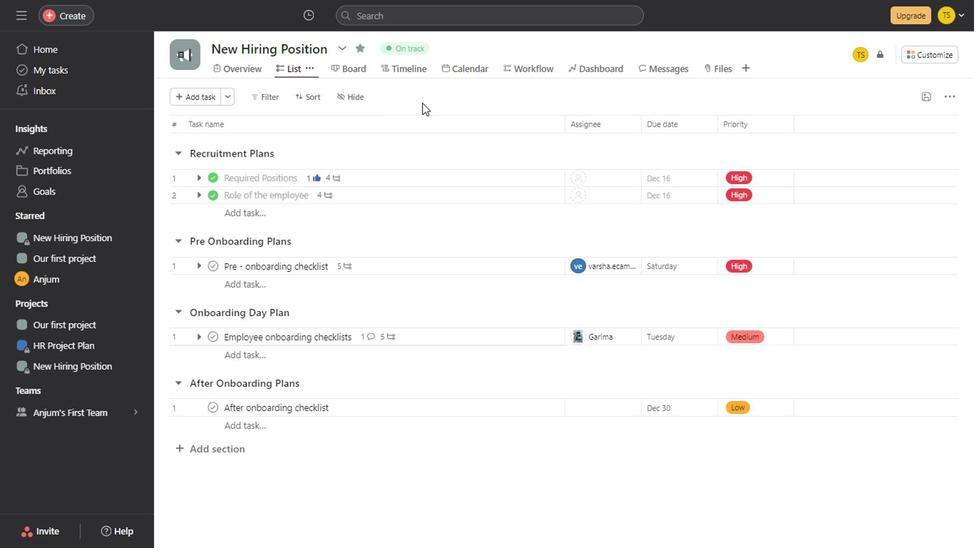 
Action: Mouse moved to (300, 94)
Screenshot: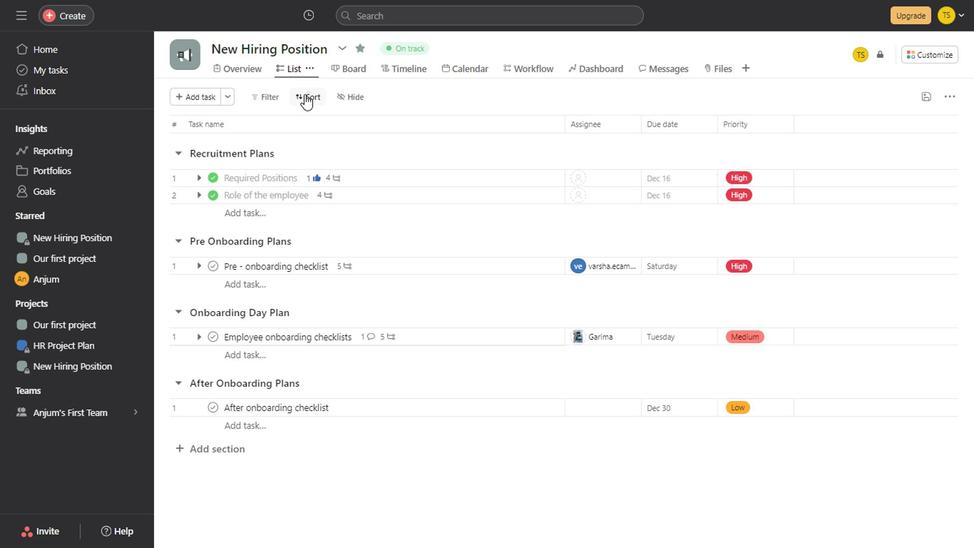 
Action: Mouse pressed left at (300, 94)
Screenshot: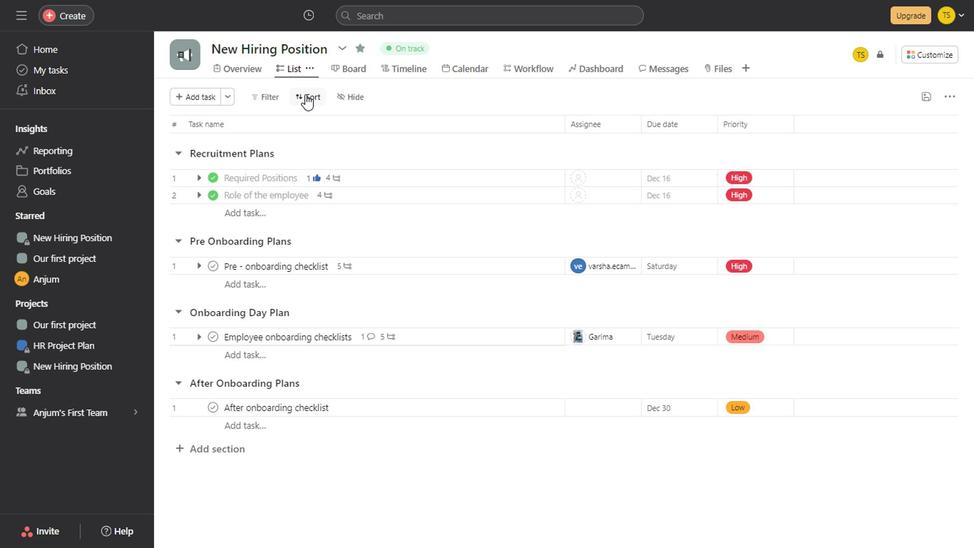 
Action: Mouse moved to (340, 163)
Screenshot: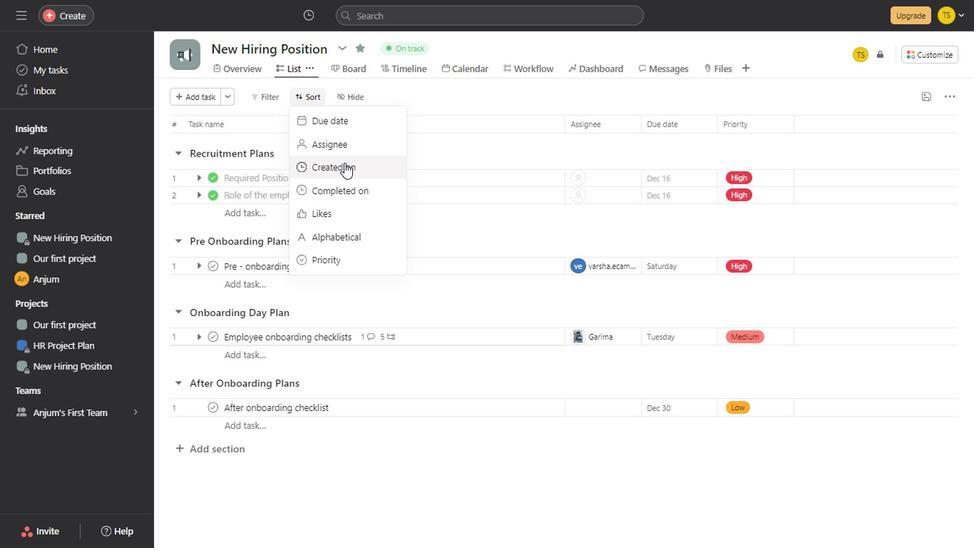 
Action: Mouse pressed left at (340, 163)
Screenshot: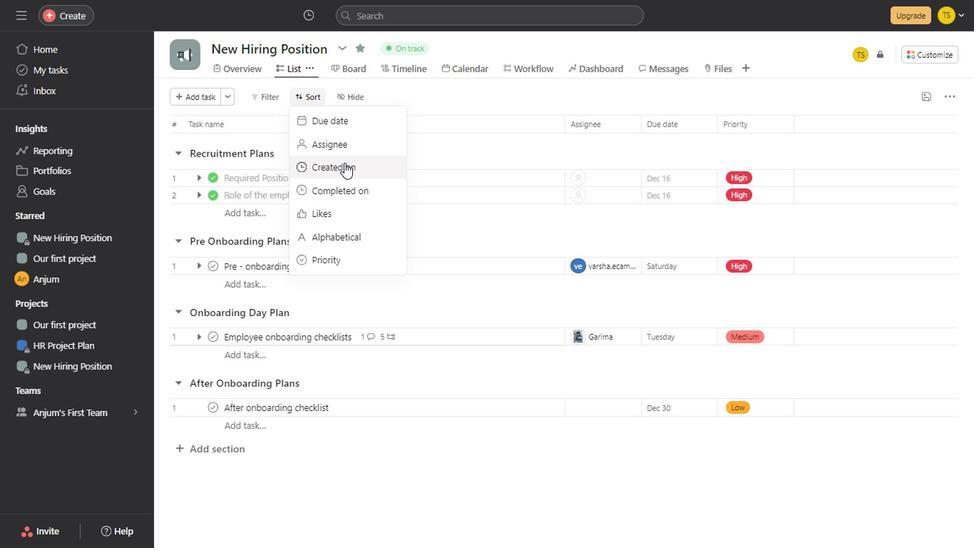 
Action: Mouse moved to (422, 93)
Screenshot: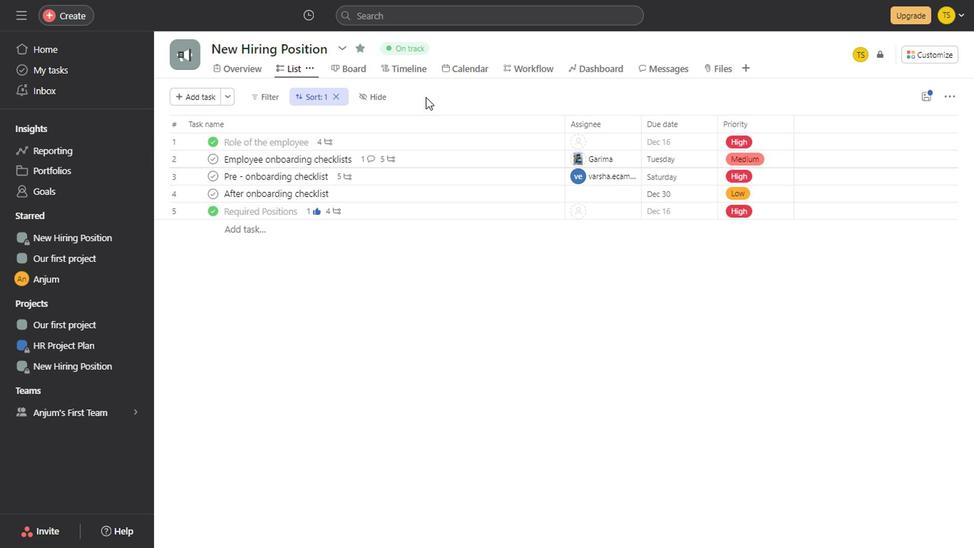 
Action: Mouse pressed left at (422, 93)
Screenshot: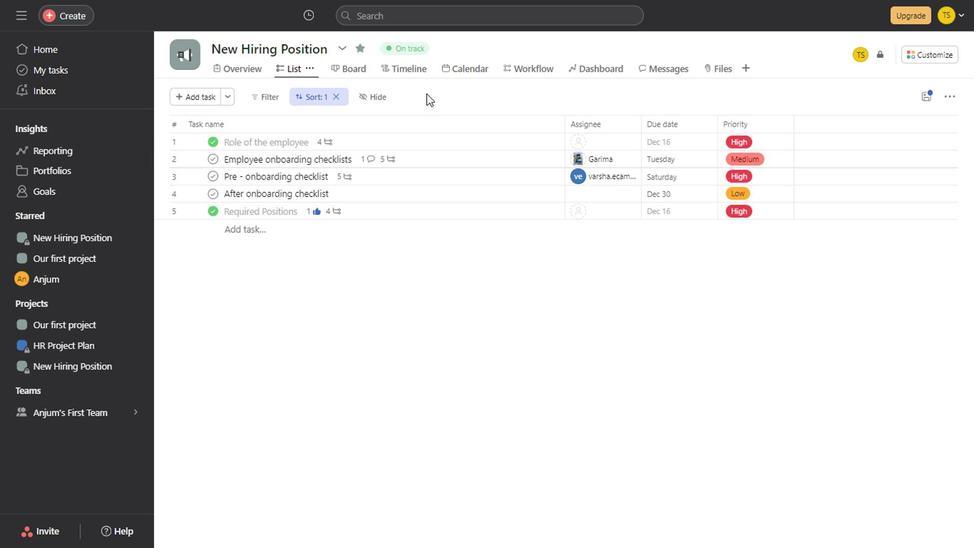 
Action: Mouse moved to (422, 144)
Screenshot: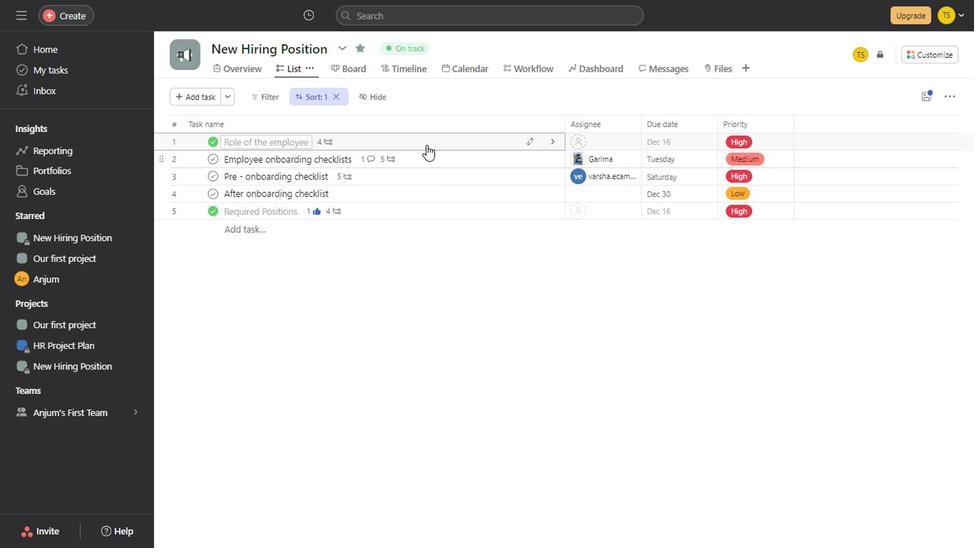 
Action: Mouse pressed left at (422, 144)
Screenshot: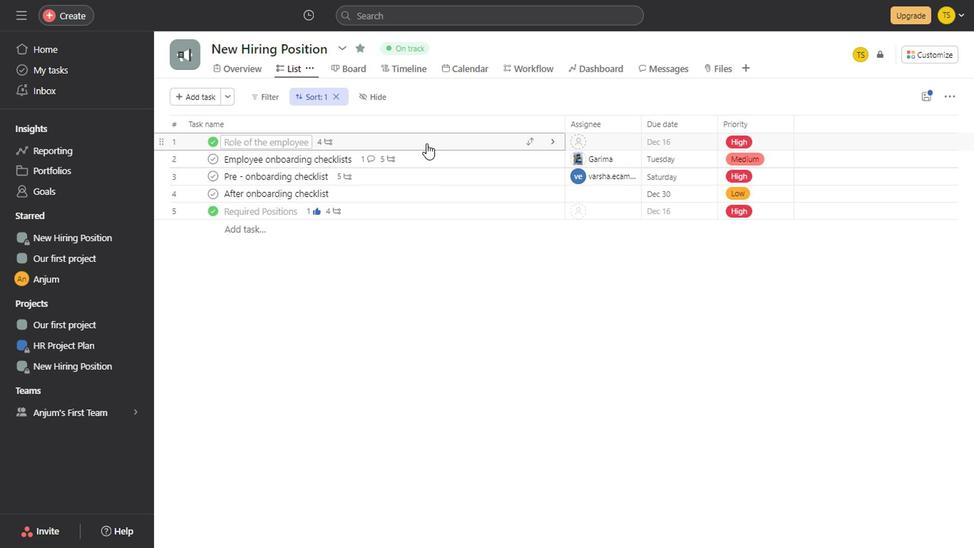 
Action: Mouse moved to (321, 142)
Screenshot: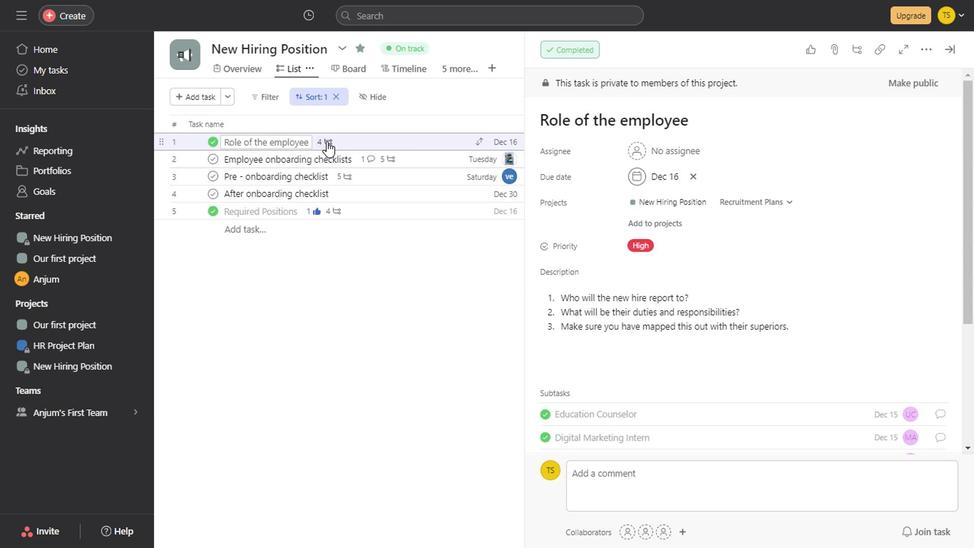 
Action: Mouse pressed left at (321, 142)
Screenshot: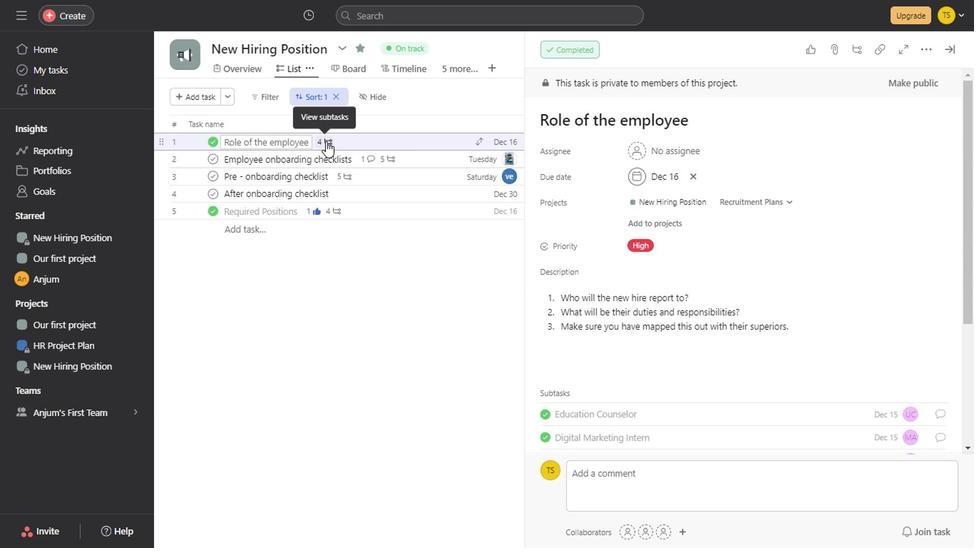 
Action: Mouse moved to (948, 50)
Screenshot: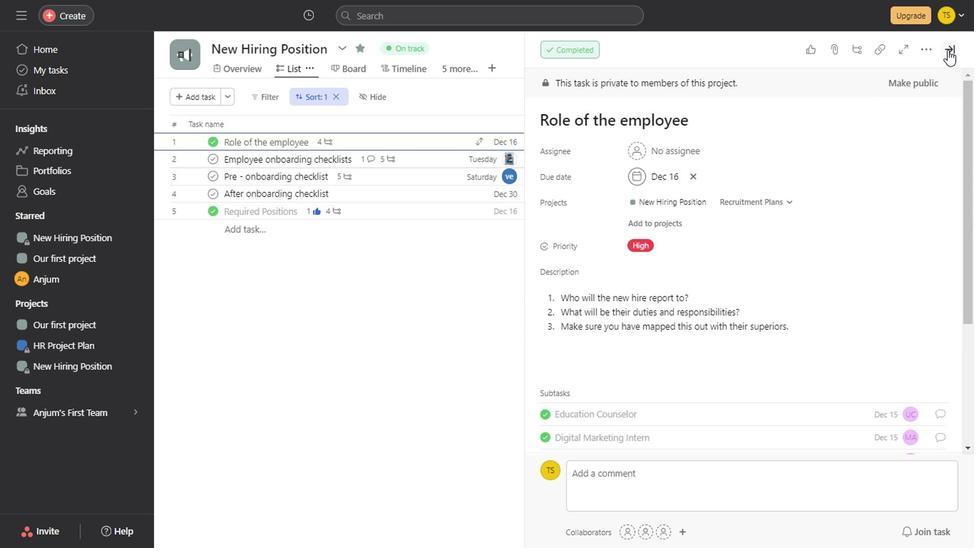 
Action: Mouse pressed left at (948, 50)
Screenshot: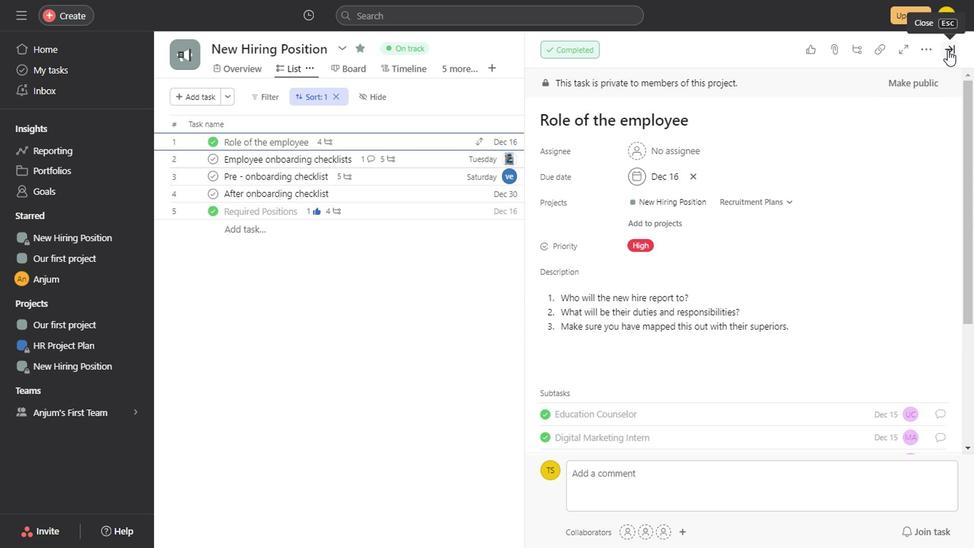 
Action: Mouse moved to (381, 159)
Screenshot: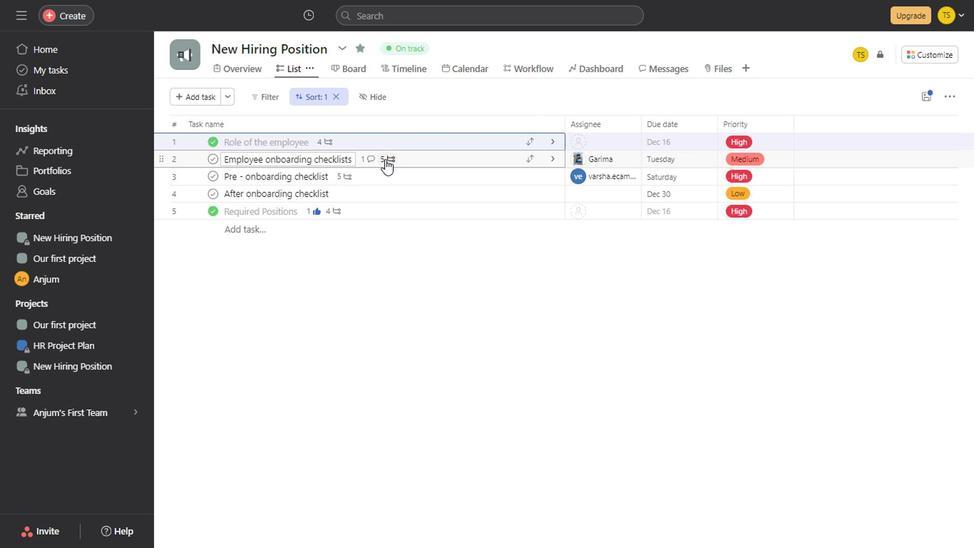 
Action: Mouse pressed left at (381, 159)
Screenshot: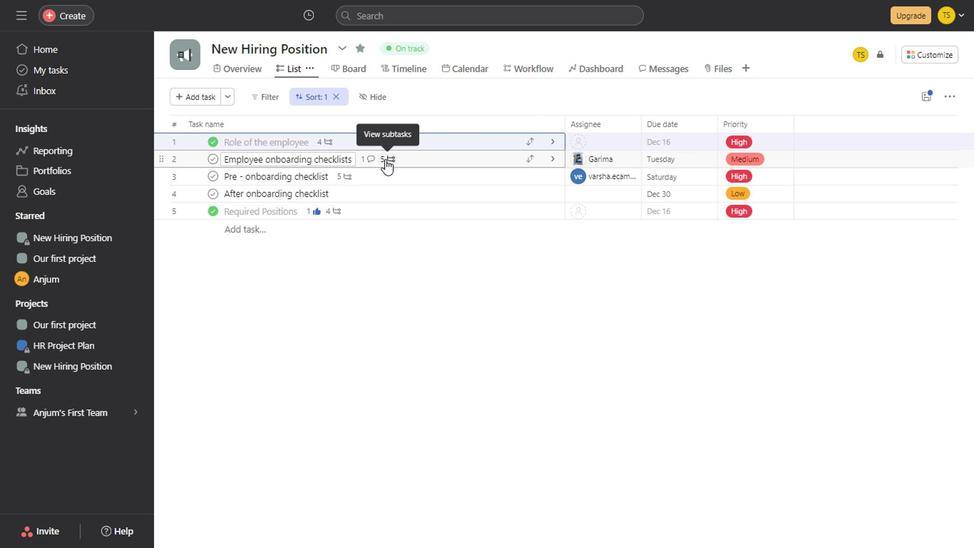 
Action: Mouse moved to (957, 51)
Screenshot: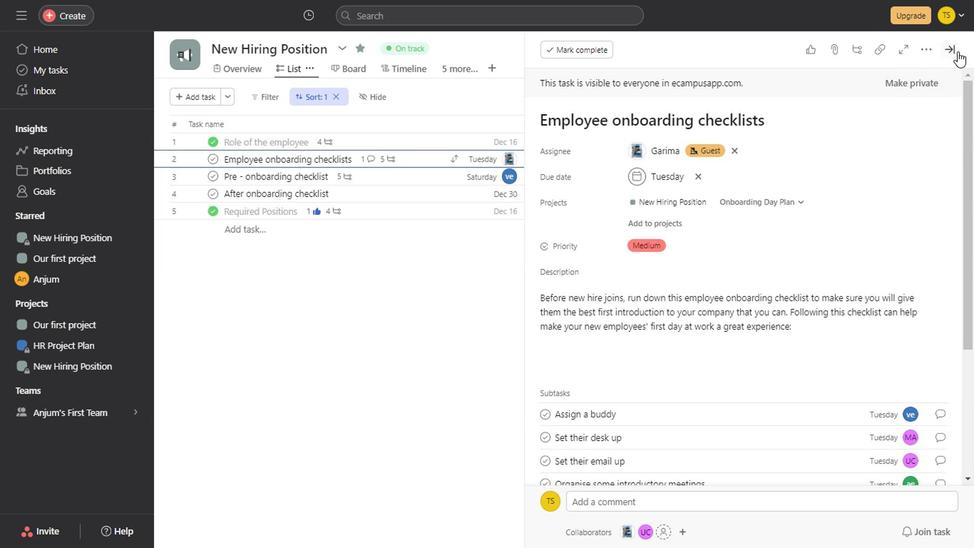 
Action: Mouse pressed left at (957, 51)
Screenshot: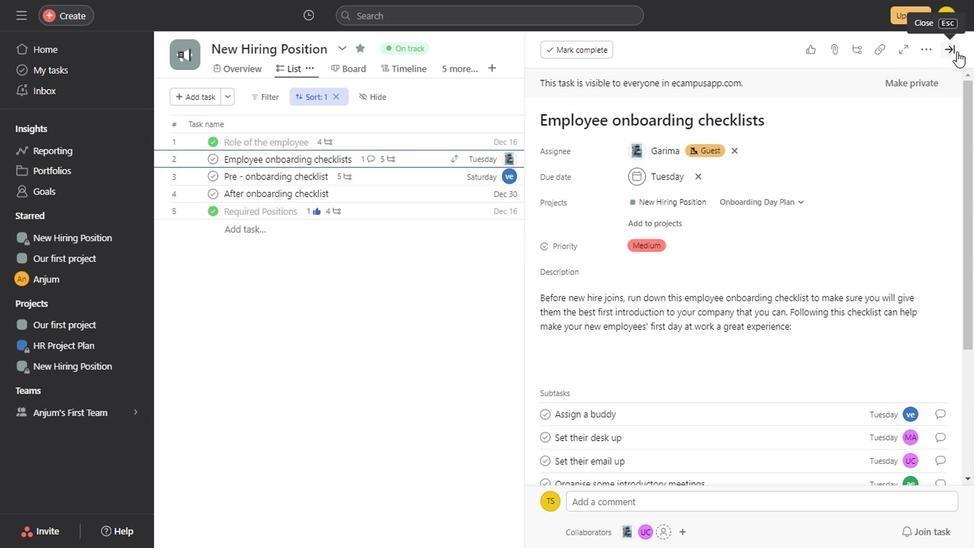 
Action: Mouse moved to (342, 176)
Screenshot: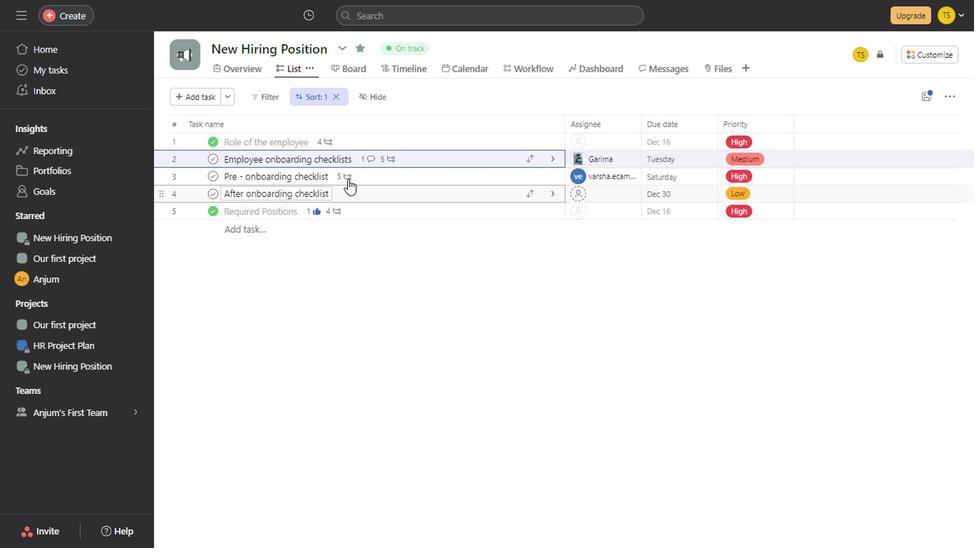 
Action: Mouse pressed left at (342, 176)
Screenshot: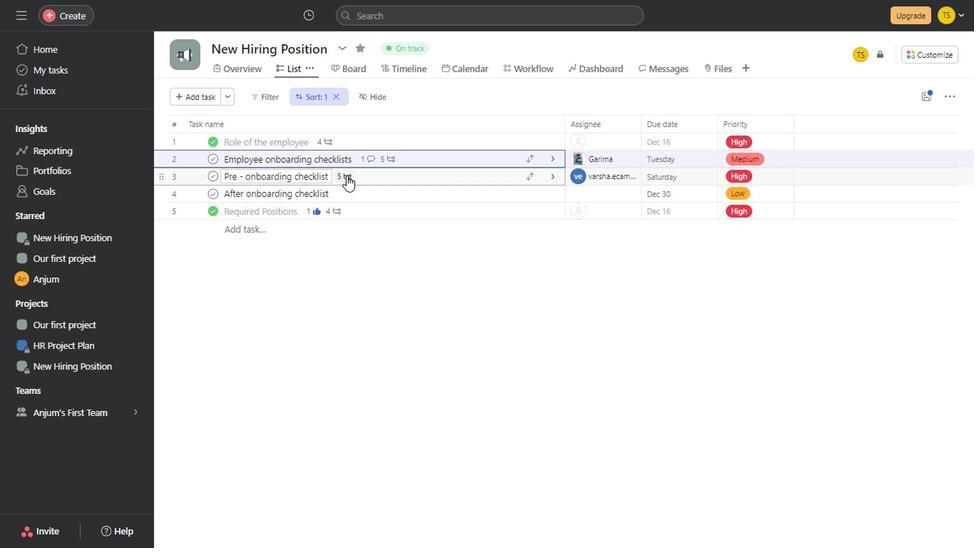 
Action: Mouse moved to (954, 45)
Screenshot: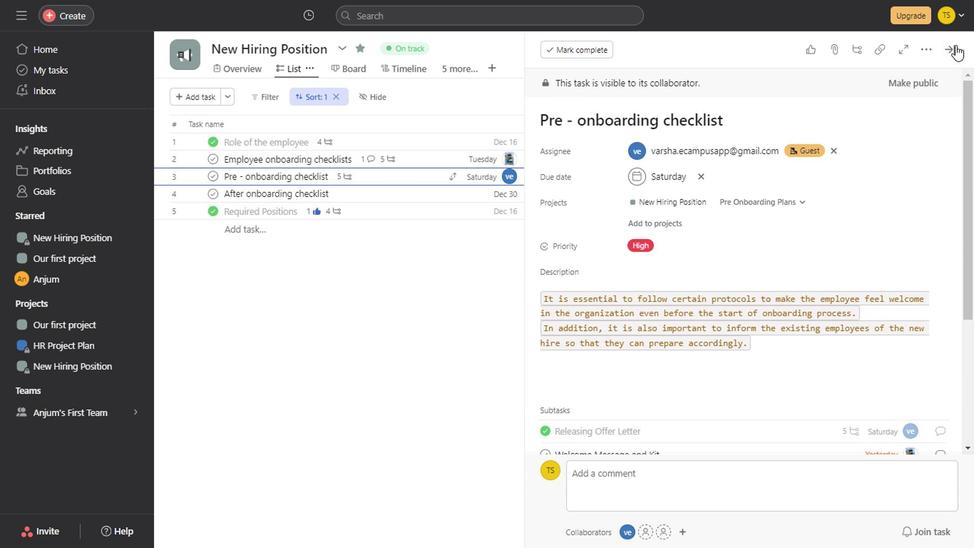 
Action: Mouse pressed left at (954, 45)
Screenshot: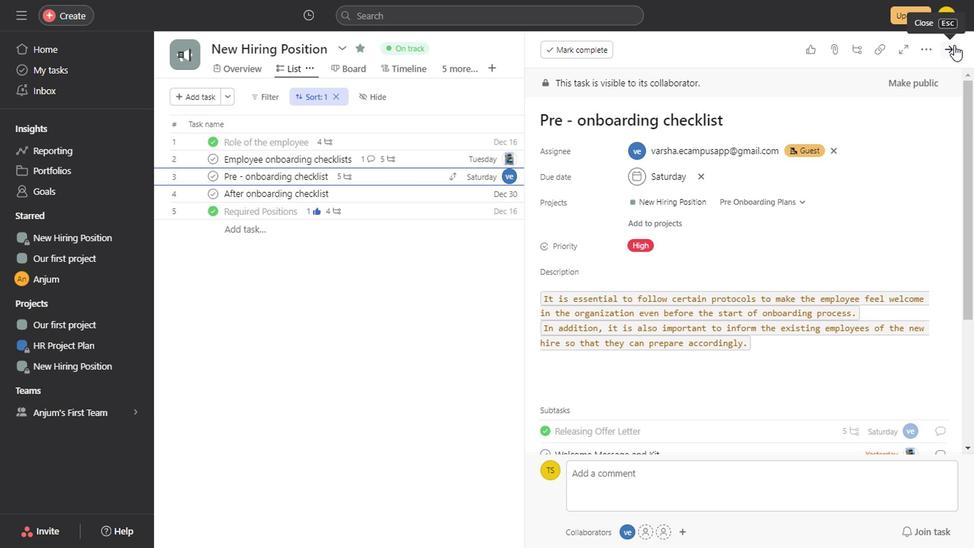 
Action: Mouse moved to (357, 192)
Screenshot: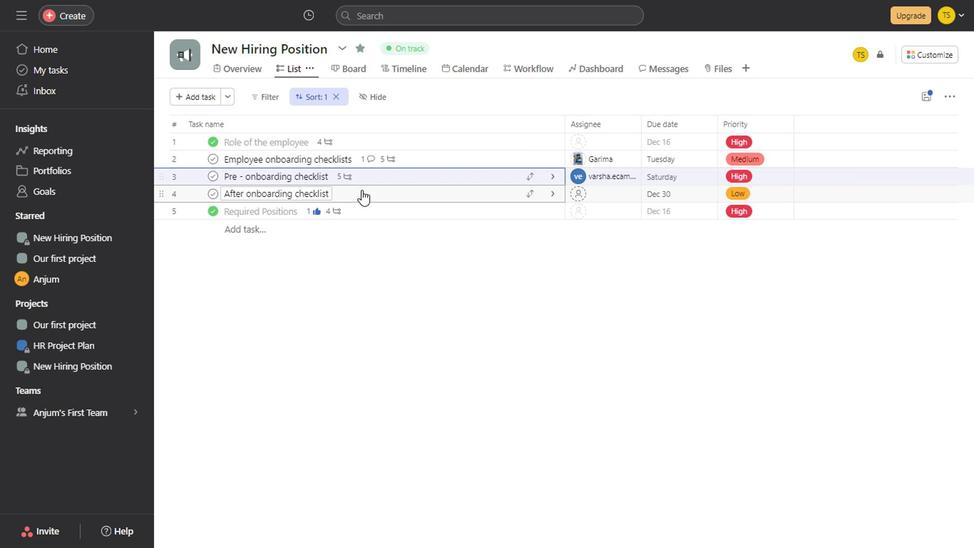 
Action: Mouse pressed left at (357, 192)
Screenshot: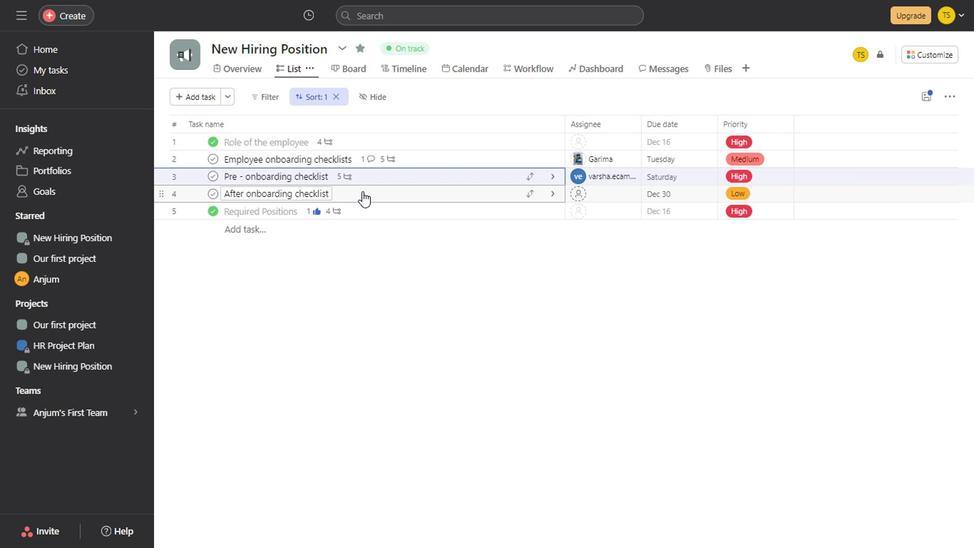 
Action: Mouse moved to (886, 317)
Screenshot: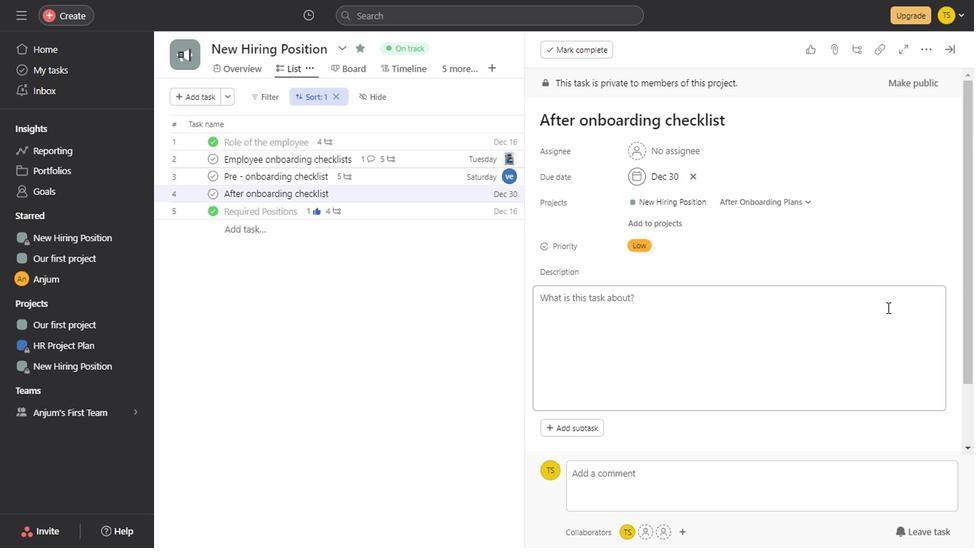 
Action: Mouse scrolled (886, 317) with delta (0, 0)
Screenshot: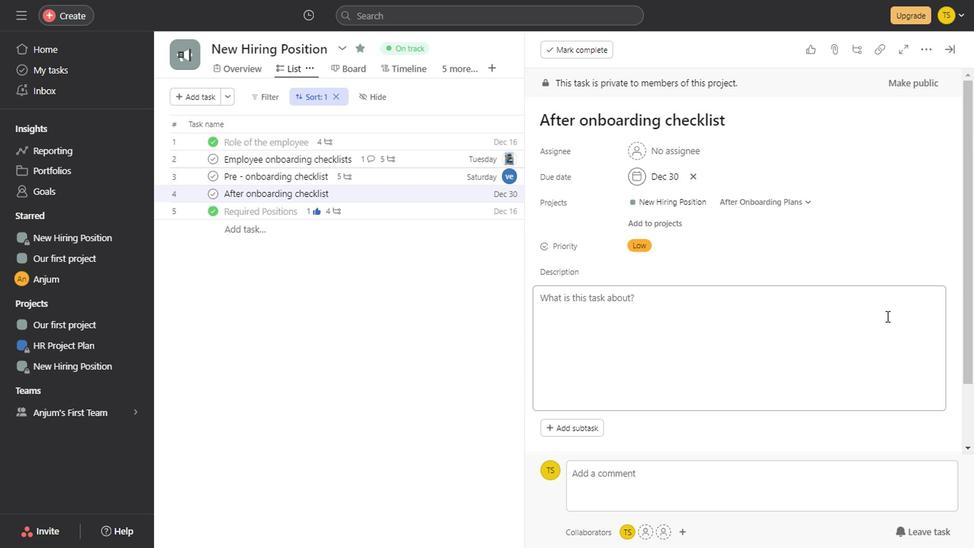 
Action: Mouse scrolled (886, 317) with delta (0, 0)
Screenshot: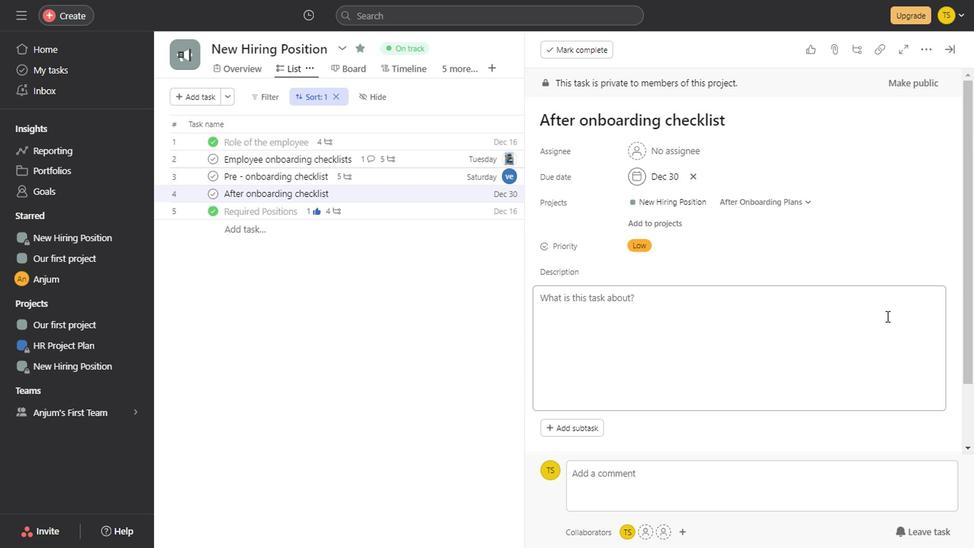 
Action: Mouse scrolled (886, 317) with delta (0, 0)
Screenshot: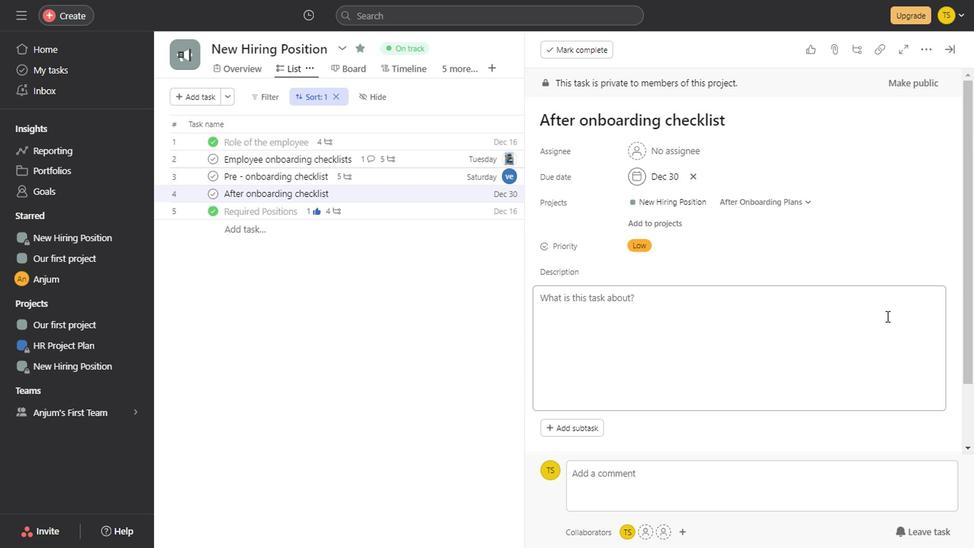 
Action: Mouse scrolled (886, 317) with delta (0, 0)
Screenshot: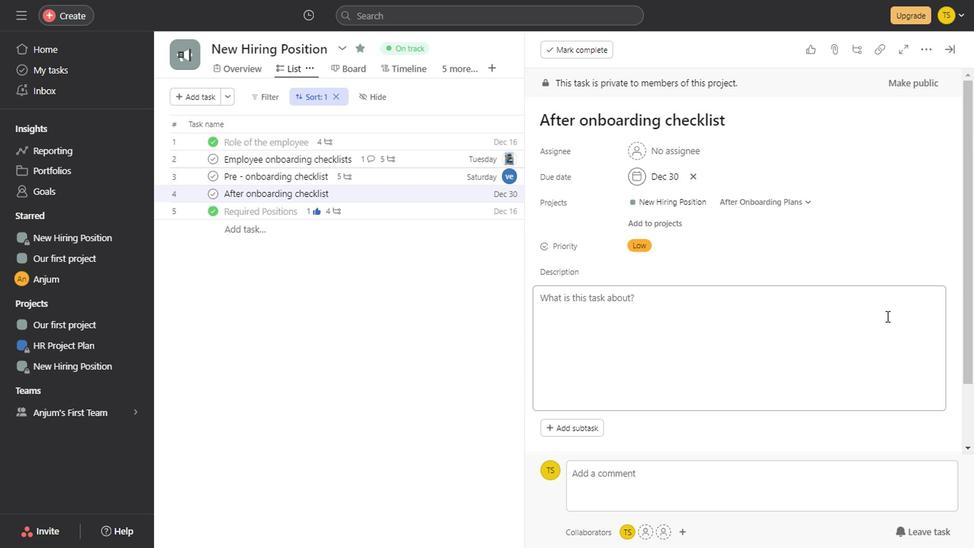 
Action: Mouse scrolled (886, 317) with delta (0, 0)
Screenshot: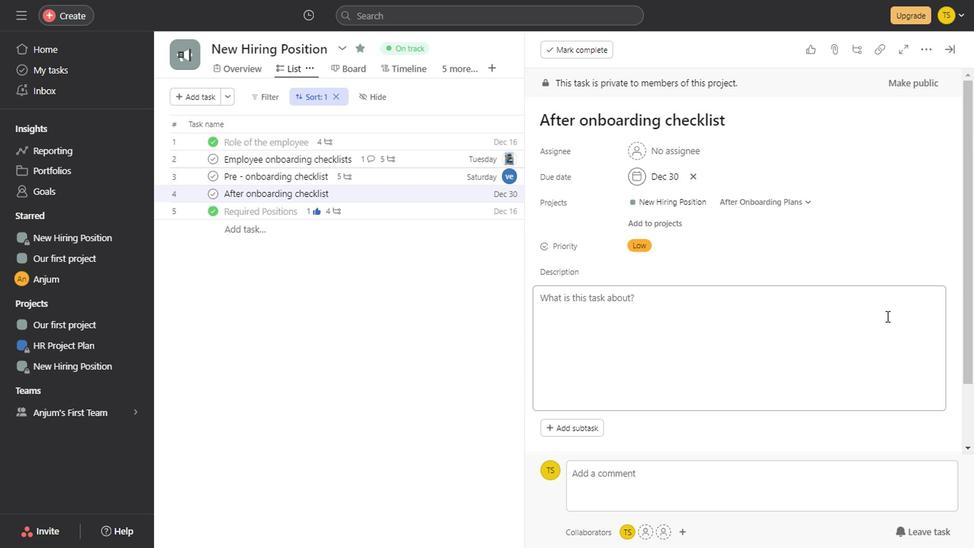 
Action: Mouse scrolled (886, 317) with delta (0, 0)
Screenshot: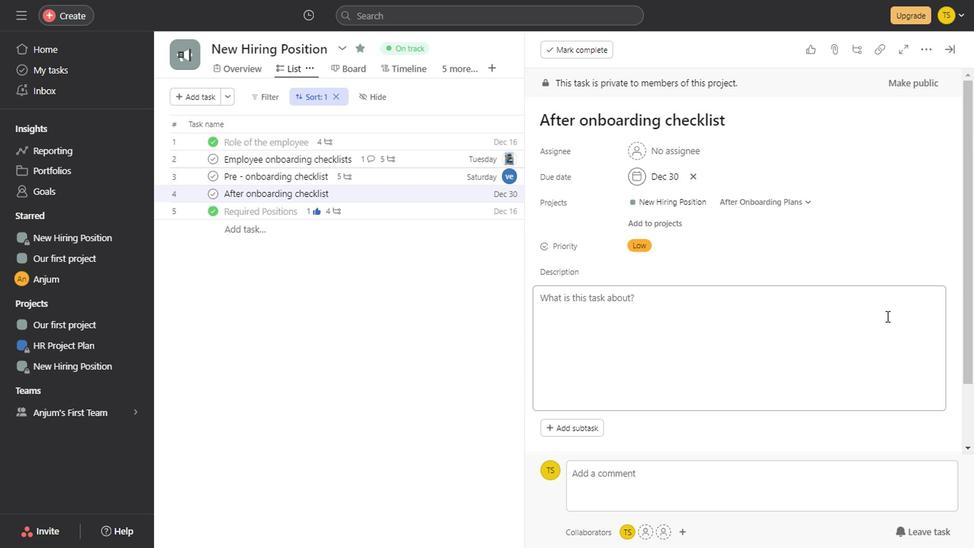 
Action: Mouse scrolled (886, 317) with delta (0, 0)
Screenshot: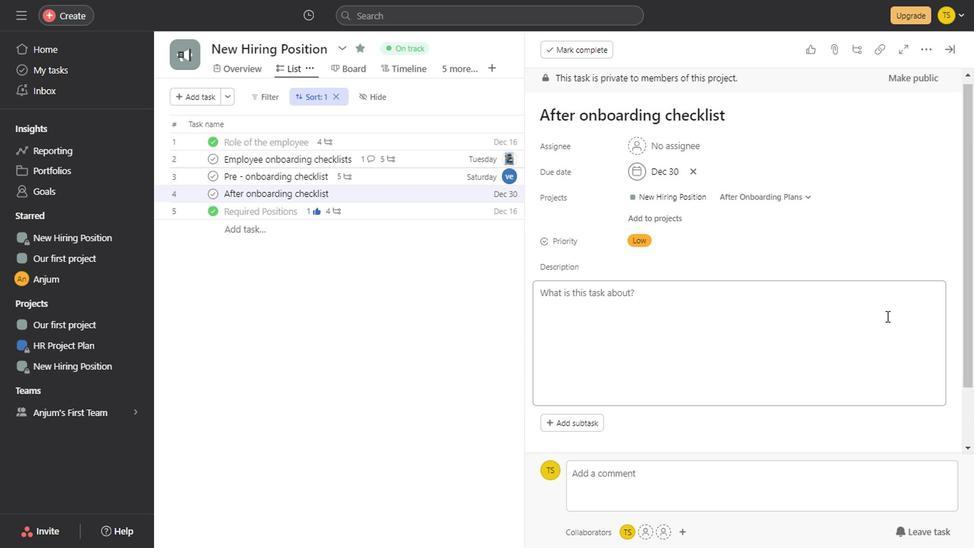 
Action: Mouse scrolled (886, 317) with delta (0, 0)
Screenshot: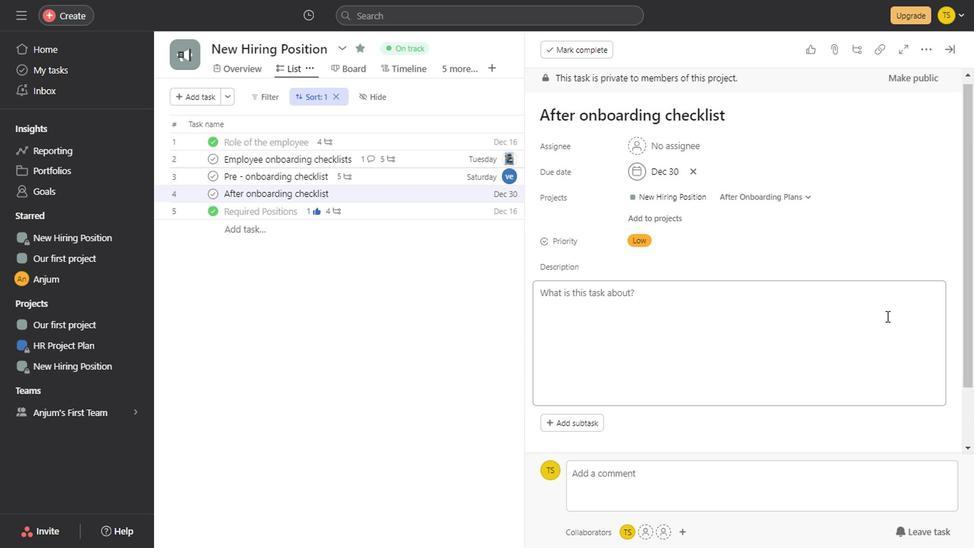 
Action: Mouse scrolled (886, 317) with delta (0, 0)
Screenshot: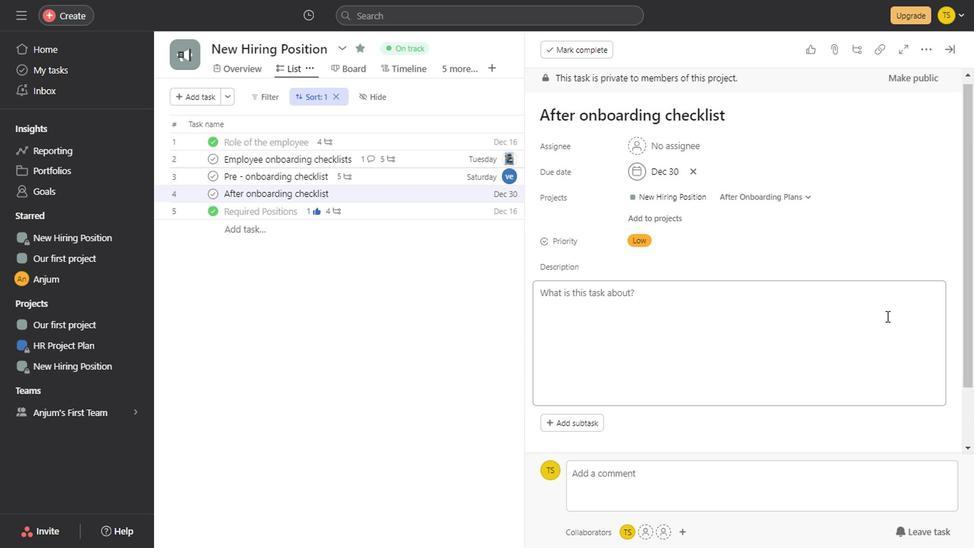 
Action: Mouse scrolled (886, 317) with delta (0, 0)
Screenshot: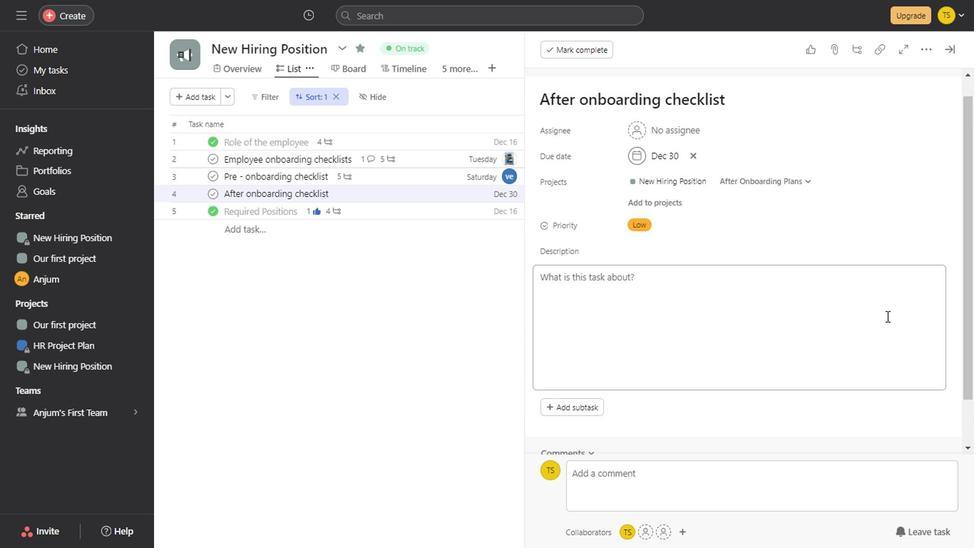 
Action: Mouse scrolled (886, 317) with delta (0, 0)
Screenshot: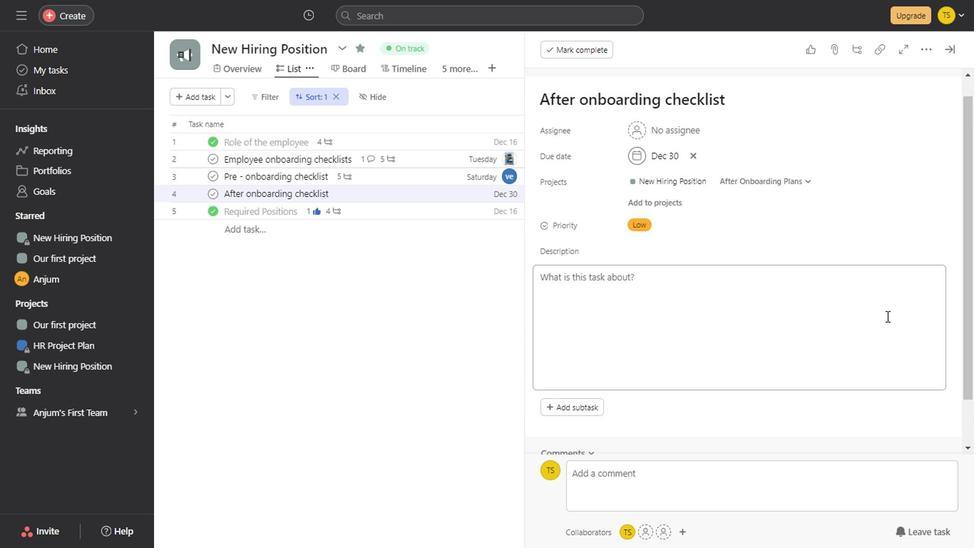 
Action: Mouse scrolled (886, 317) with delta (0, 0)
Screenshot: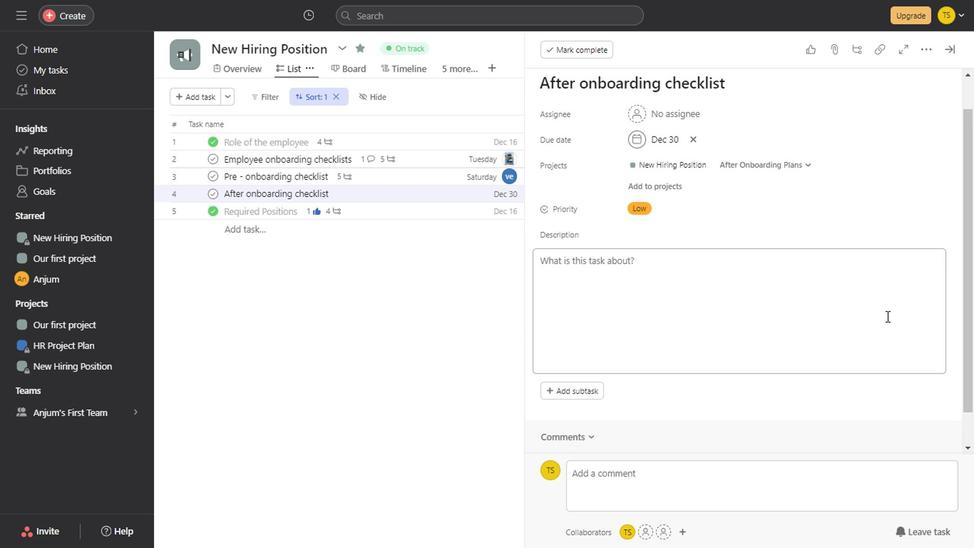 
Action: Mouse scrolled (886, 317) with delta (0, 0)
Screenshot: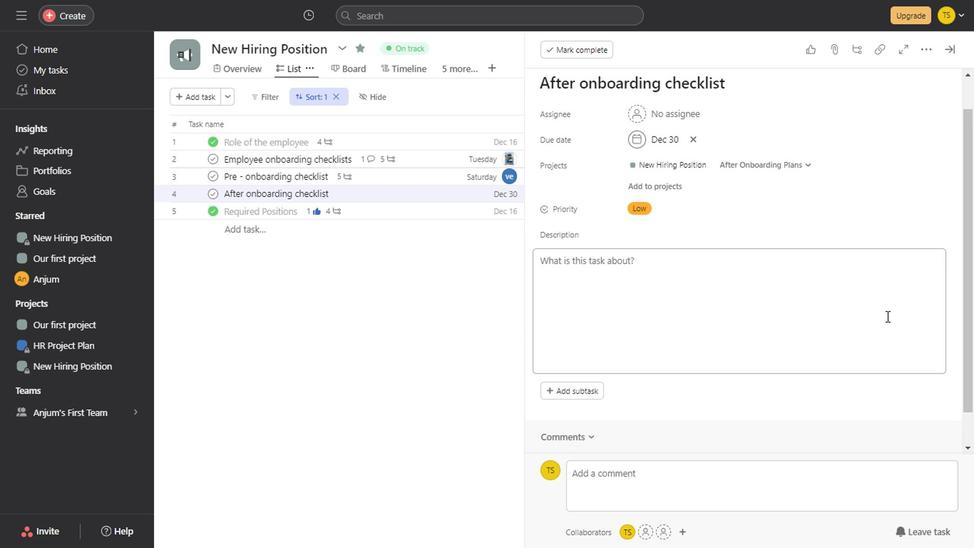
Action: Mouse scrolled (886, 317) with delta (0, 0)
Screenshot: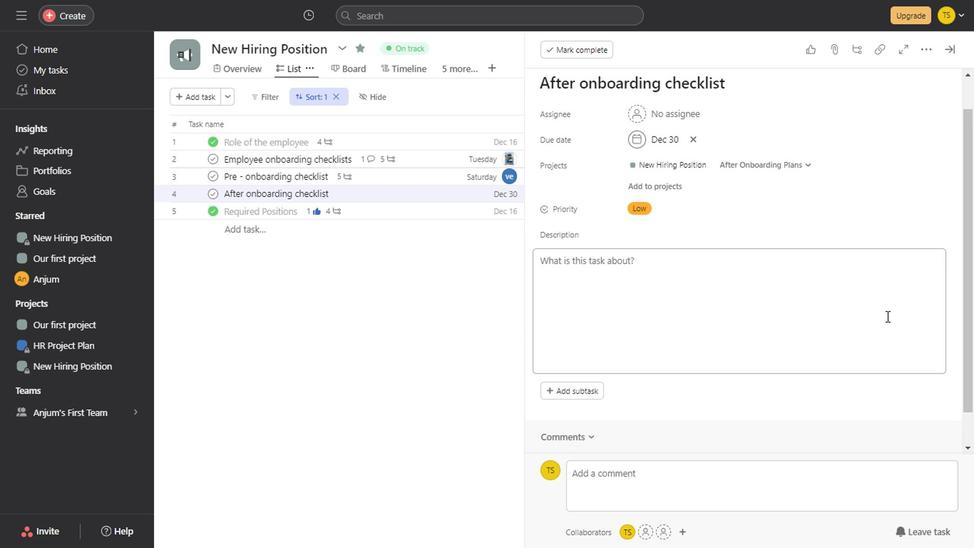 
Action: Mouse scrolled (886, 317) with delta (0, 0)
Screenshot: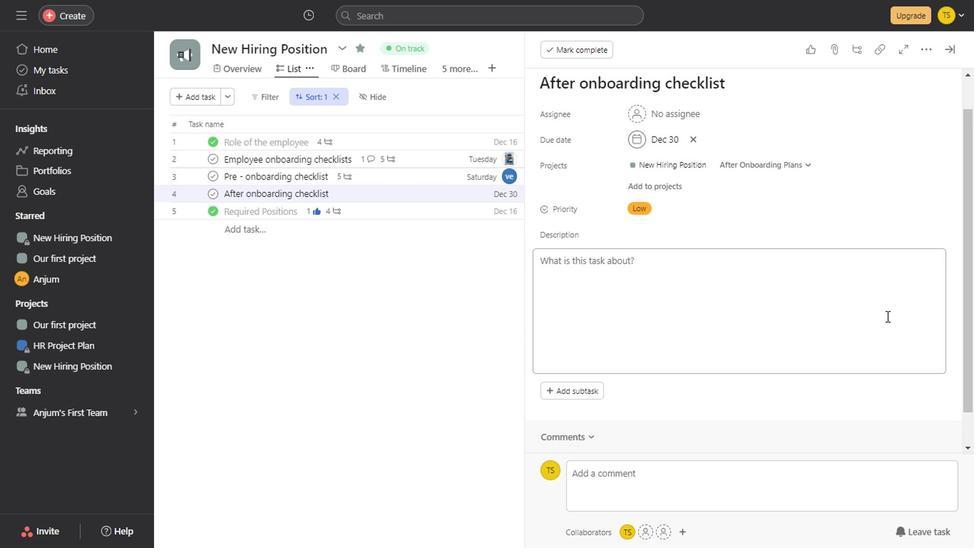 
Action: Mouse scrolled (886, 317) with delta (0, 0)
Screenshot: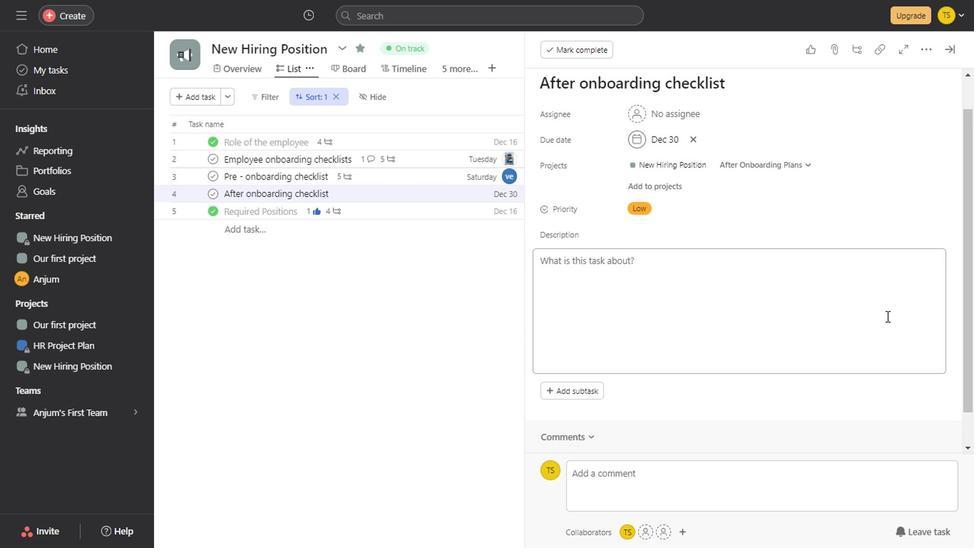 
Action: Mouse scrolled (886, 317) with delta (0, 0)
Screenshot: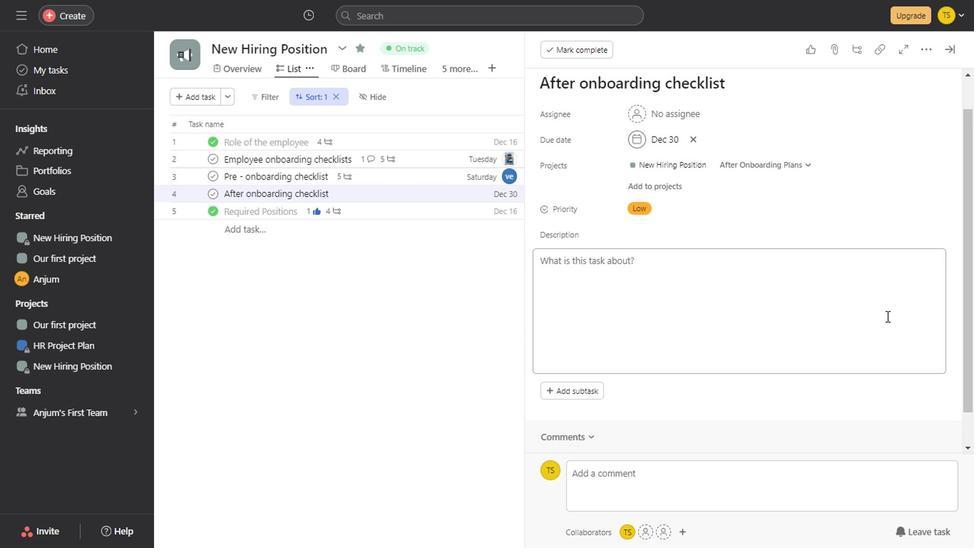 
Action: Mouse scrolled (886, 317) with delta (0, 0)
Screenshot: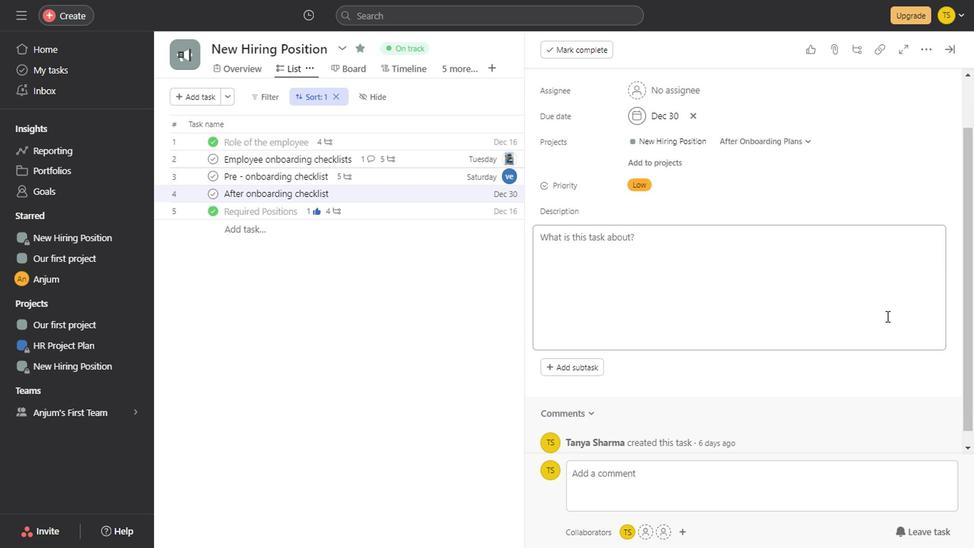 
Action: Mouse scrolled (886, 317) with delta (0, 0)
Screenshot: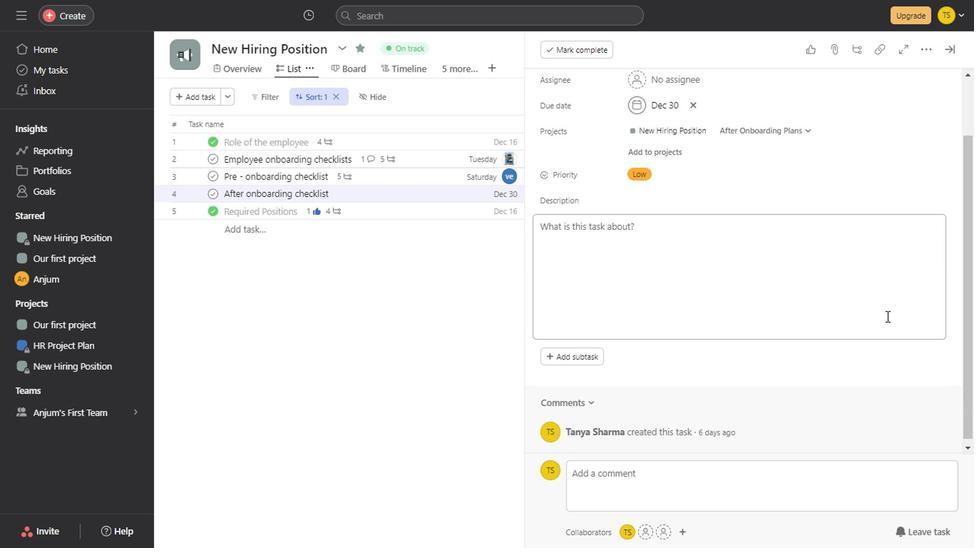 
Action: Mouse moved to (946, 49)
Screenshot: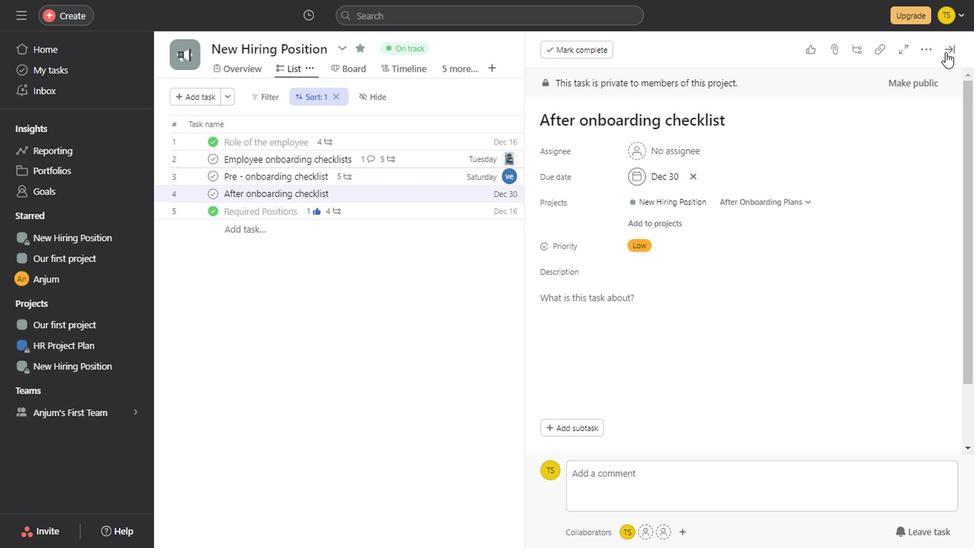 
Action: Mouse pressed left at (946, 49)
Screenshot: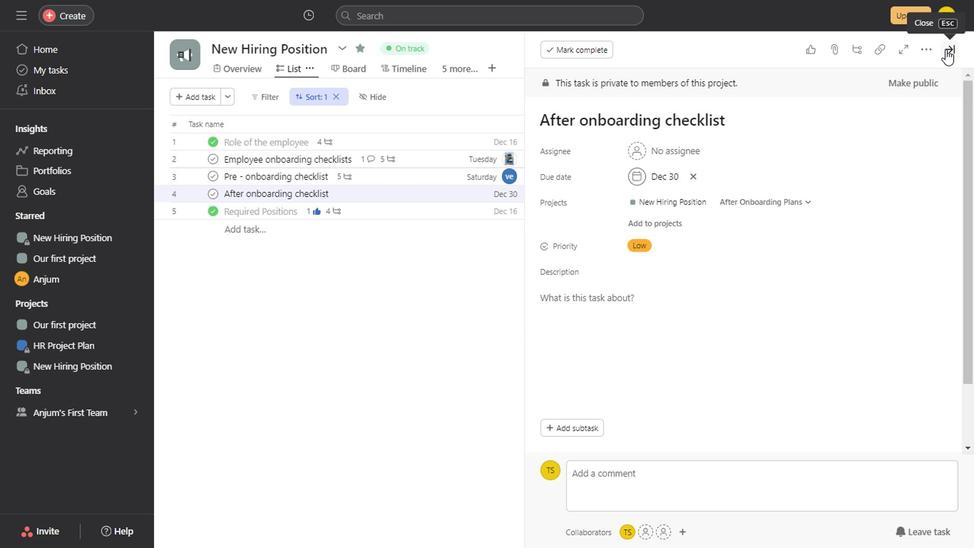 
Action: Mouse moved to (332, 211)
Screenshot: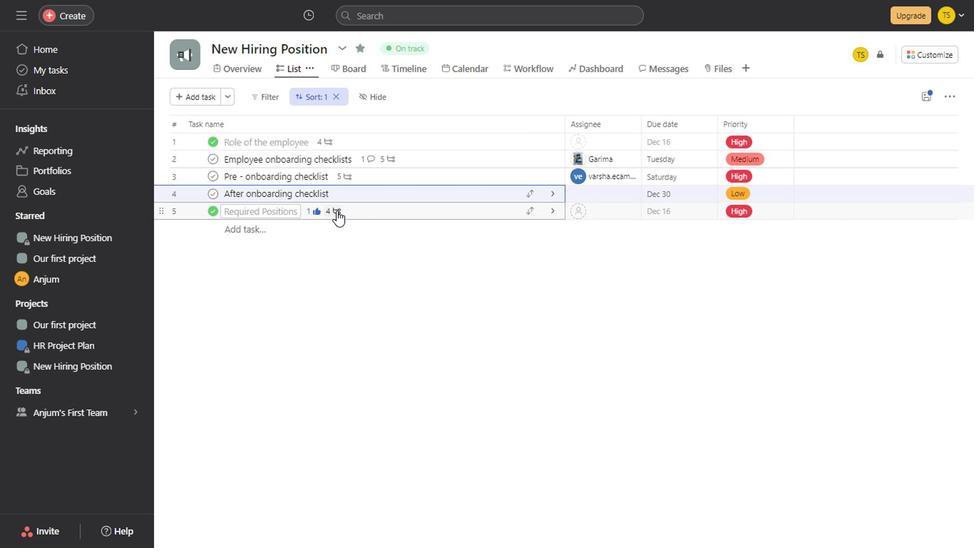 
Action: Mouse pressed left at (332, 211)
Screenshot: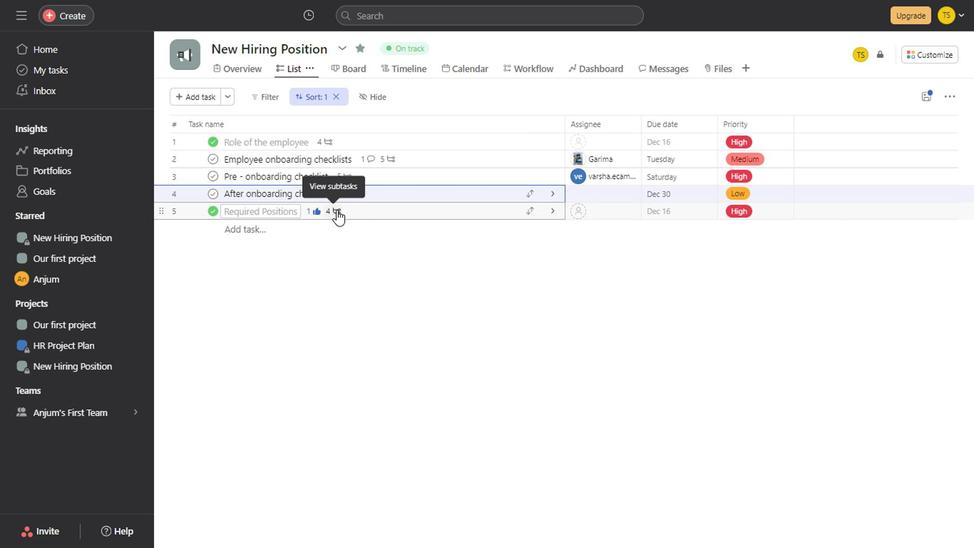 
Action: Mouse moved to (946, 53)
Screenshot: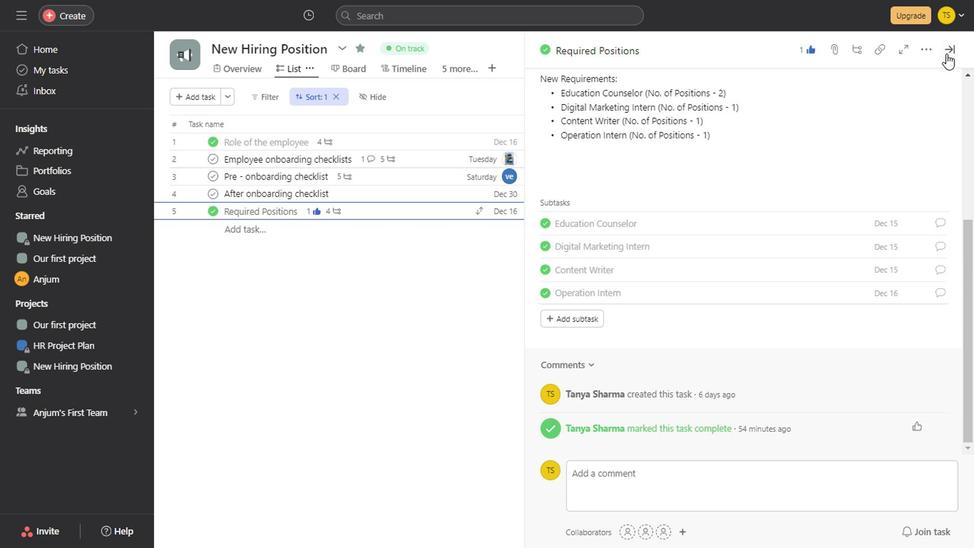 
Action: Mouse pressed left at (946, 53)
Screenshot: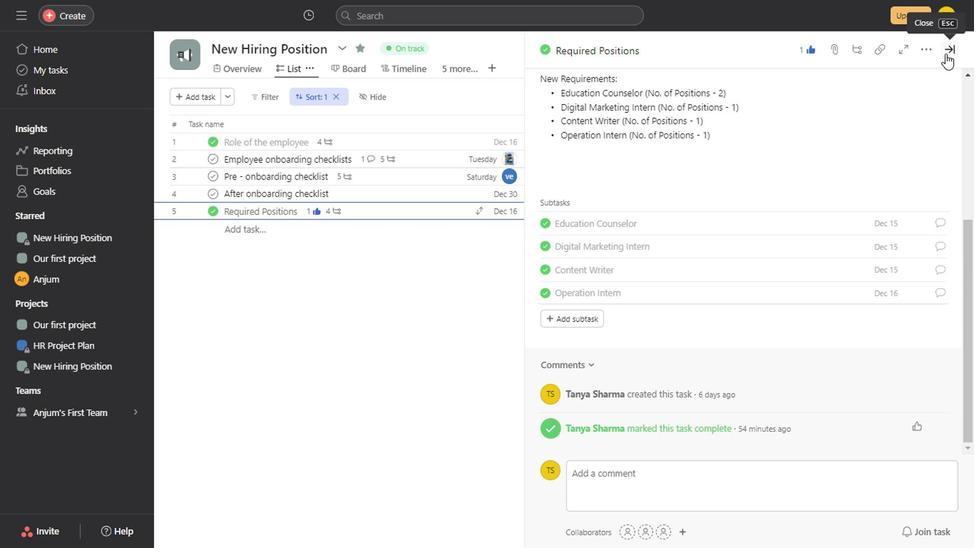 
Action: Mouse moved to (330, 90)
Screenshot: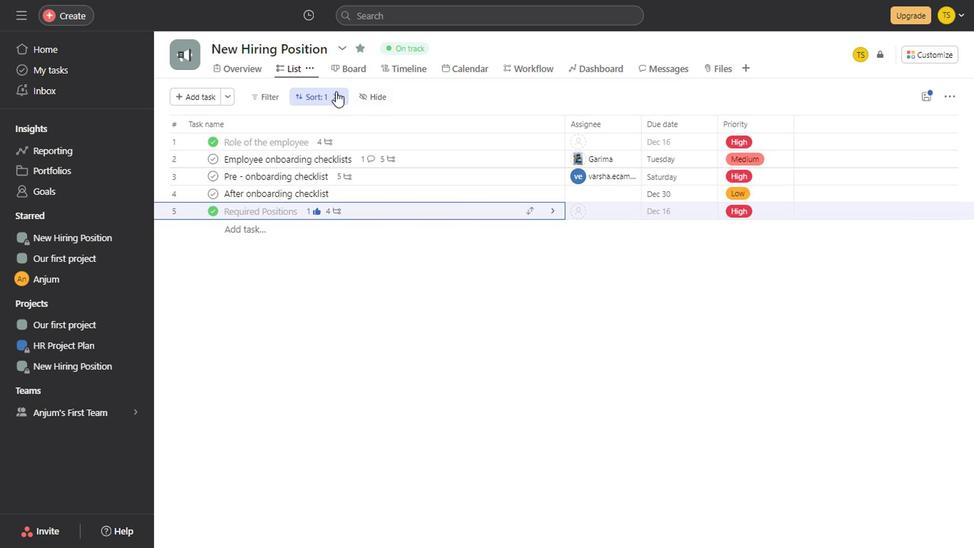 
Action: Mouse pressed left at (330, 90)
Screenshot: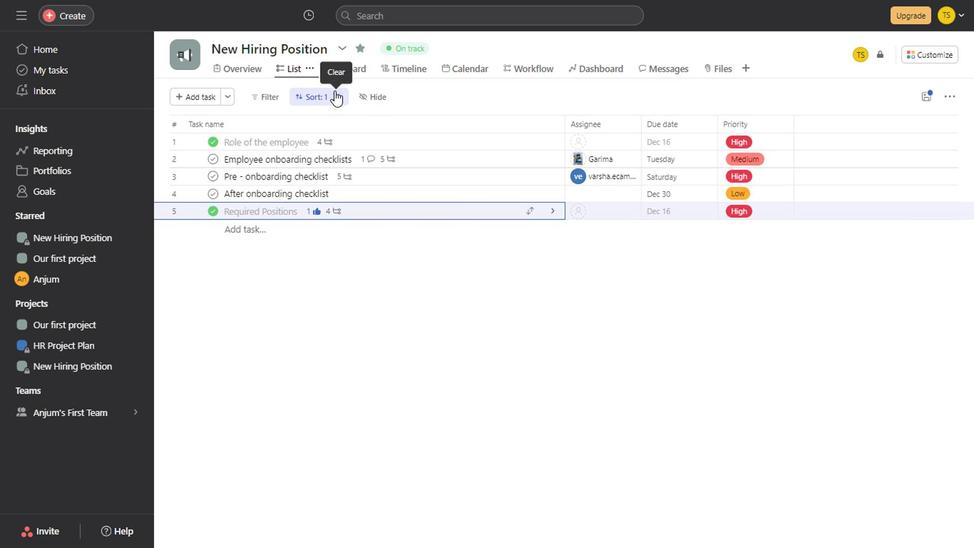 
Action: Mouse moved to (350, 93)
Screenshot: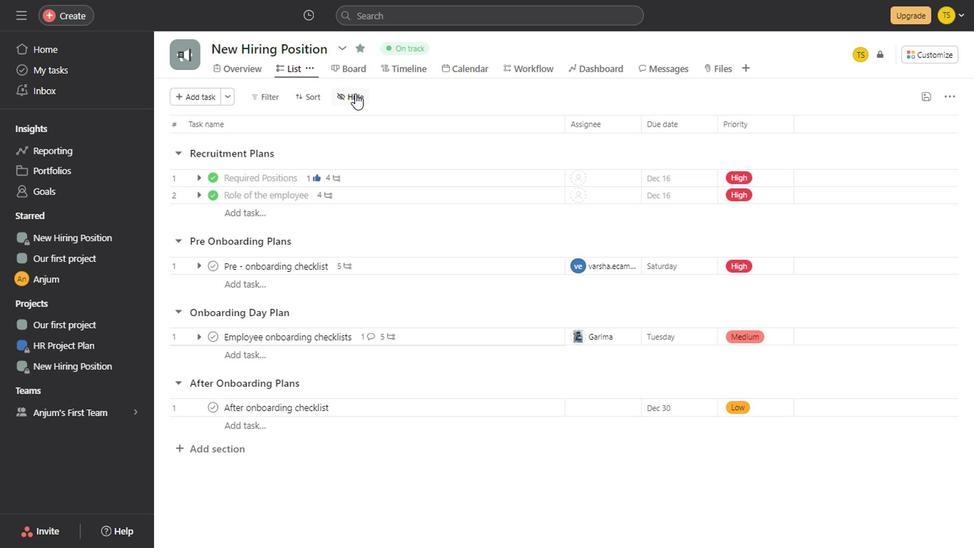 
Action: Mouse pressed left at (350, 93)
Screenshot: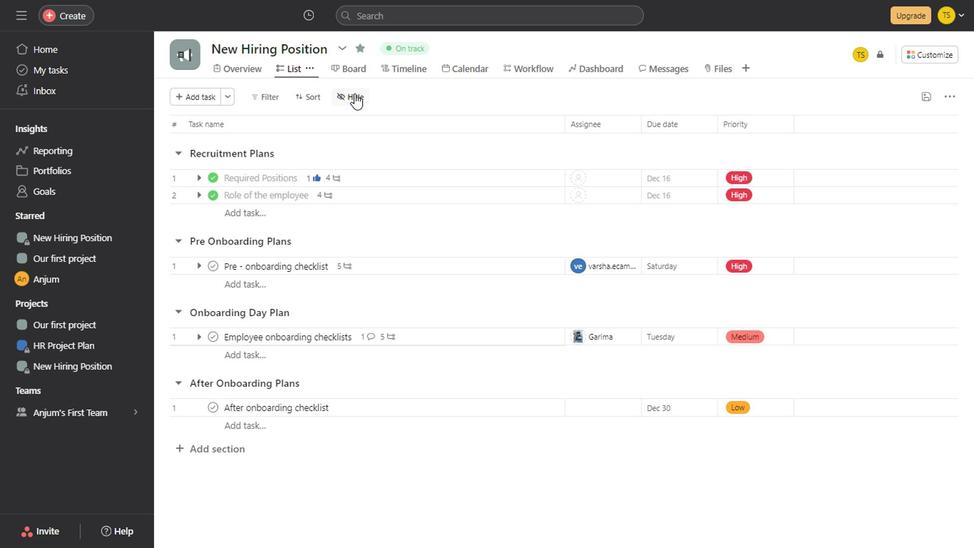 
Action: Mouse moved to (406, 84)
Screenshot: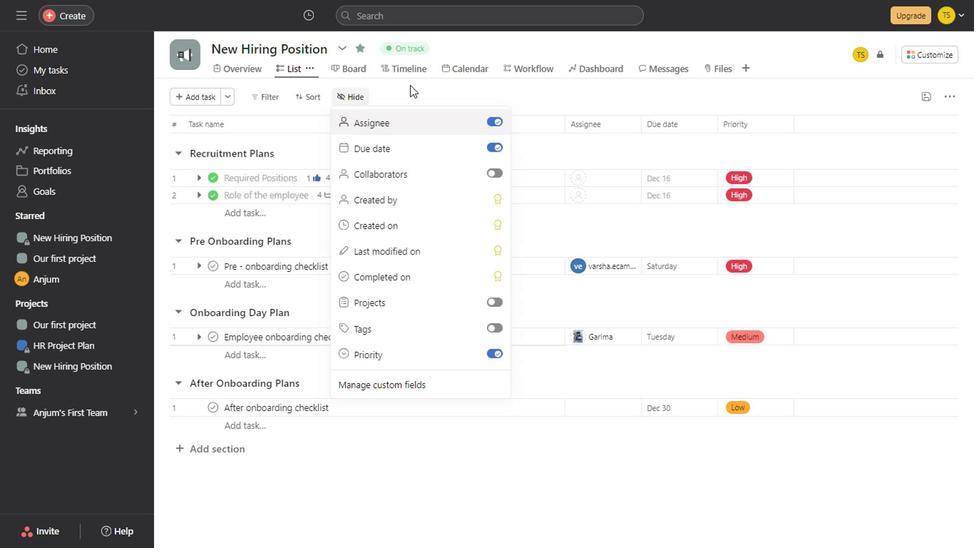 
Action: Mouse pressed left at (406, 84)
Screenshot: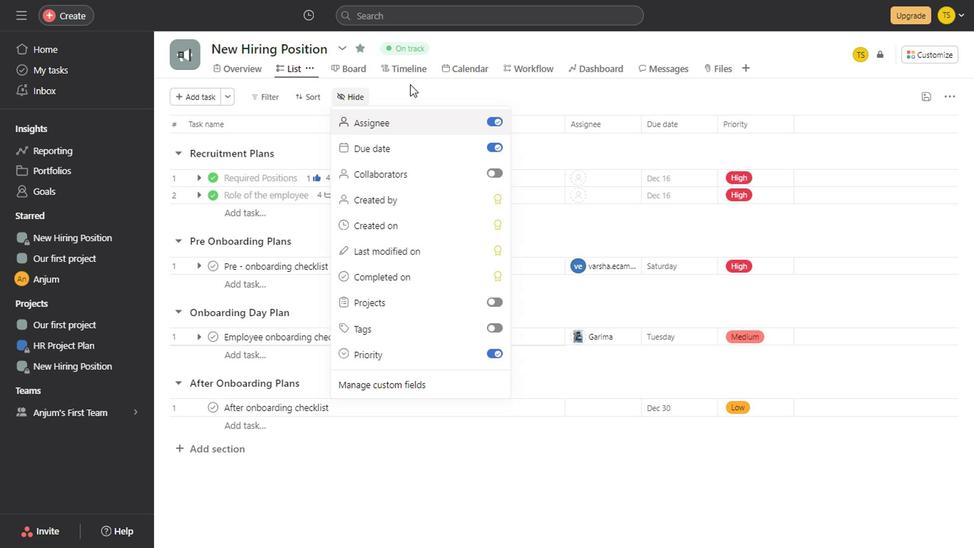 
Action: Mouse moved to (350, 66)
Screenshot: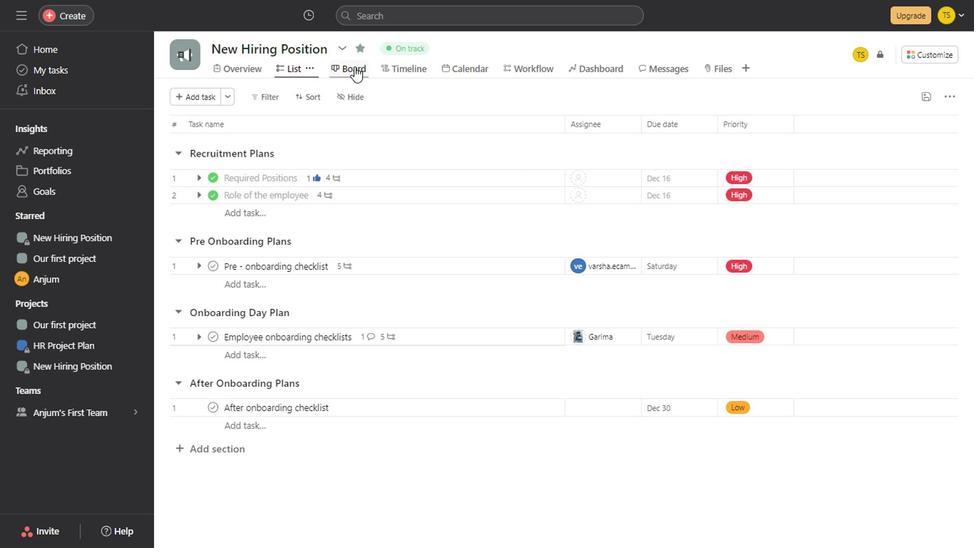 
Action: Mouse pressed left at (350, 66)
Screenshot: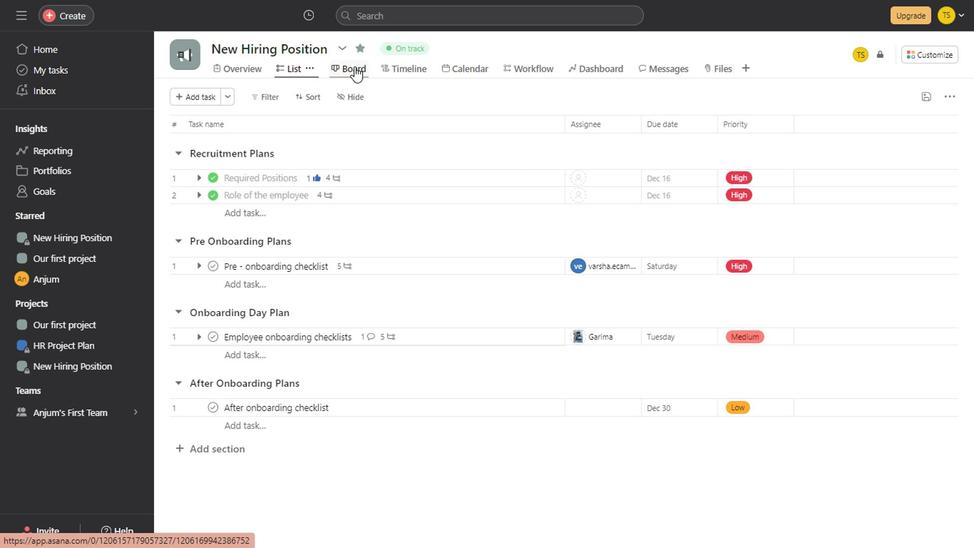 
Action: Mouse moved to (324, 214)
Screenshot: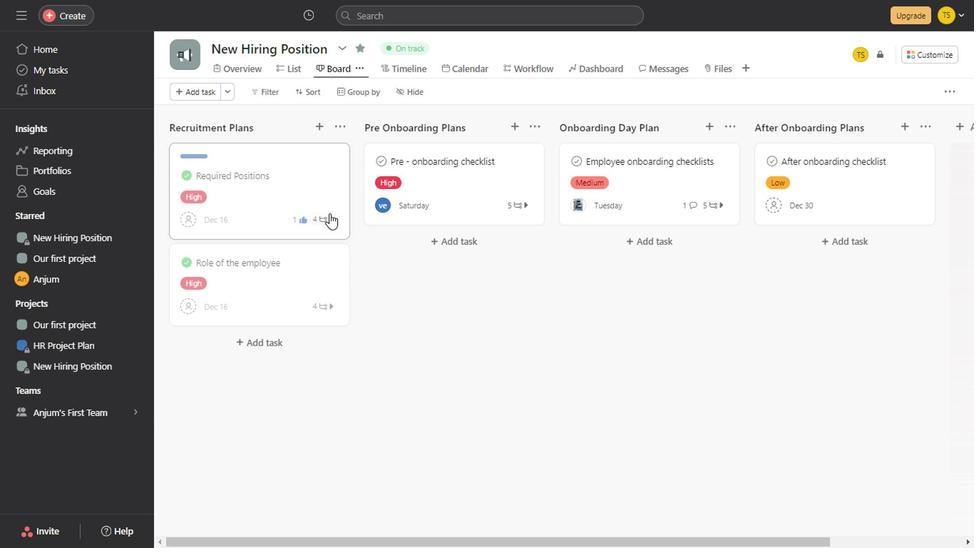 
Action: Mouse pressed left at (324, 214)
Screenshot: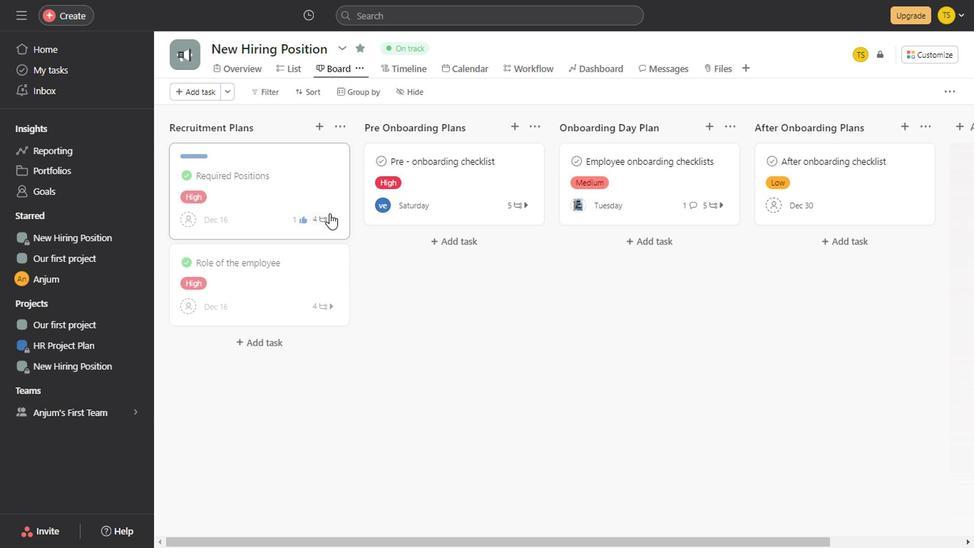 
Action: Mouse moved to (453, 360)
Screenshot: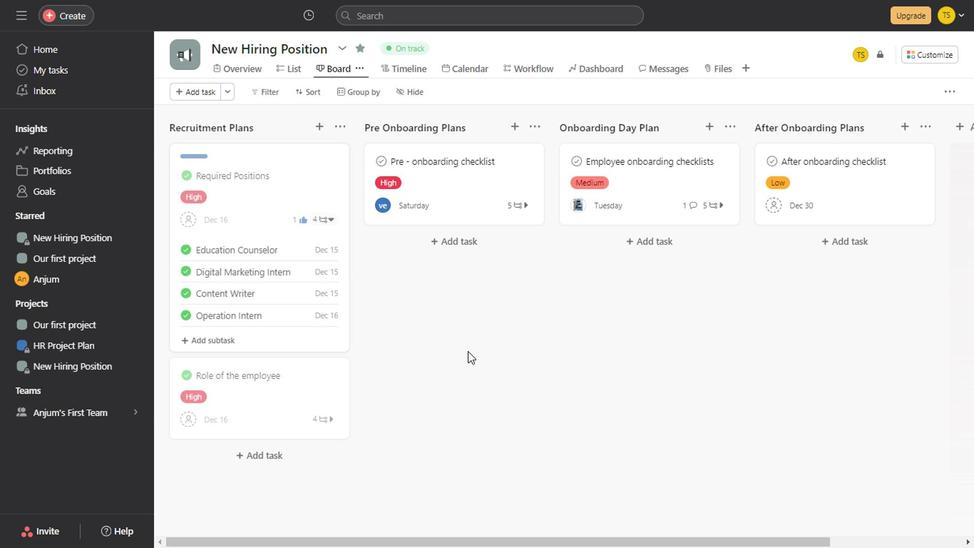 
Action: Mouse scrolled (453, 359) with delta (0, -1)
Screenshot: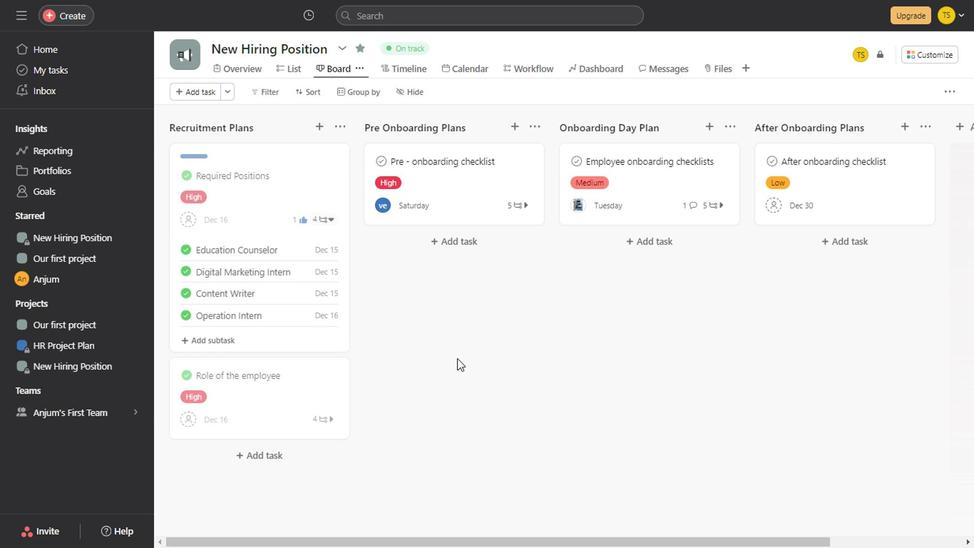 
Action: Mouse scrolled (453, 359) with delta (0, -1)
Screenshot: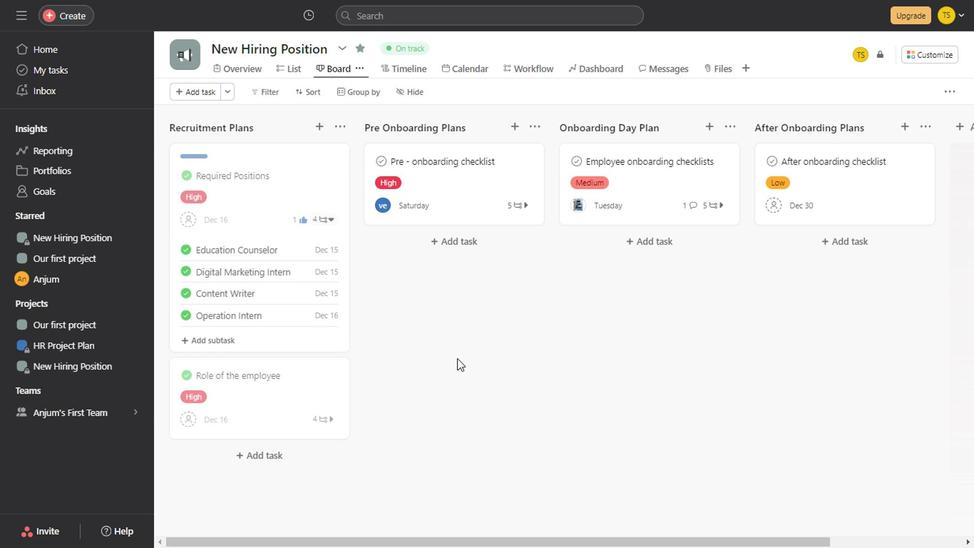 
Action: Mouse scrolled (453, 359) with delta (0, -1)
Screenshot: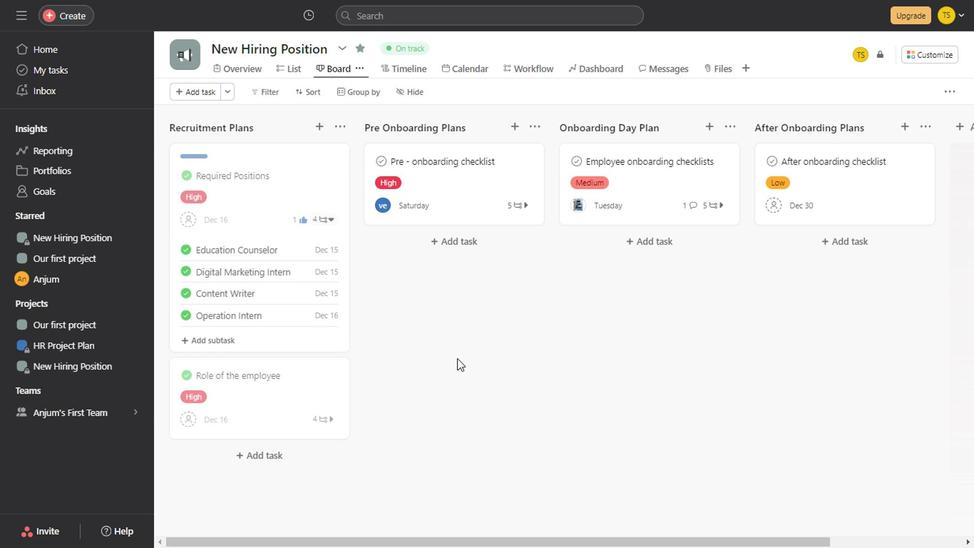 
Action: Mouse scrolled (453, 359) with delta (0, -1)
Screenshot: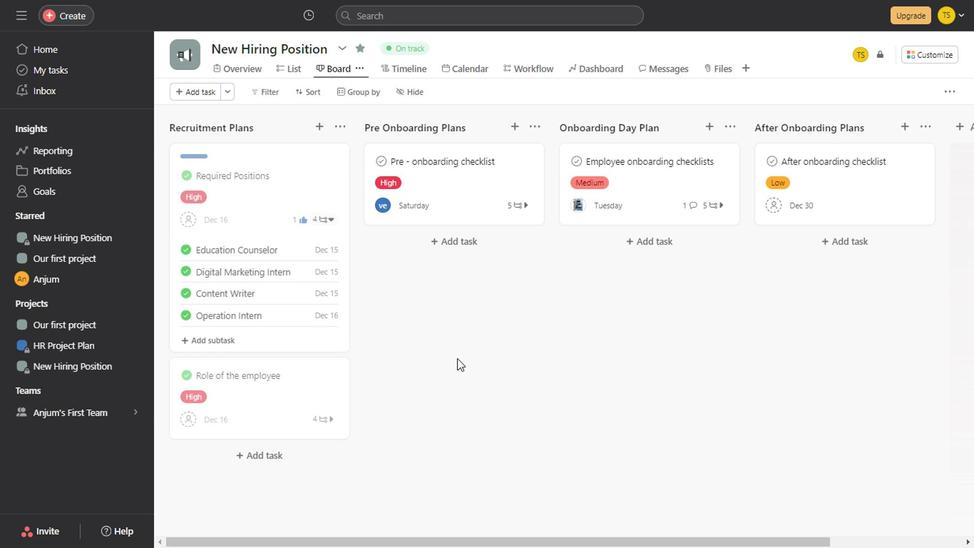 
Action: Mouse scrolled (453, 359) with delta (0, -1)
Screenshot: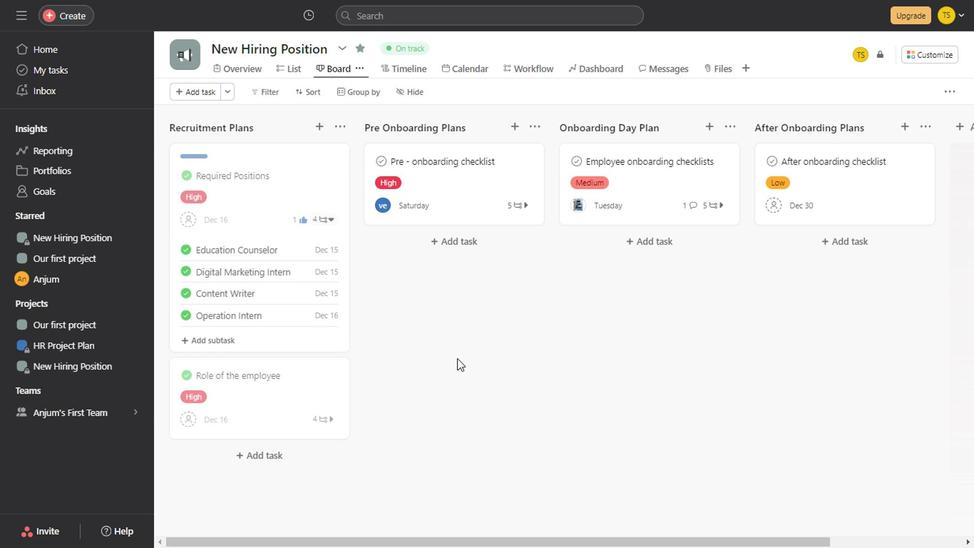 
Action: Mouse scrolled (453, 359) with delta (0, -1)
Screenshot: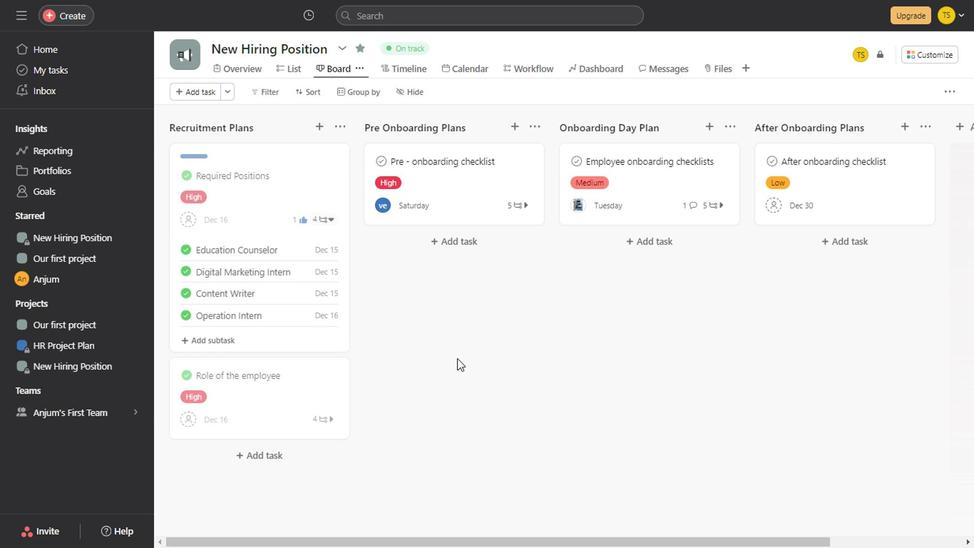 
Action: Mouse scrolled (453, 359) with delta (0, -1)
Screenshot: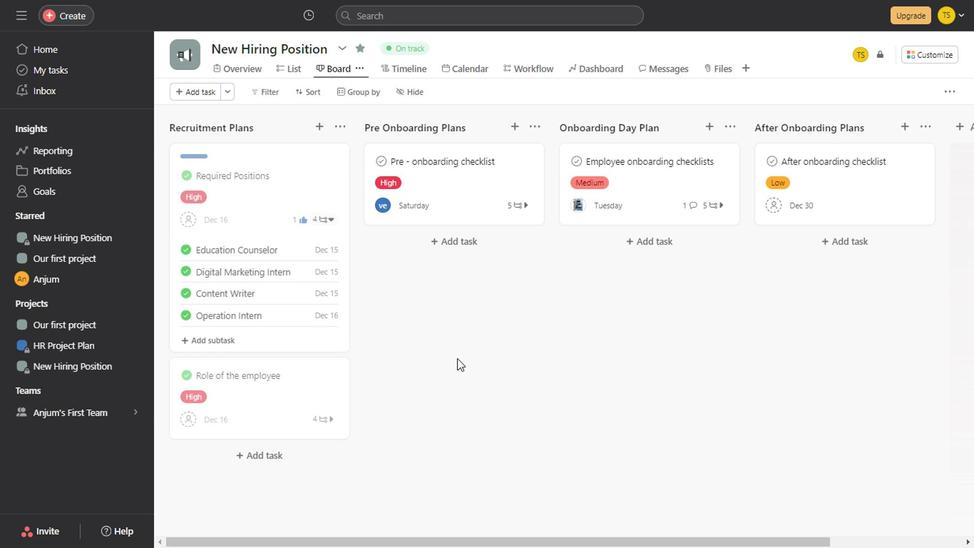 
Action: Mouse scrolled (453, 359) with delta (0, -1)
Screenshot: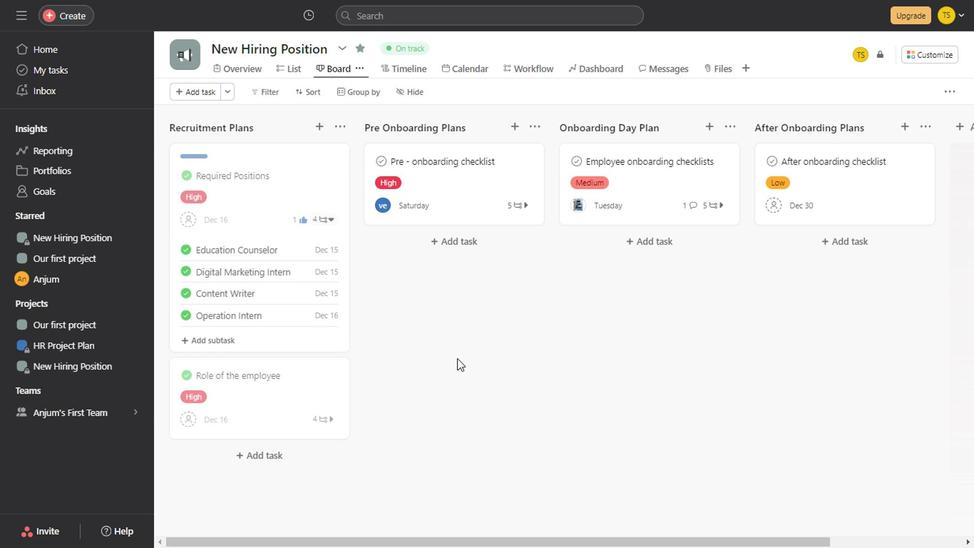 
Action: Mouse scrolled (453, 359) with delta (0, -1)
Screenshot: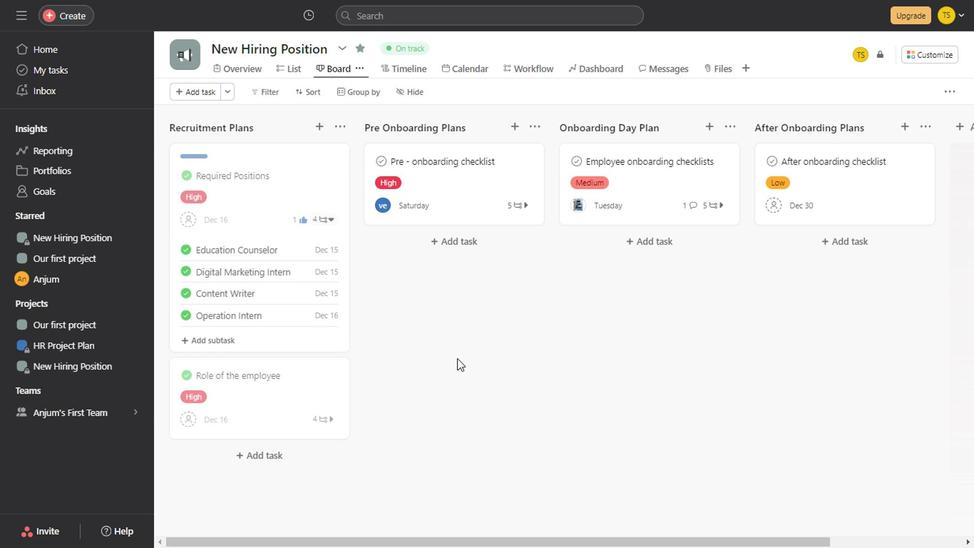 
Action: Mouse scrolled (453, 359) with delta (0, -1)
Screenshot: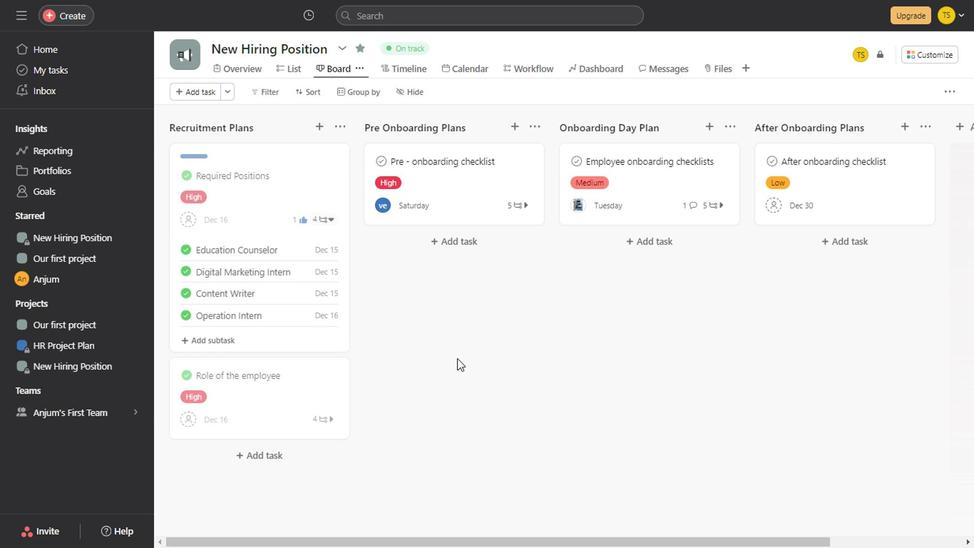
Action: Mouse scrolled (453, 359) with delta (0, -1)
Screenshot: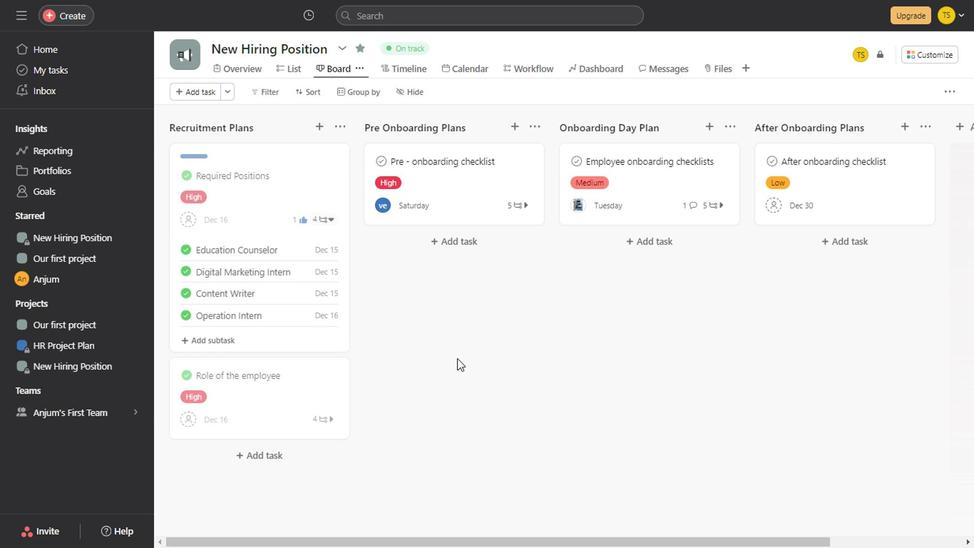 
Action: Mouse scrolled (453, 359) with delta (0, -1)
Screenshot: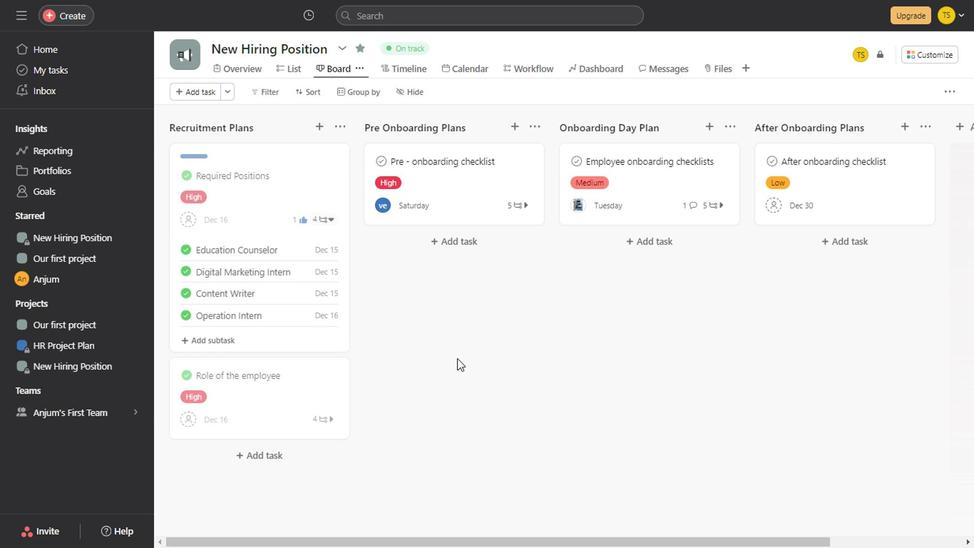 
Action: Mouse scrolled (453, 359) with delta (0, -1)
Screenshot: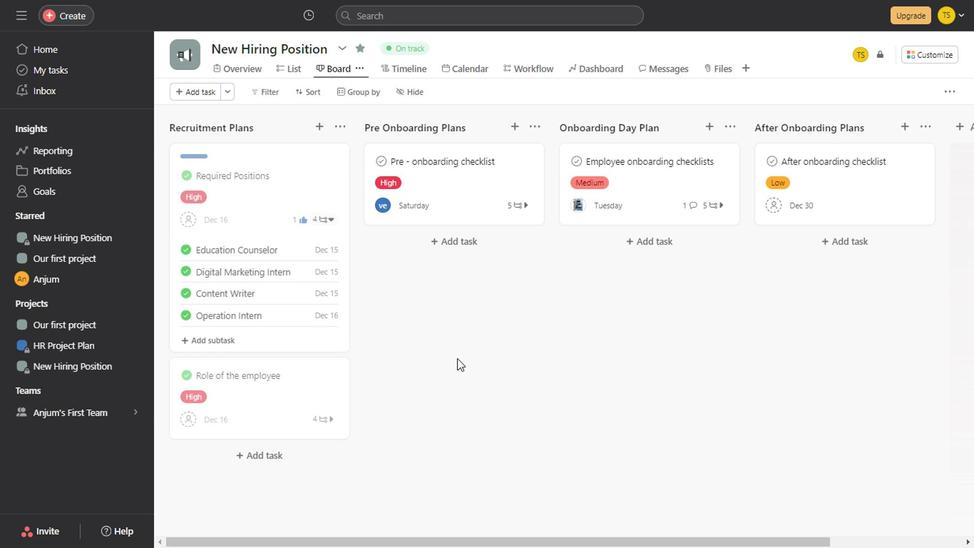 
Action: Mouse moved to (319, 416)
Screenshot: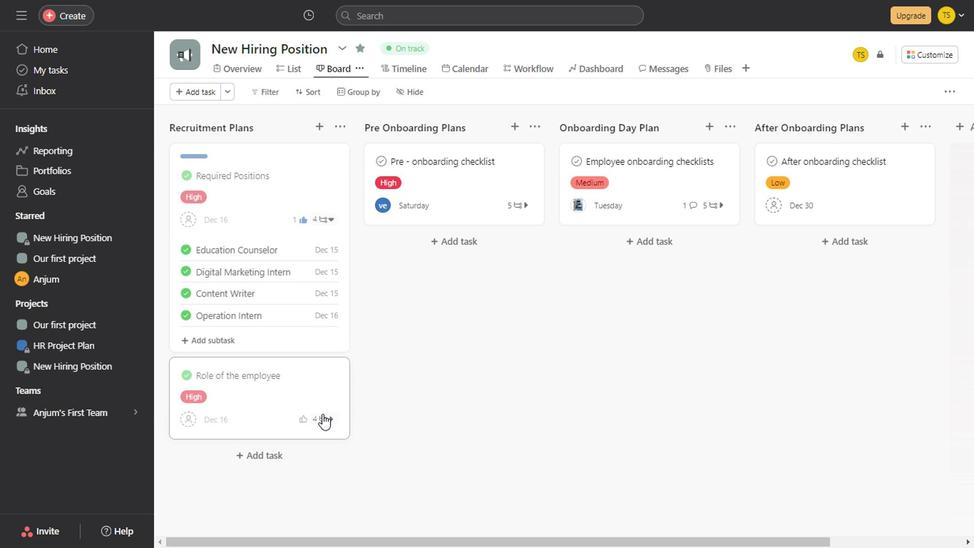 
Action: Mouse pressed left at (319, 416)
Screenshot: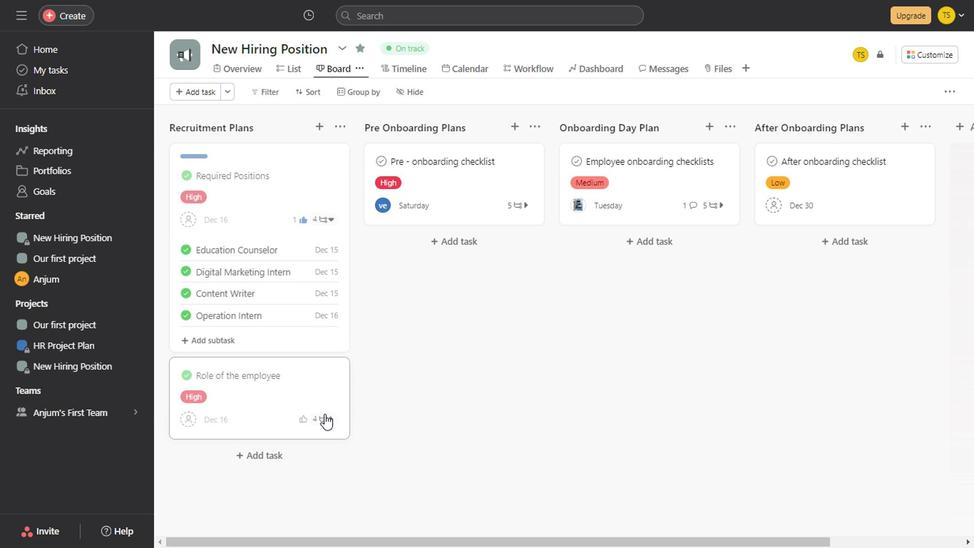 
Action: Mouse moved to (348, 514)
Screenshot: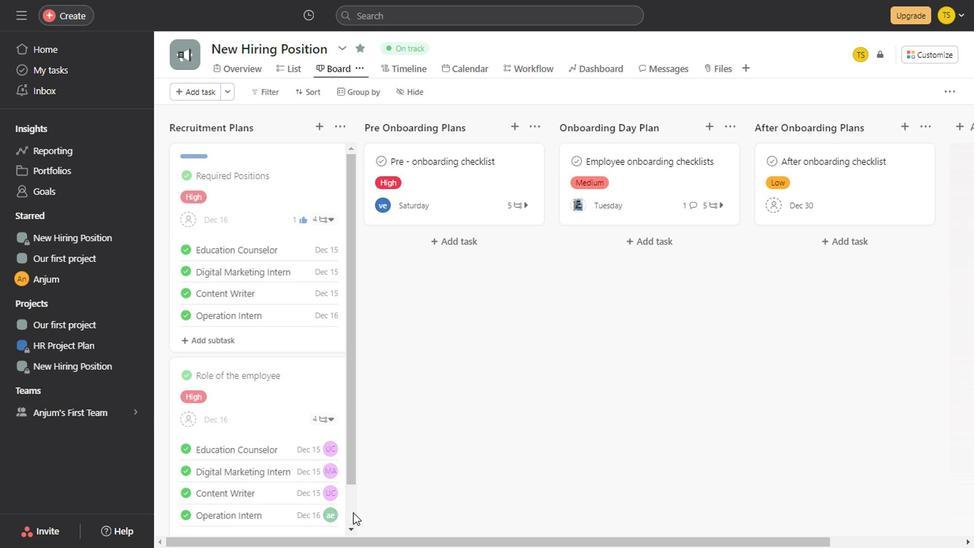 
Action: Mouse pressed left at (348, 514)
Screenshot: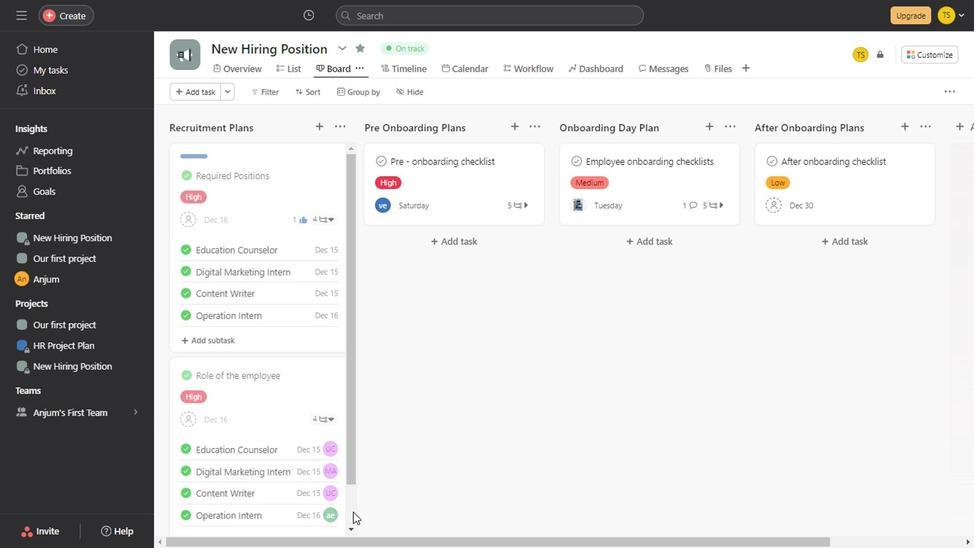 
Action: Mouse moved to (516, 201)
Screenshot: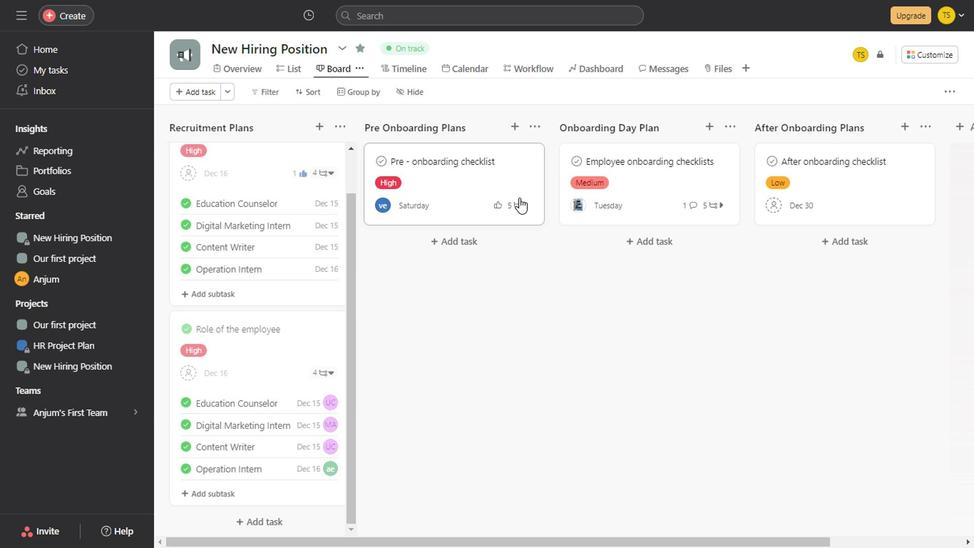 
Action: Mouse pressed left at (516, 201)
Screenshot: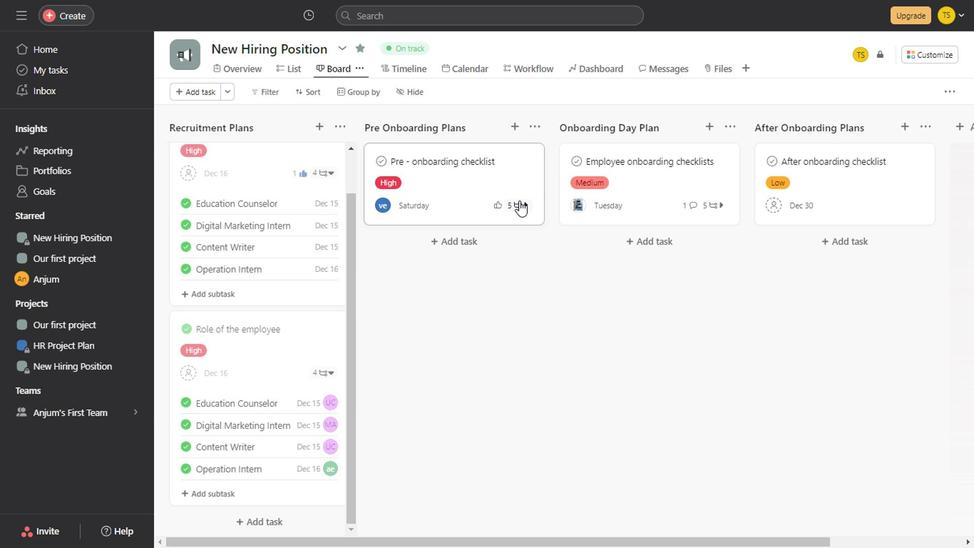 
Action: Mouse moved to (711, 200)
Screenshot: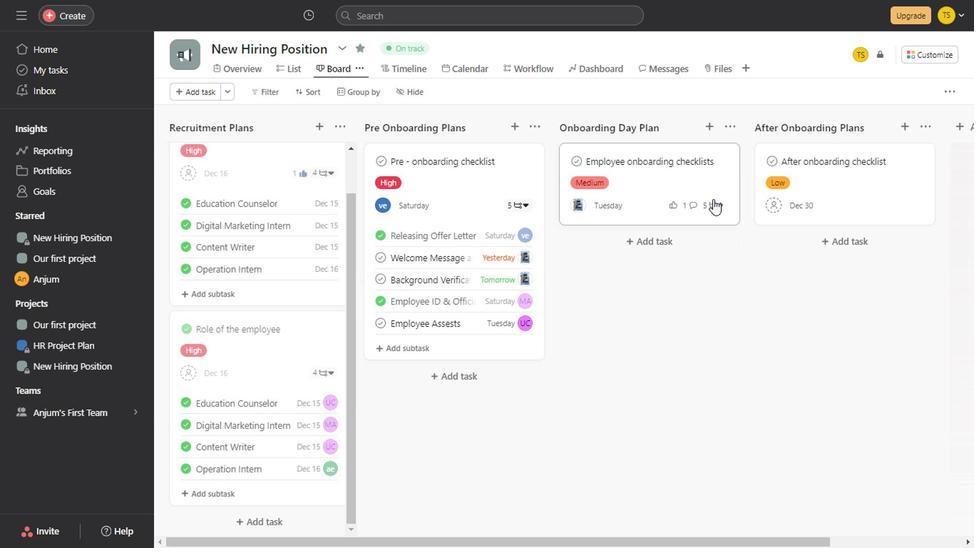 
Action: Mouse pressed left at (711, 200)
Screenshot: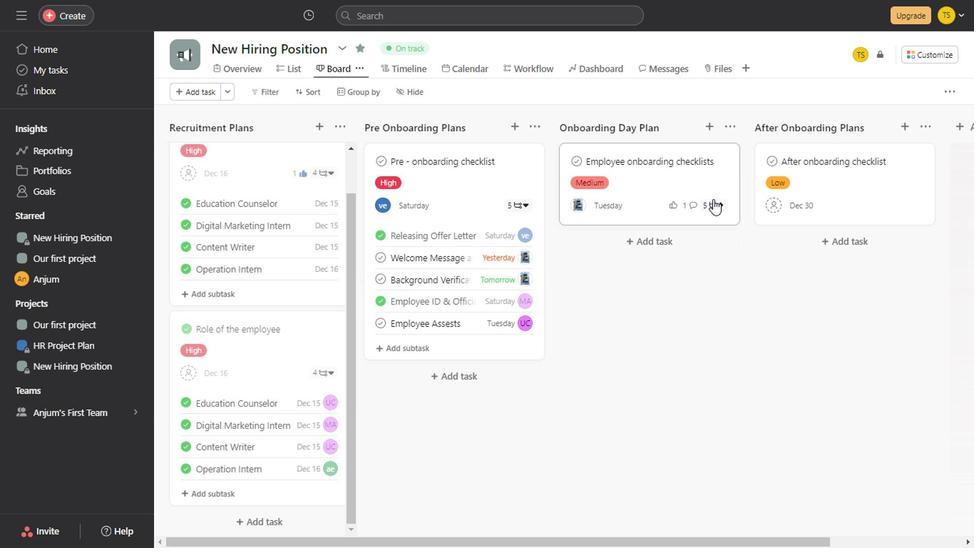 
Action: Mouse moved to (264, 95)
Screenshot: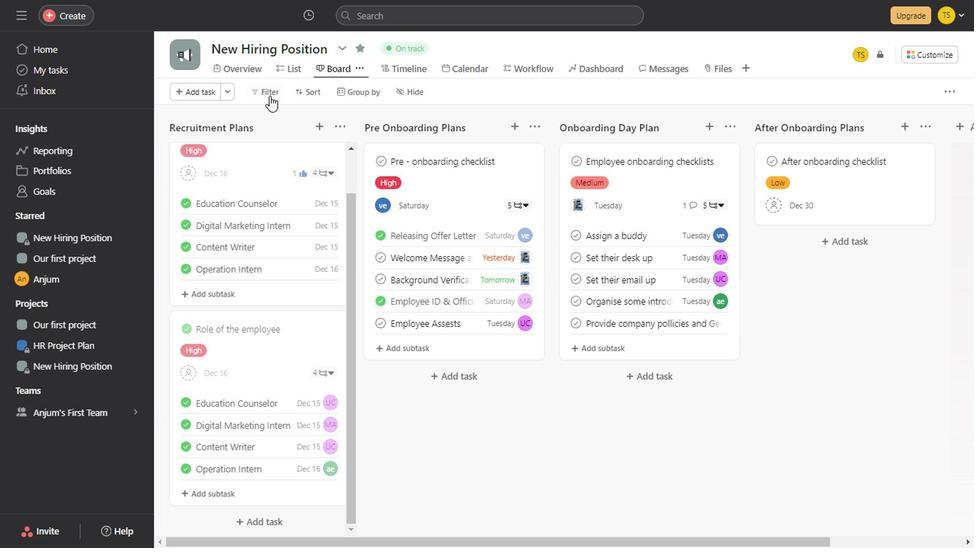 
Action: Mouse pressed left at (264, 95)
Screenshot: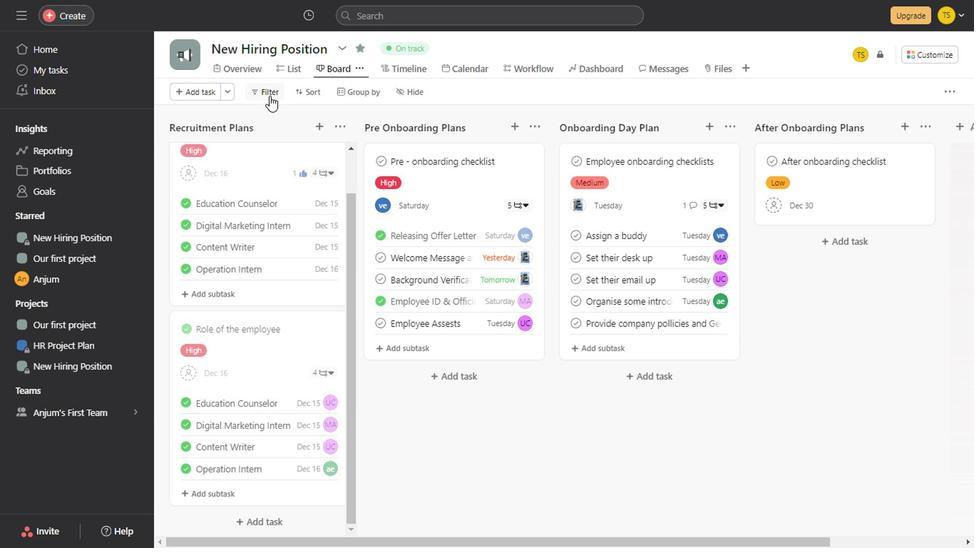 
Action: Mouse moved to (312, 139)
Screenshot: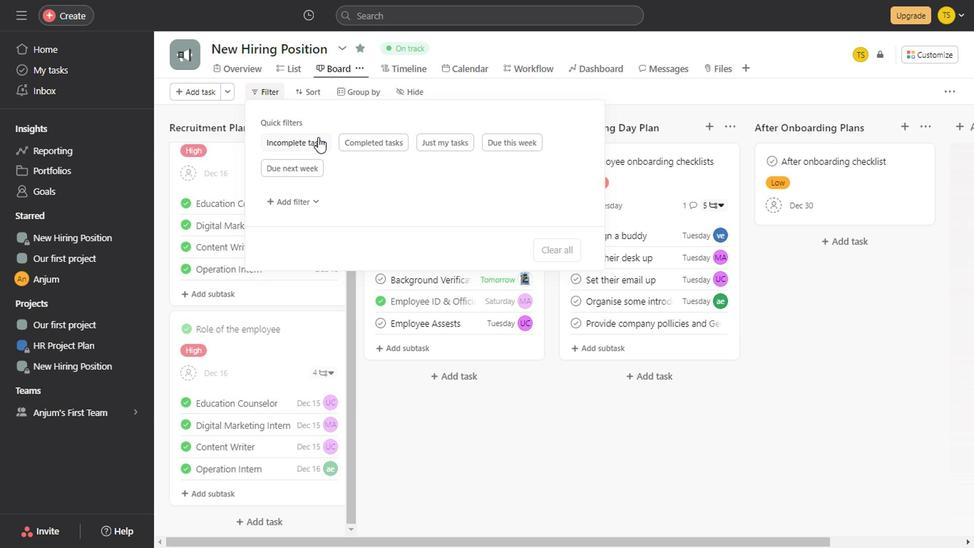 
Action: Mouse pressed left at (312, 139)
Screenshot: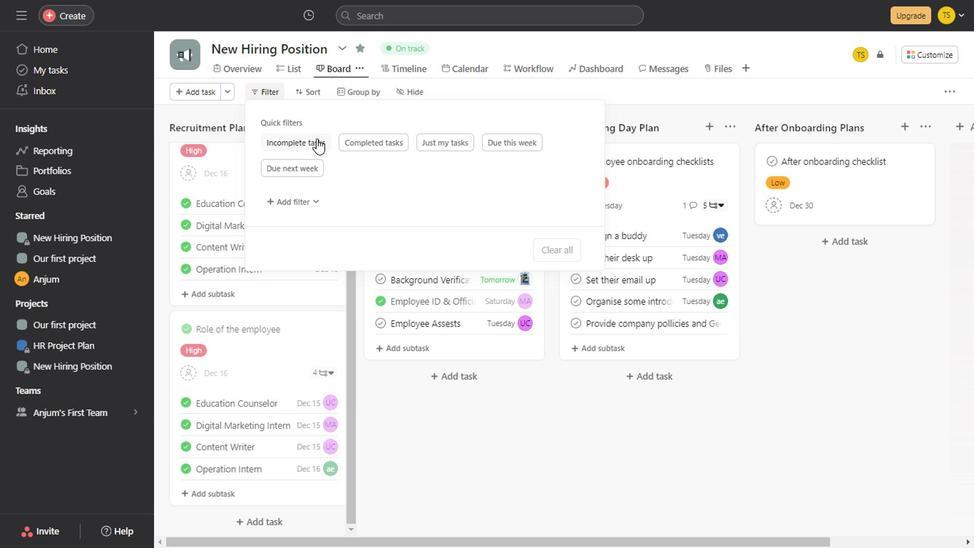 
Action: Mouse moved to (291, 403)
Screenshot: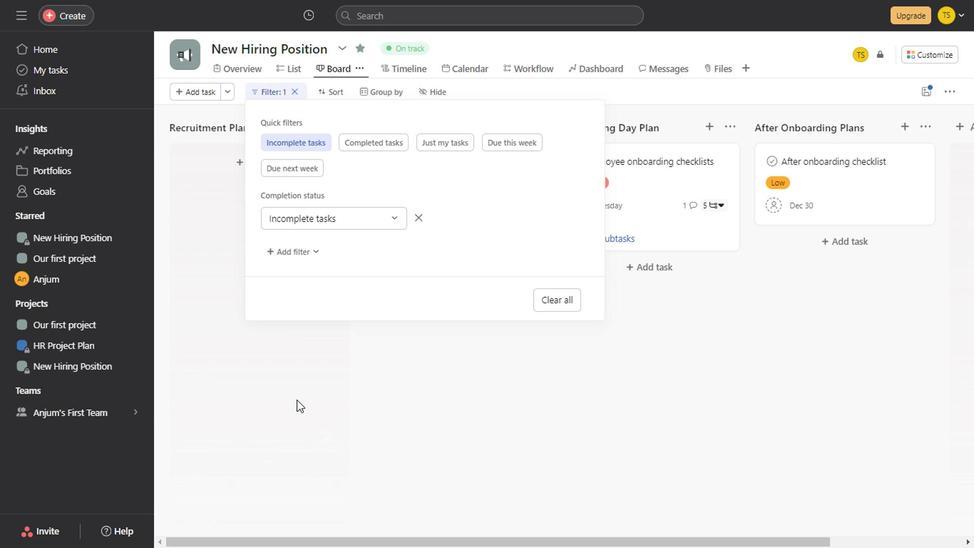 
Action: Mouse pressed left at (291, 403)
Screenshot: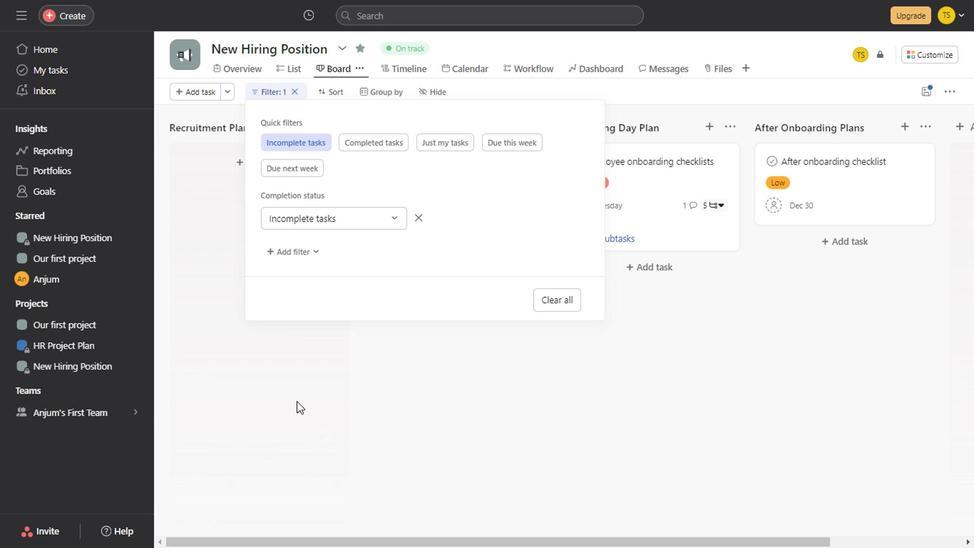 
Action: Mouse moved to (290, 90)
Screenshot: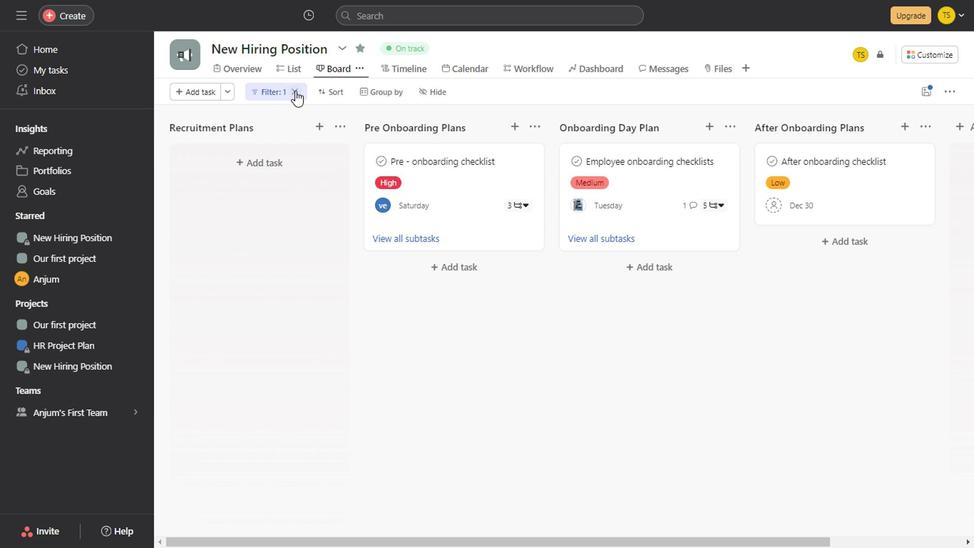 
Action: Mouse pressed left at (290, 90)
Screenshot: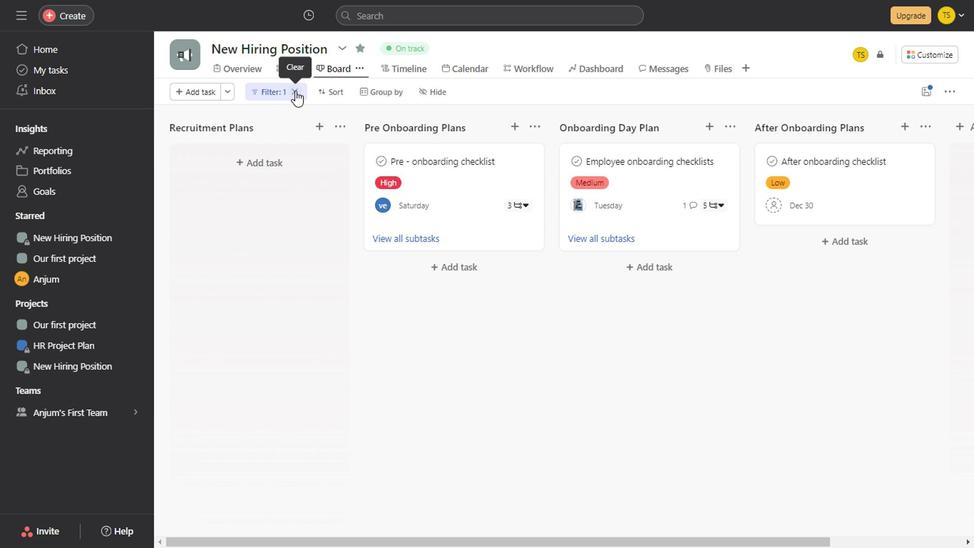 
Action: Mouse moved to (258, 92)
Screenshot: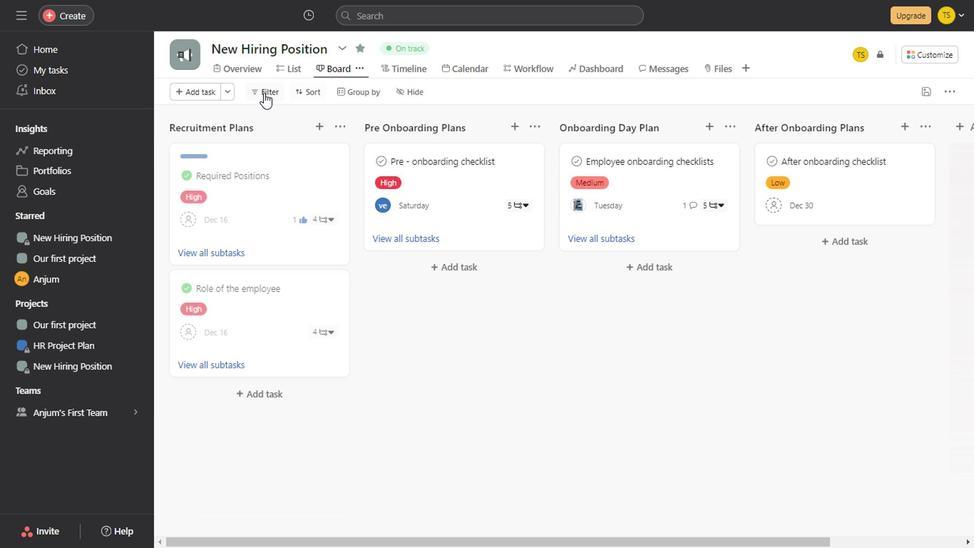 
Action: Mouse pressed left at (258, 92)
Screenshot: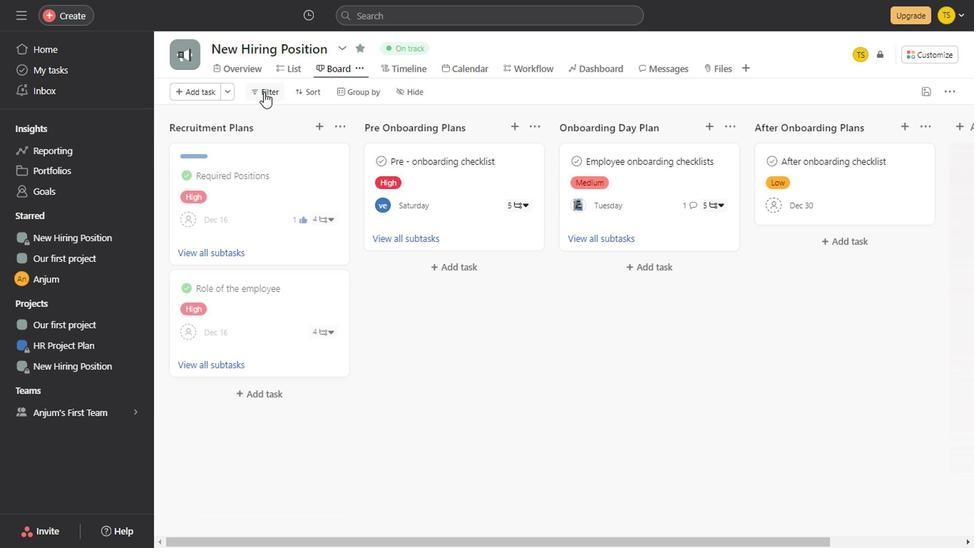 
Action: Mouse moved to (390, 142)
Screenshot: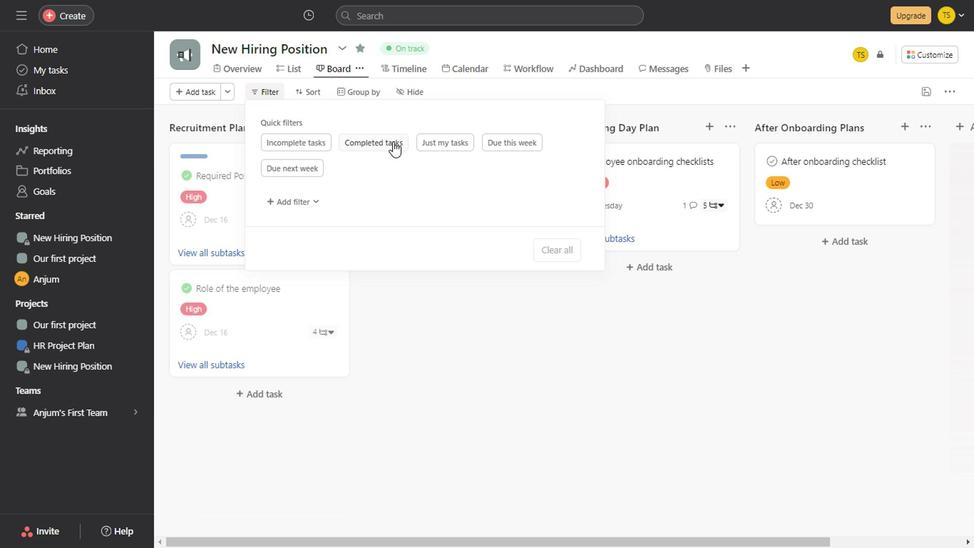 
Action: Mouse pressed left at (390, 142)
Screenshot: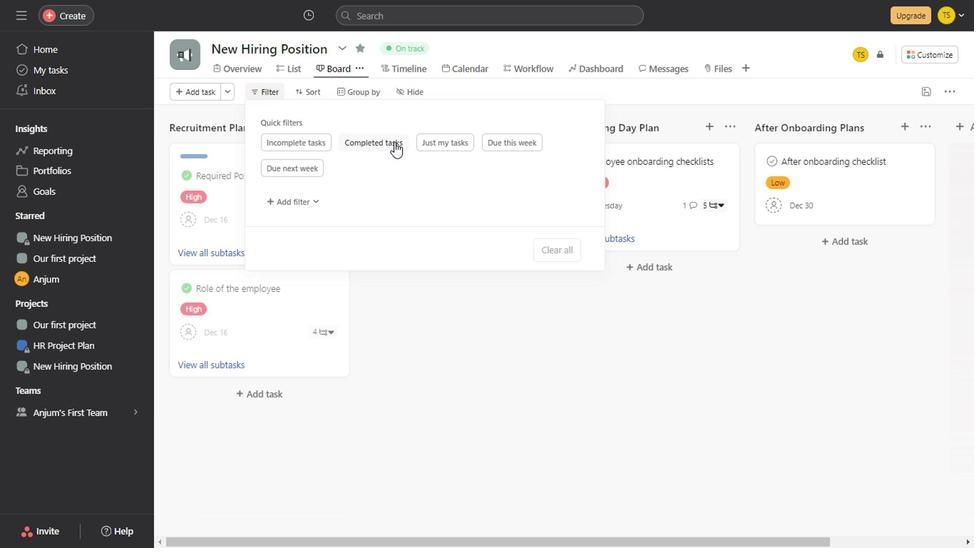 
Action: Mouse moved to (501, 379)
Screenshot: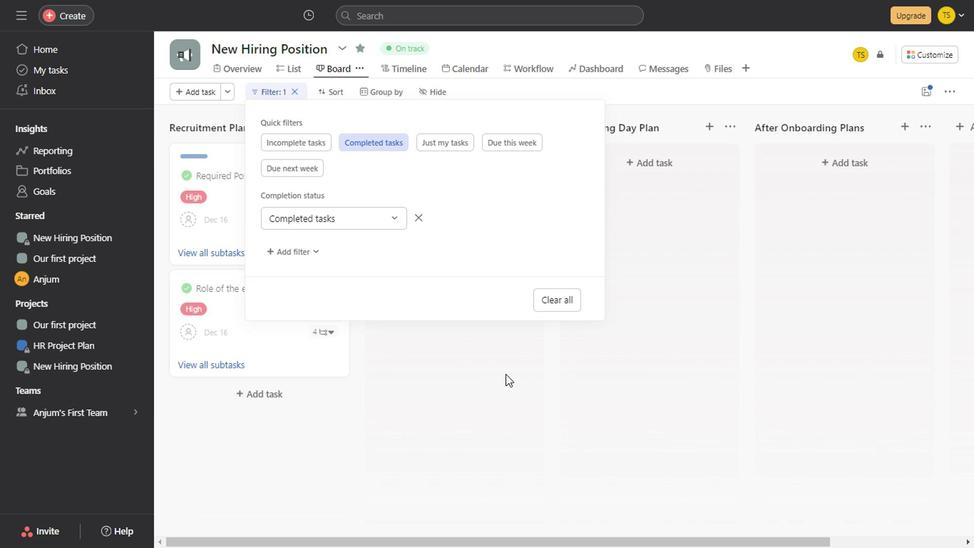 
Action: Mouse pressed left at (501, 379)
Screenshot: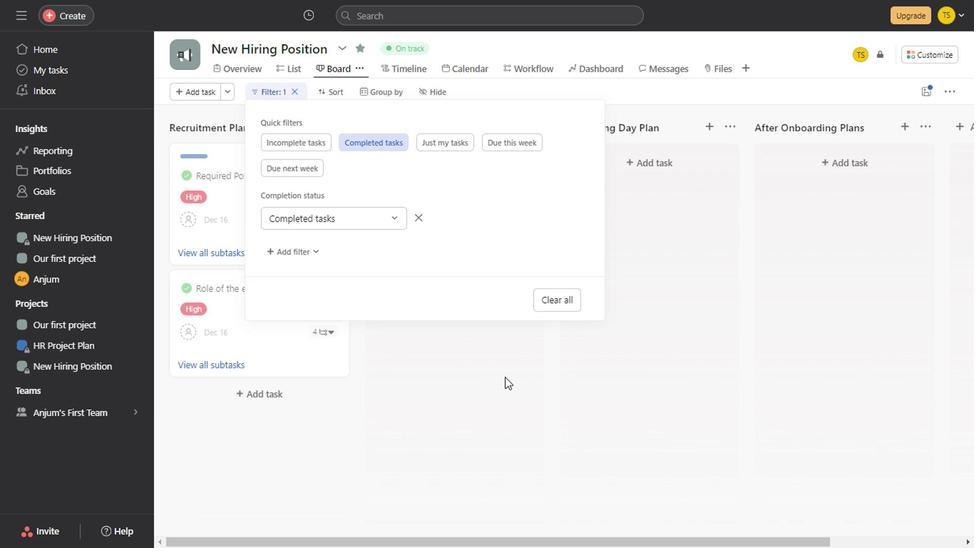 
Action: Mouse moved to (259, 96)
Screenshot: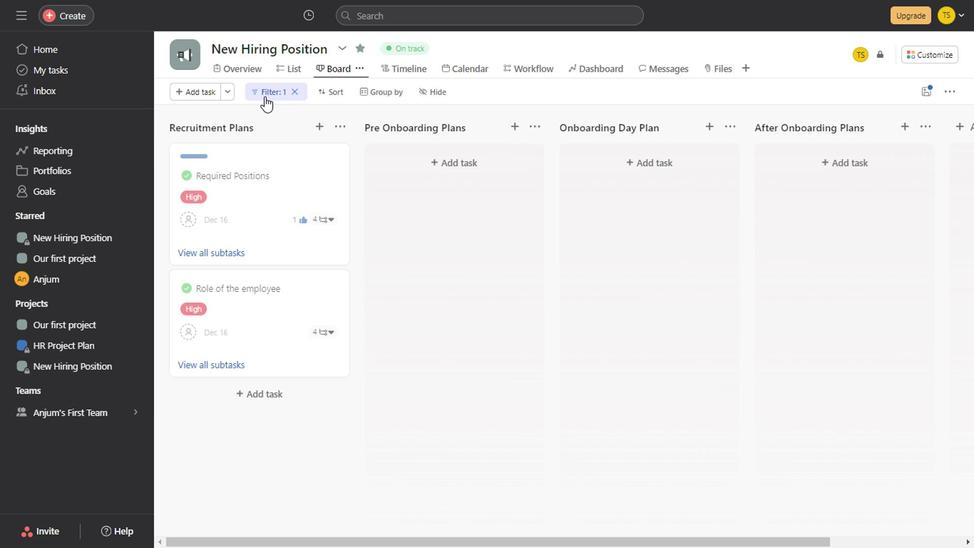 
Action: Mouse pressed left at (259, 96)
Screenshot: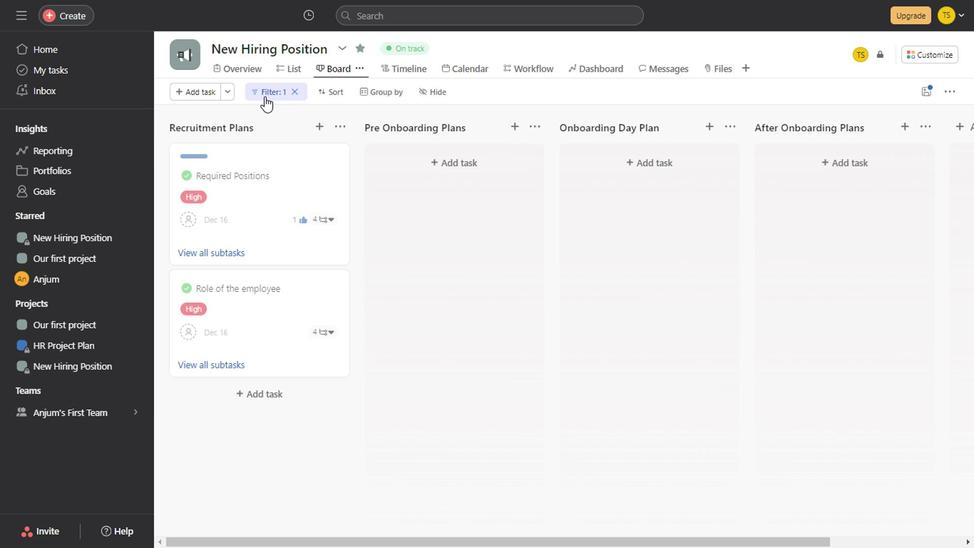 
Action: Mouse moved to (415, 218)
Screenshot: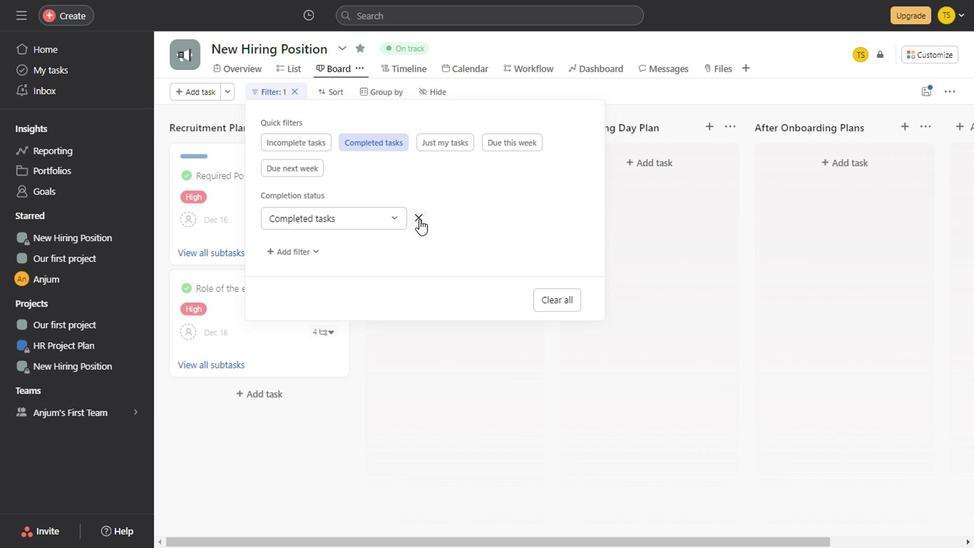 
Action: Mouse pressed left at (415, 218)
Screenshot: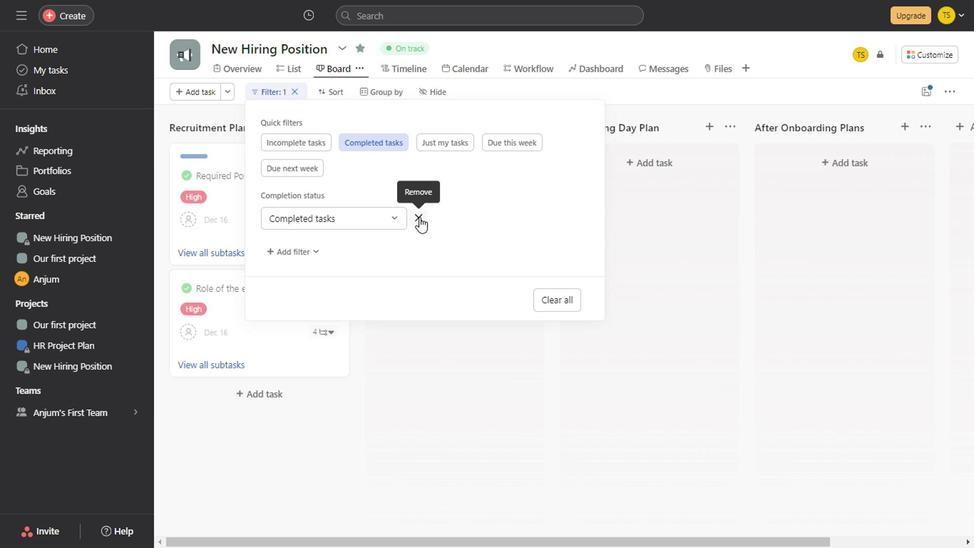 
Action: Mouse moved to (432, 371)
Screenshot: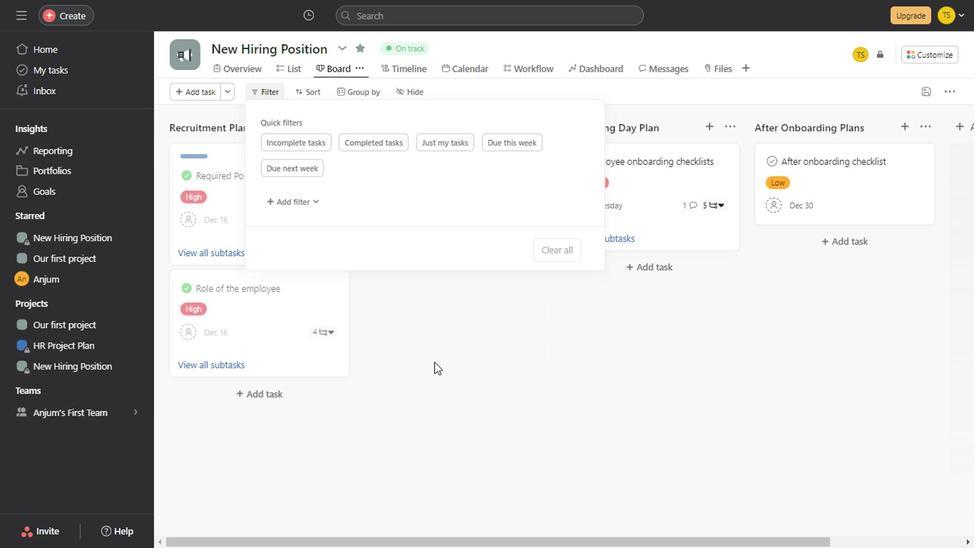 
Action: Mouse pressed left at (432, 371)
Screenshot: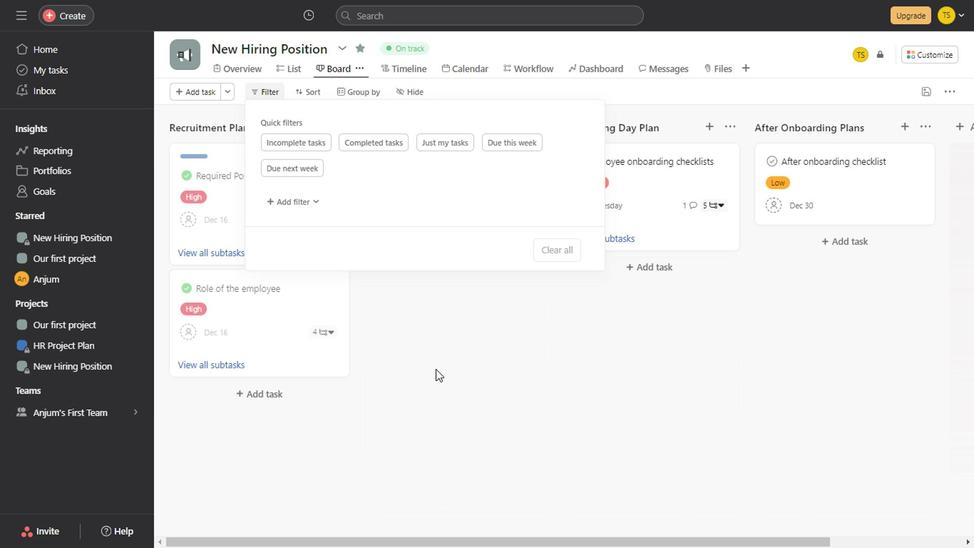 
Action: Mouse moved to (267, 95)
Screenshot: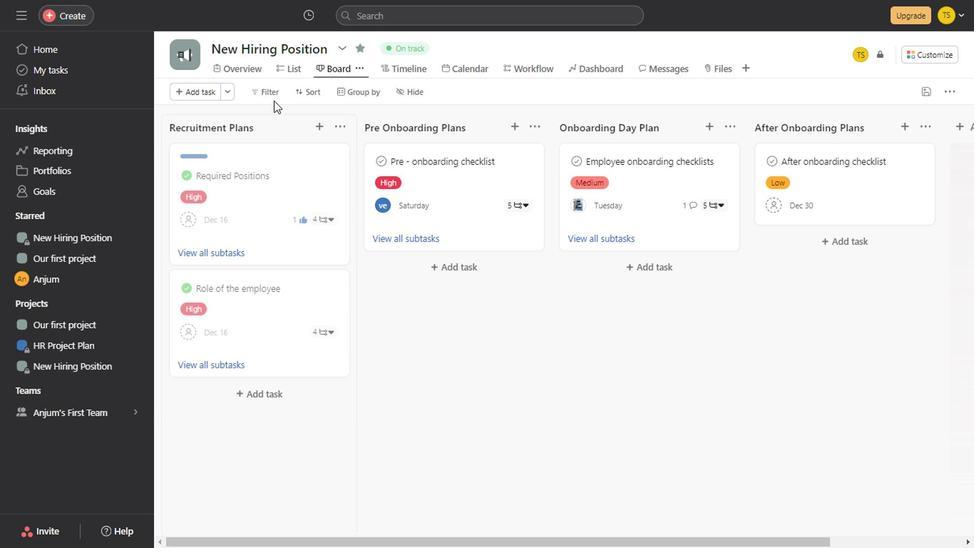 
Action: Mouse pressed left at (267, 95)
Screenshot: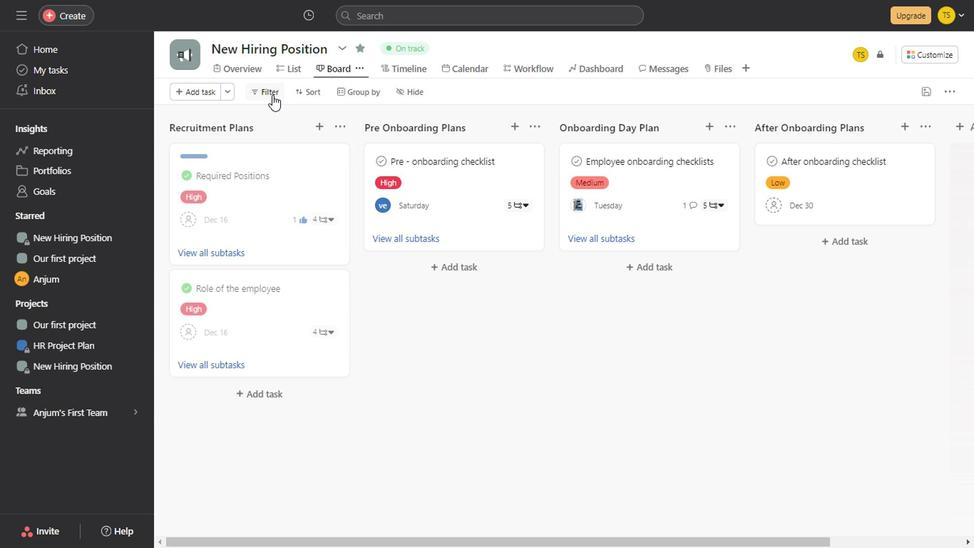 
Action: Mouse moved to (454, 143)
Screenshot: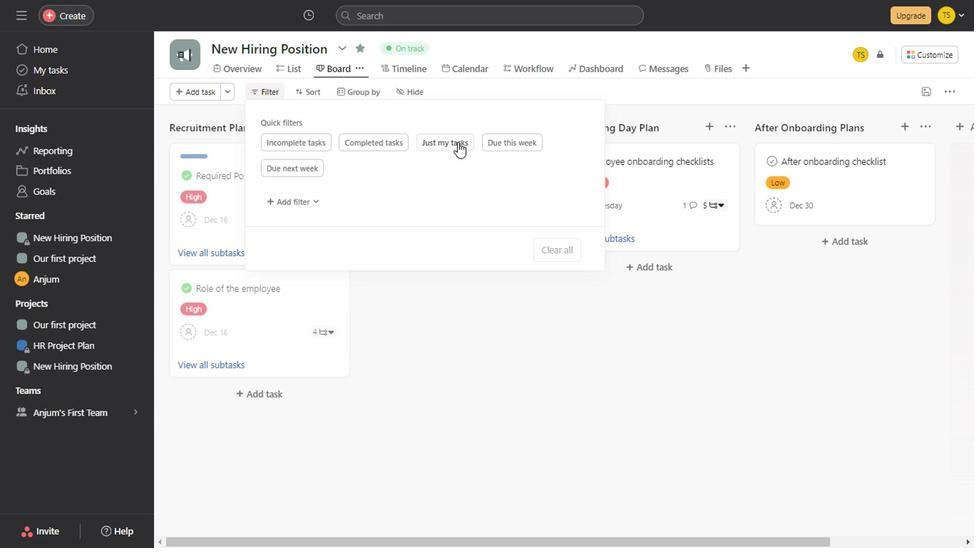 
Action: Mouse pressed left at (454, 143)
Screenshot: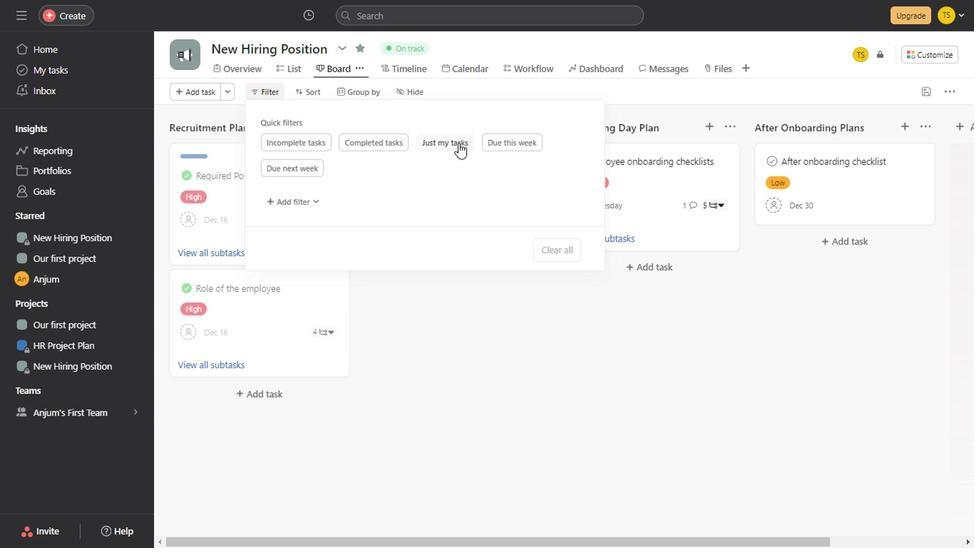 
Action: Mouse moved to (527, 136)
Screenshot: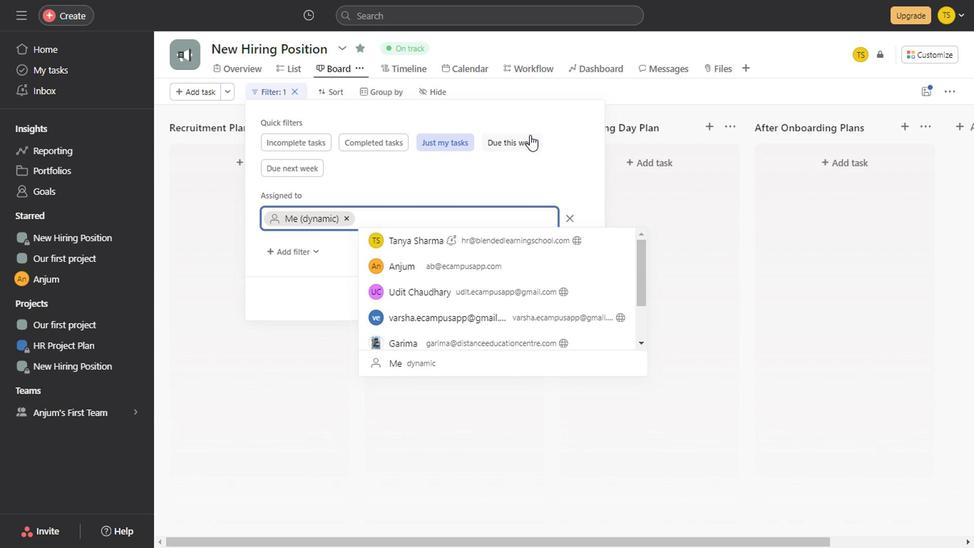 
Action: Mouse pressed left at (527, 136)
Screenshot: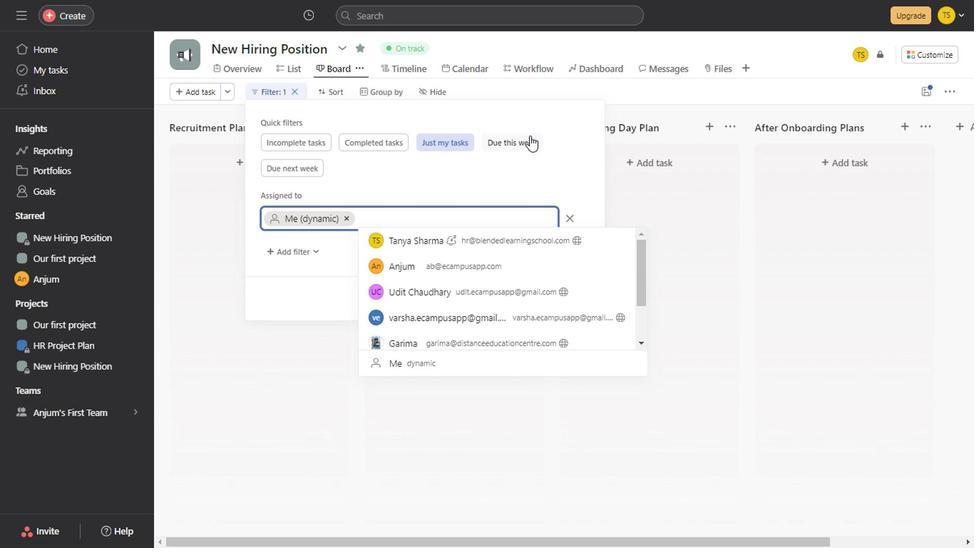 
Action: Mouse moved to (303, 164)
Screenshot: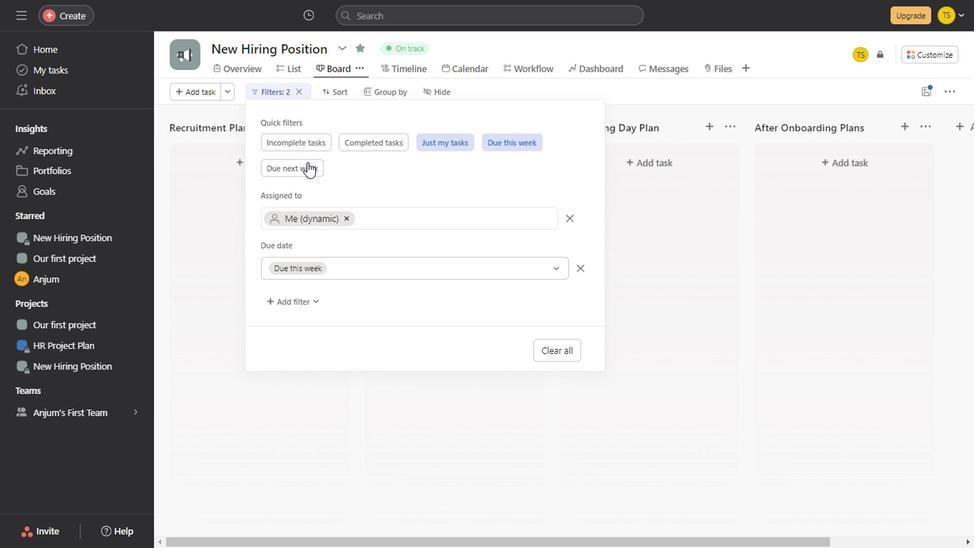 
Action: Mouse pressed left at (303, 164)
Screenshot: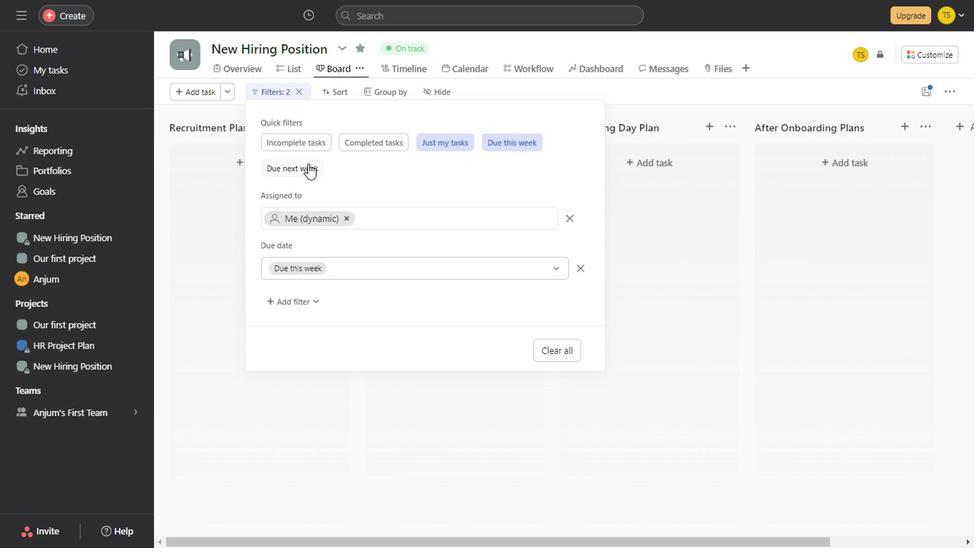 
Action: Mouse moved to (470, 442)
Screenshot: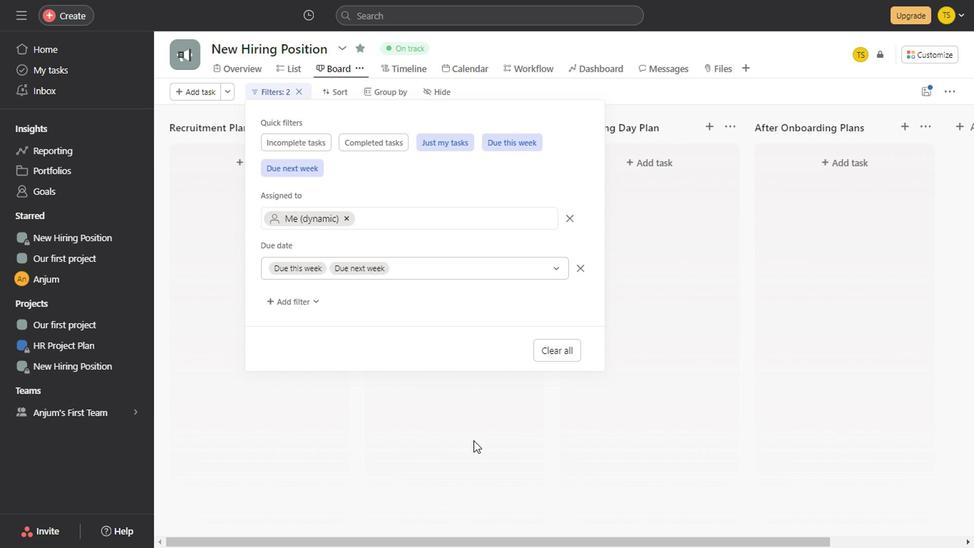 
Action: Mouse pressed left at (470, 442)
Screenshot: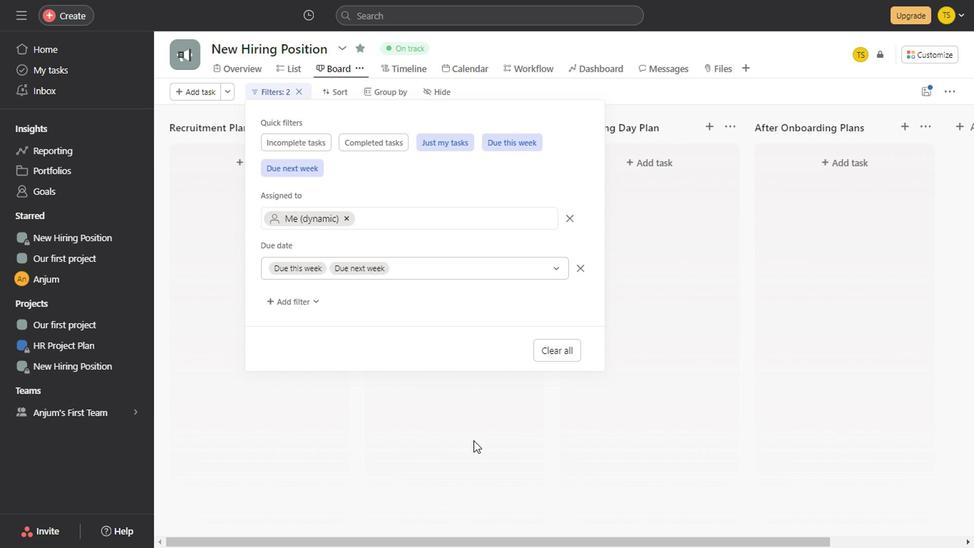 
Action: Mouse moved to (295, 91)
Screenshot: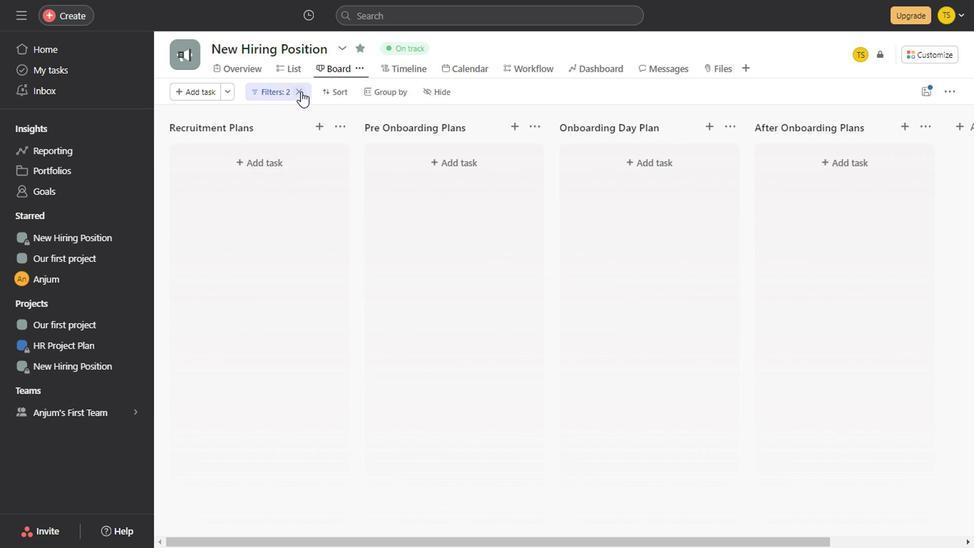 
Action: Mouse pressed left at (295, 91)
Screenshot: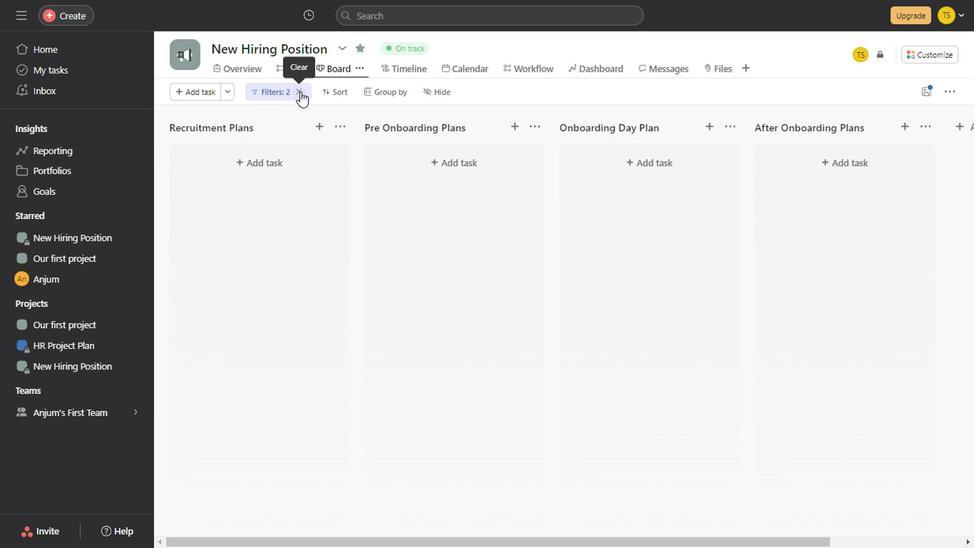 
Action: Mouse moved to (305, 88)
Screenshot: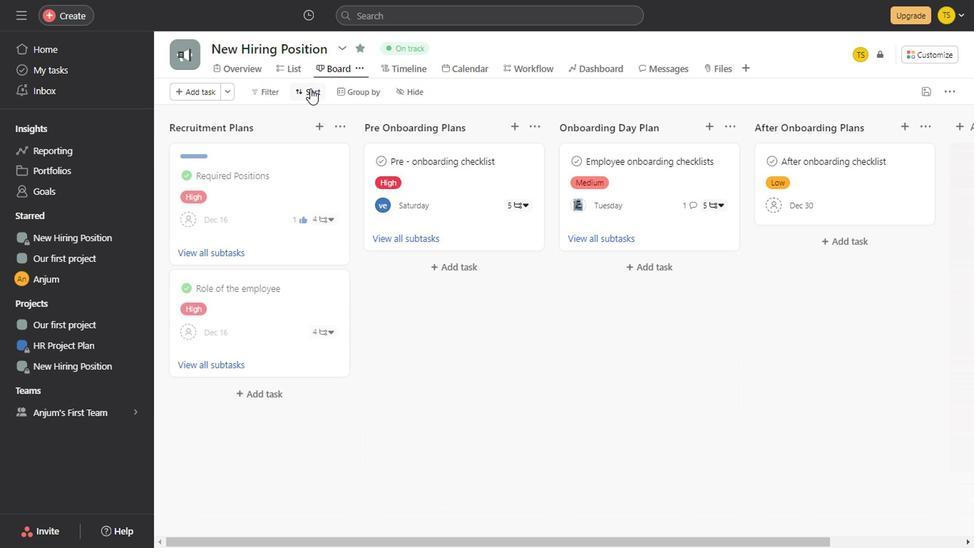 
Action: Mouse pressed left at (305, 88)
Screenshot: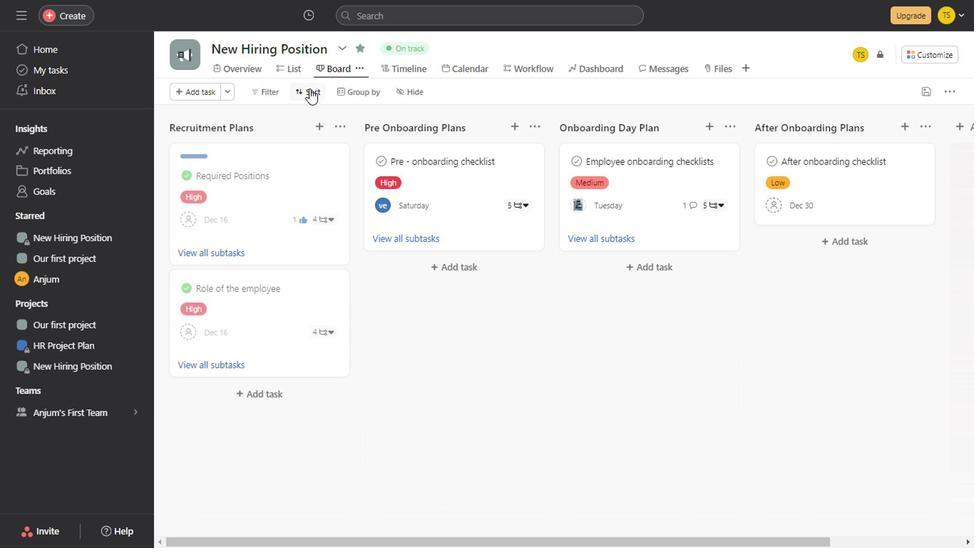 
Action: Mouse moved to (335, 166)
Screenshot: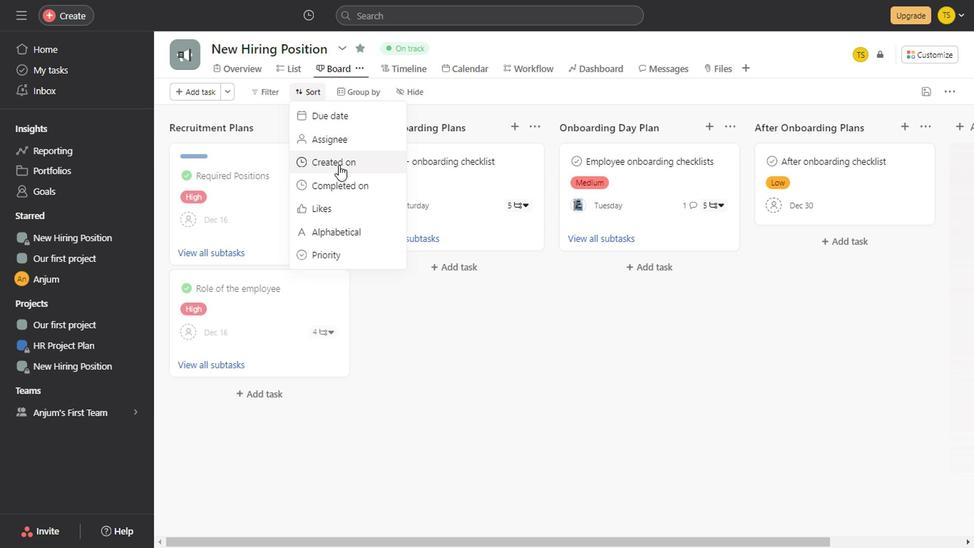 
Action: Mouse pressed left at (335, 166)
Screenshot: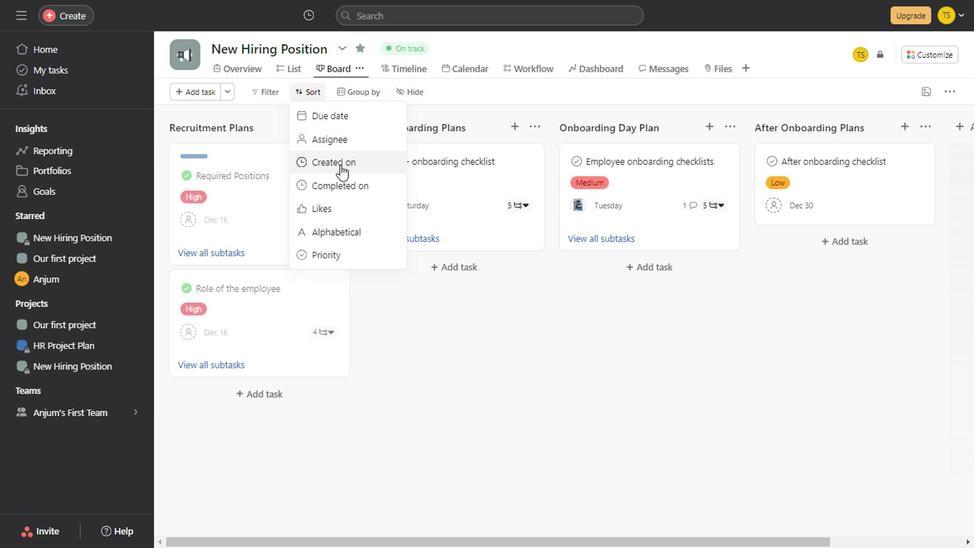 
Action: Mouse moved to (449, 329)
Screenshot: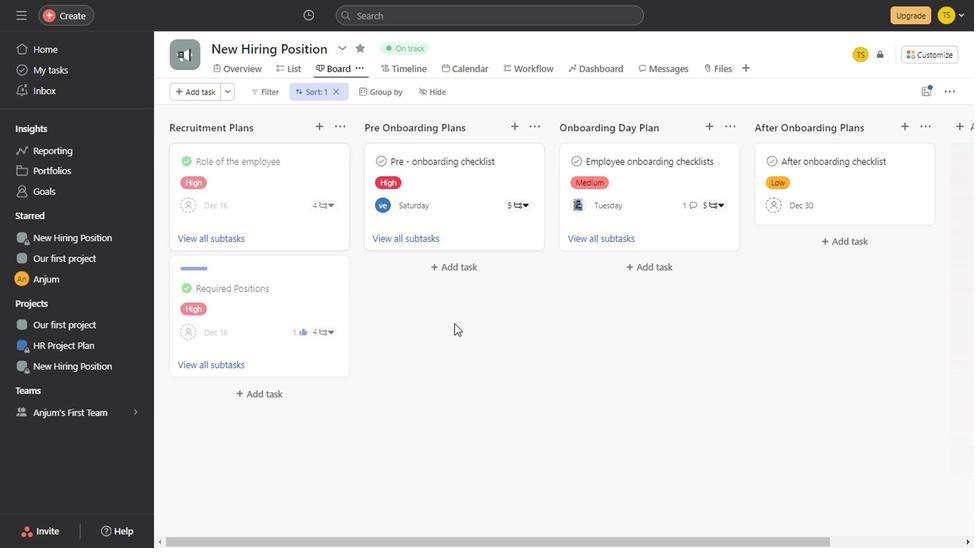 
Action: Mouse pressed left at (449, 329)
Screenshot: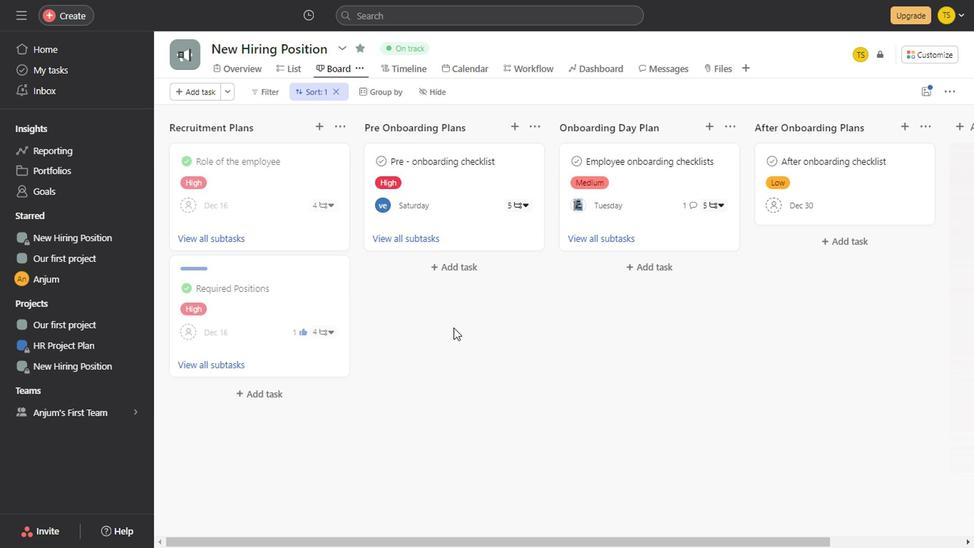 
Action: Mouse moved to (381, 89)
Screenshot: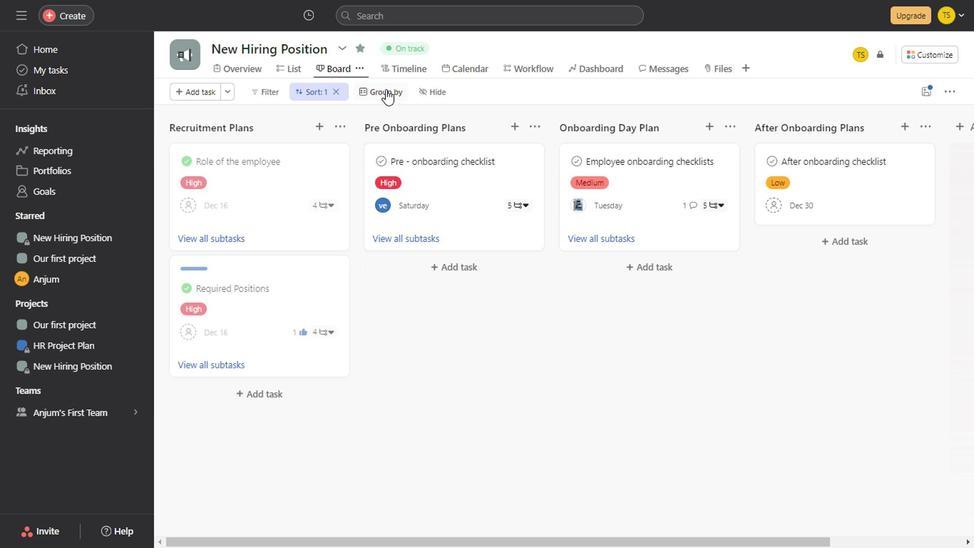 
Action: Mouse pressed left at (381, 89)
Screenshot: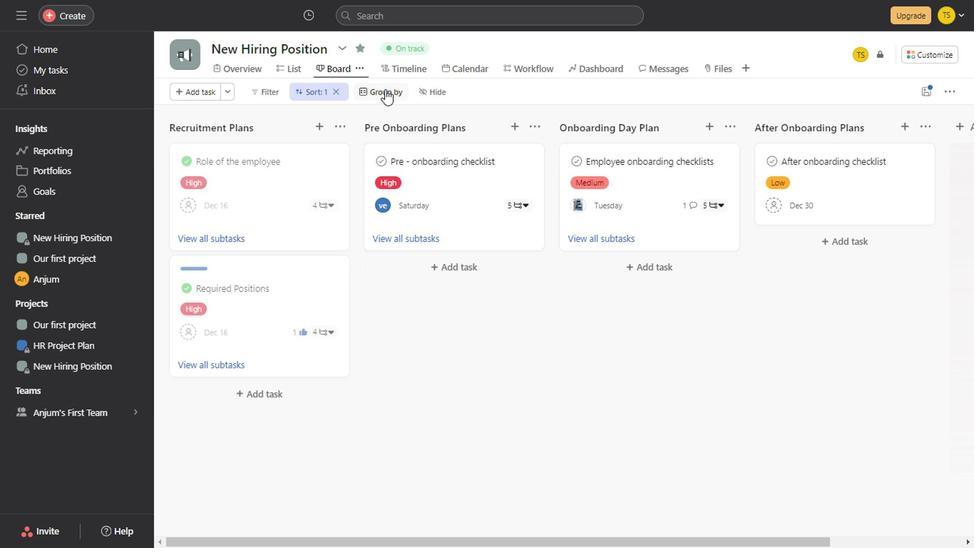 
Action: Mouse moved to (404, 133)
Screenshot: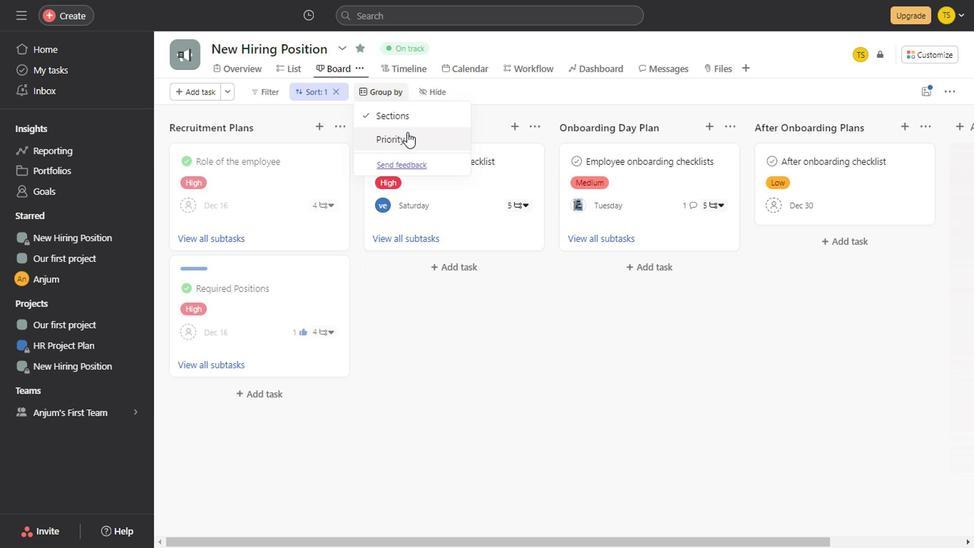 
Action: Mouse pressed left at (404, 133)
Screenshot: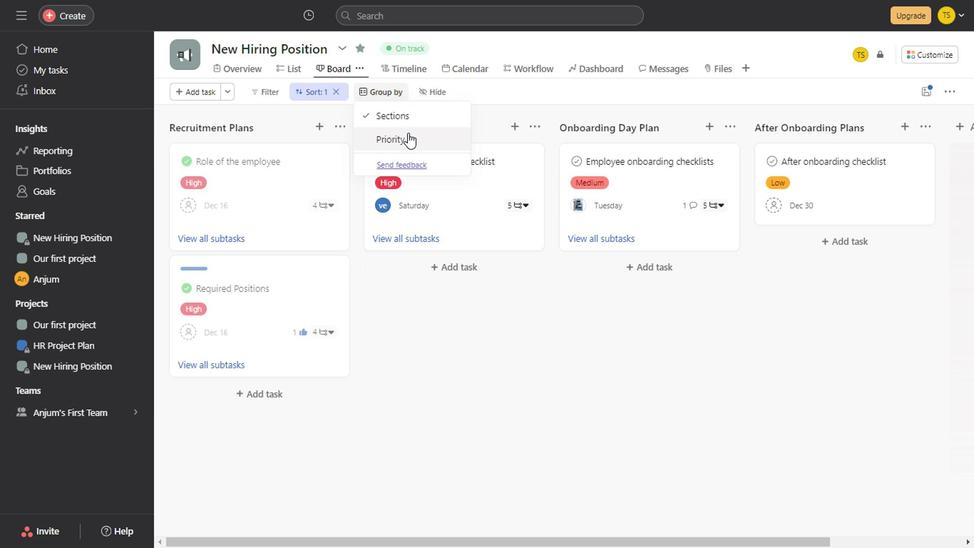 
Action: Mouse moved to (511, 207)
Screenshot: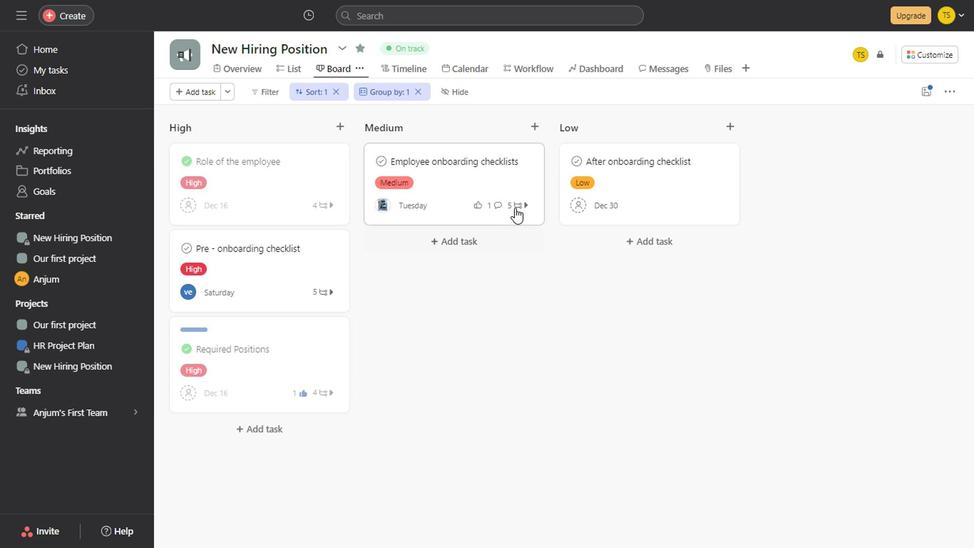 
Action: Mouse pressed left at (511, 207)
